Task: Research Airbnb accommodation in Chingola, Zambia from 6th December, 2023 to 12th December, 2023 for 4 adults.4 bedrooms having 4 beds and 4 bathrooms. Property type can be flat. Amenities needed are: wifi, TV, free parkinig on premises, gym, breakfast. Look for 5 properties as per requirement.
Action: Mouse moved to (498, 160)
Screenshot: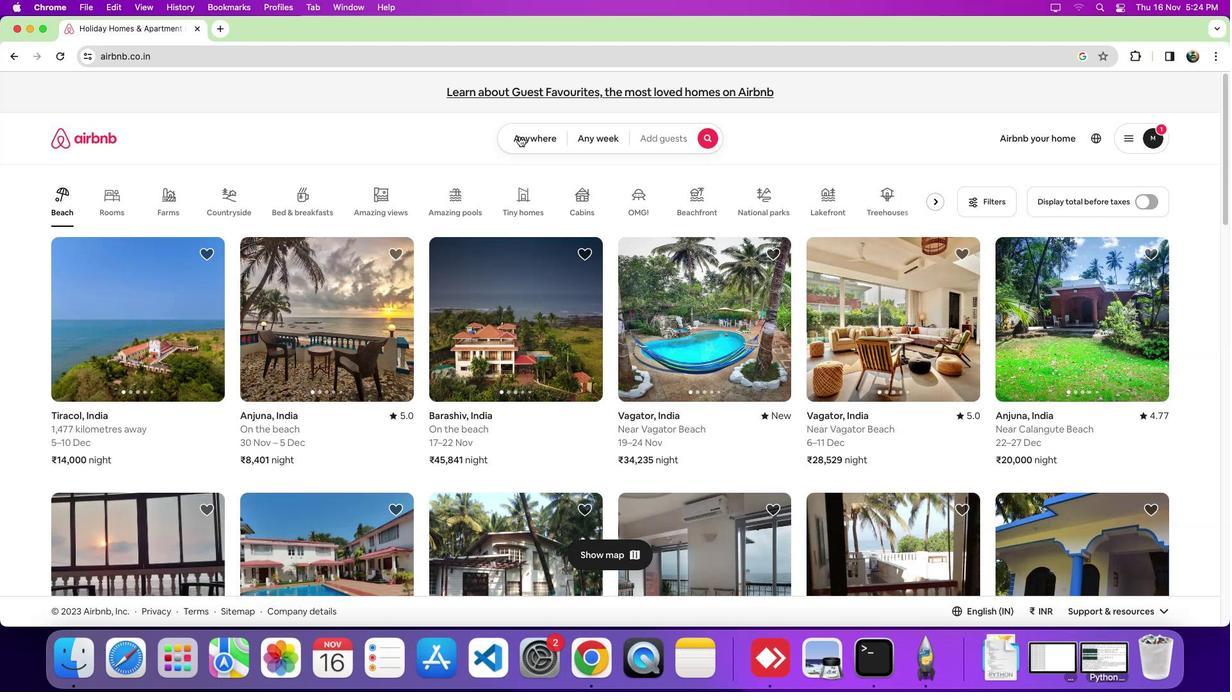 
Action: Mouse pressed left at (498, 160)
Screenshot: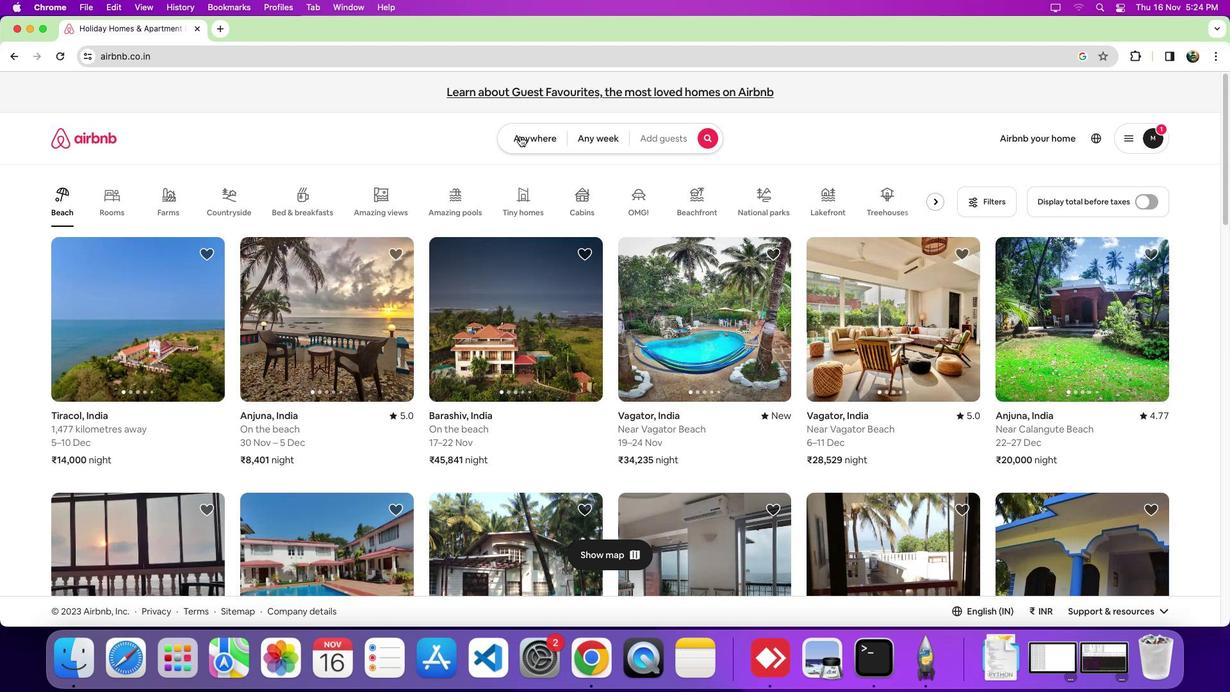 
Action: Mouse moved to (528, 161)
Screenshot: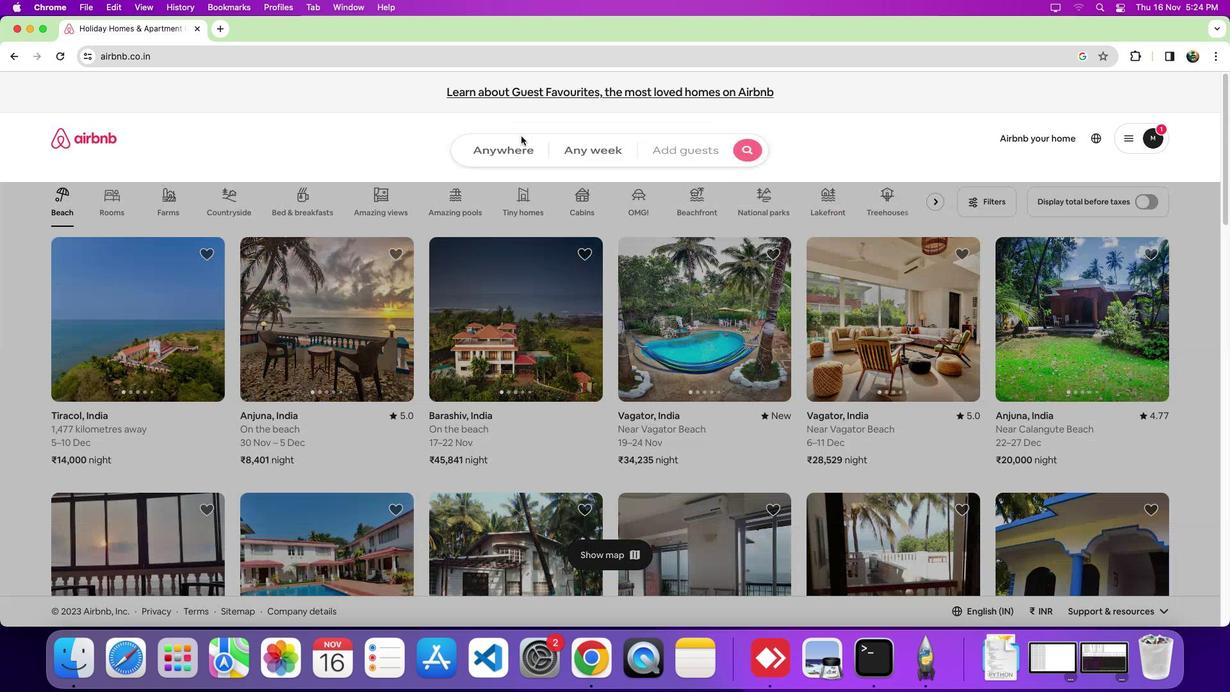 
Action: Mouse pressed left at (528, 161)
Screenshot: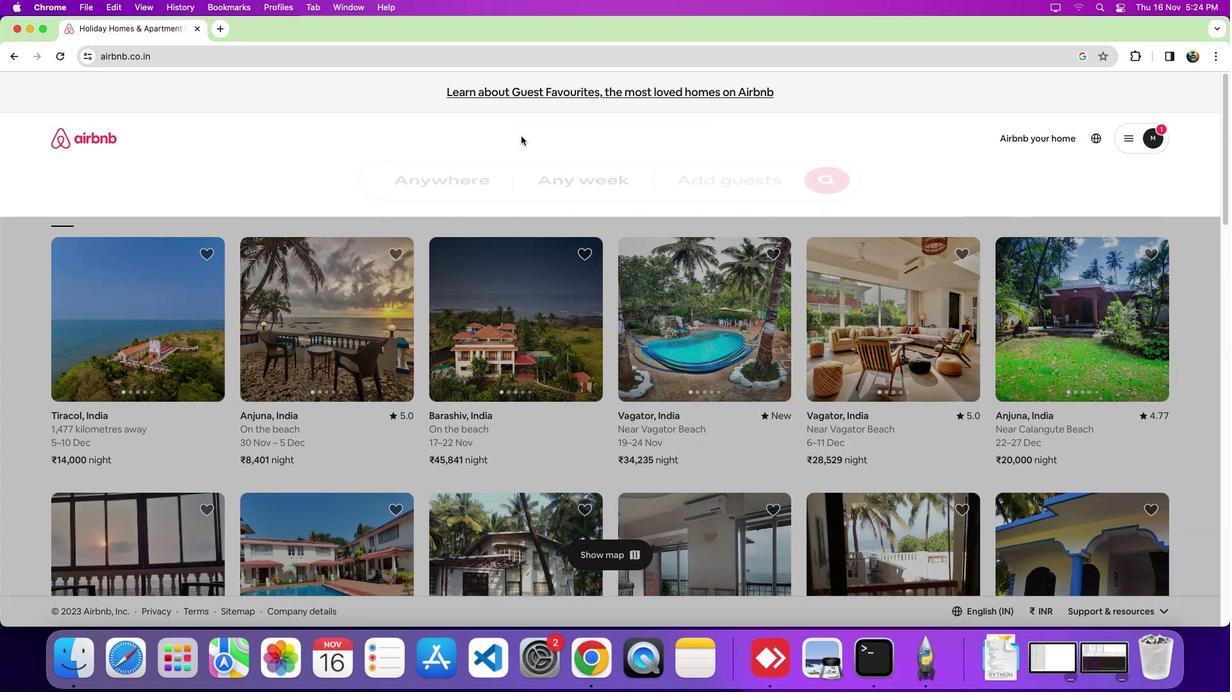 
Action: Mouse moved to (491, 208)
Screenshot: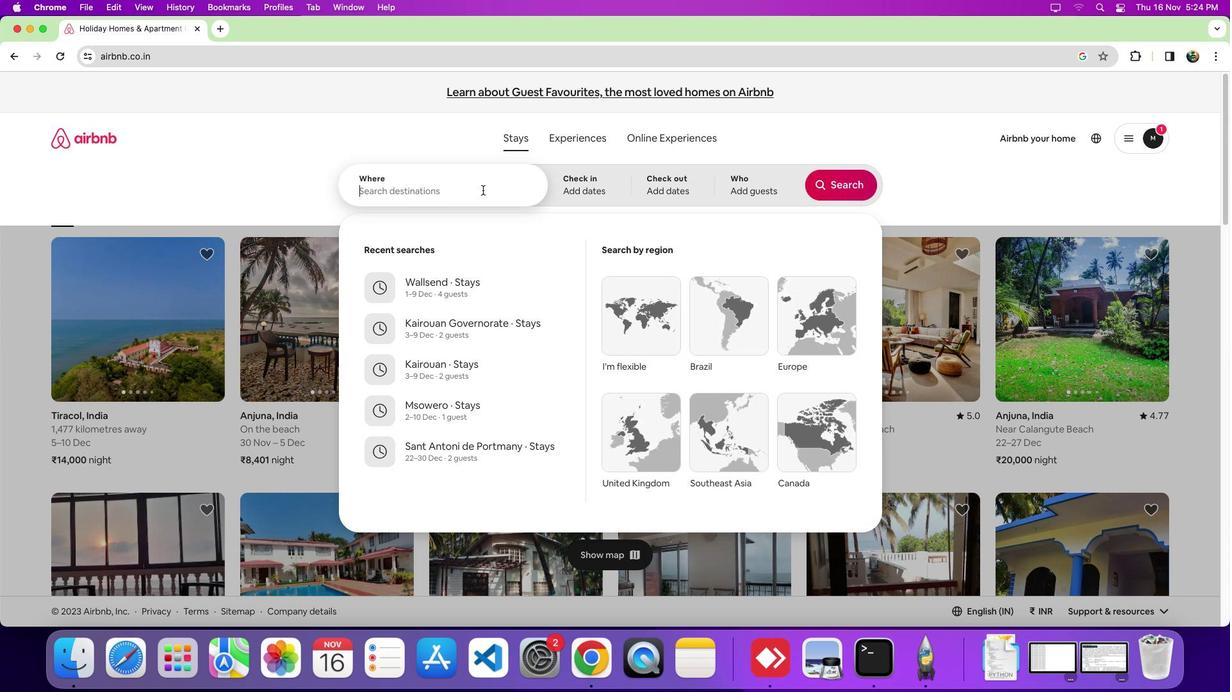 
Action: Mouse pressed left at (491, 208)
Screenshot: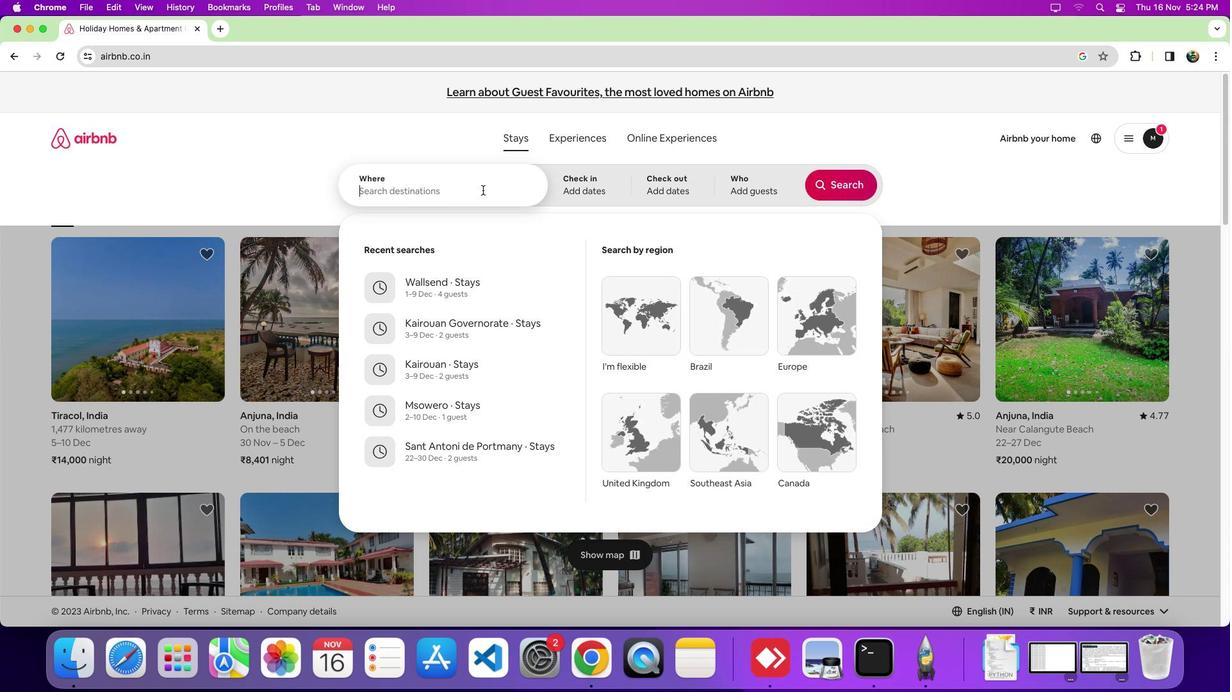 
Action: Key pressed Key.shift_r'C''h''i''n''g''o''l''a'','Key.spaceKey.shift_r'Z''a''m''b''i''a'
Screenshot: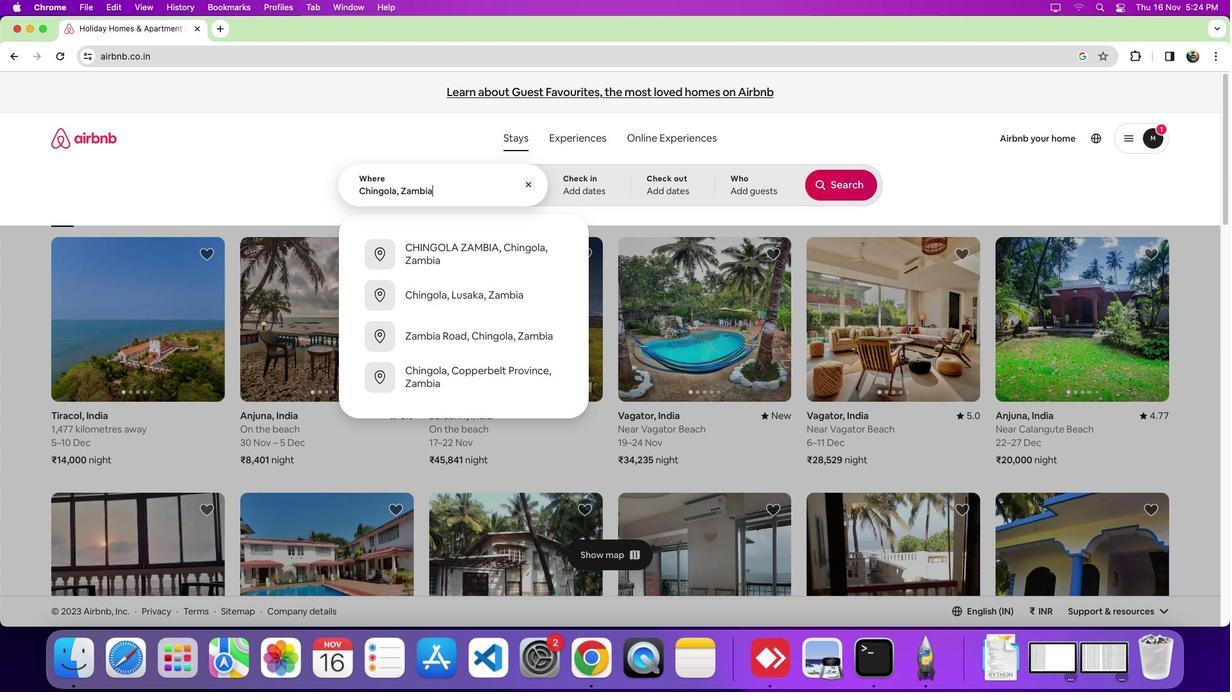 
Action: Mouse moved to (573, 214)
Screenshot: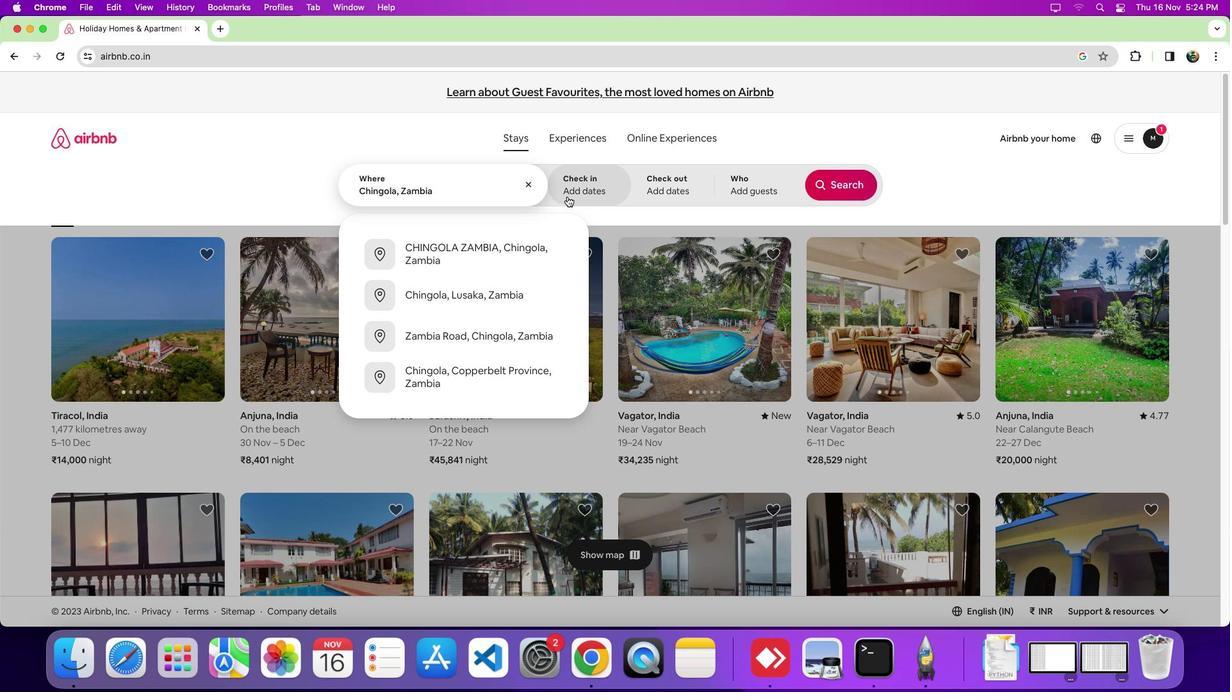 
Action: Mouse pressed left at (573, 214)
Screenshot: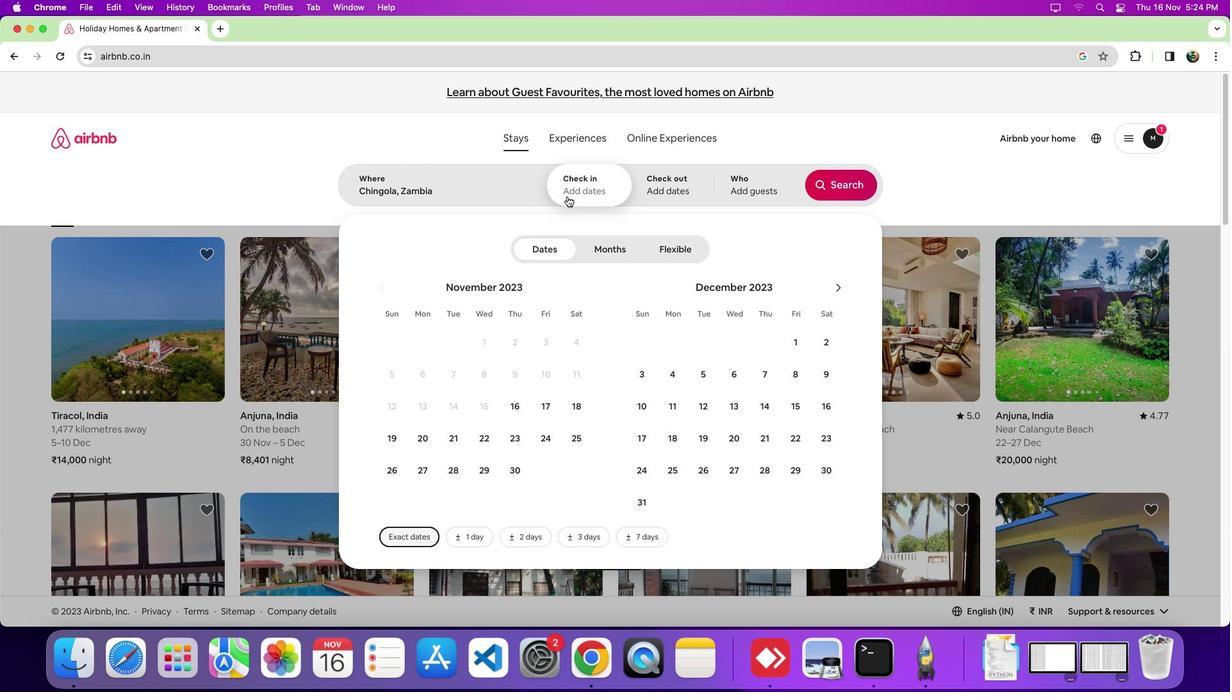 
Action: Mouse moved to (739, 377)
Screenshot: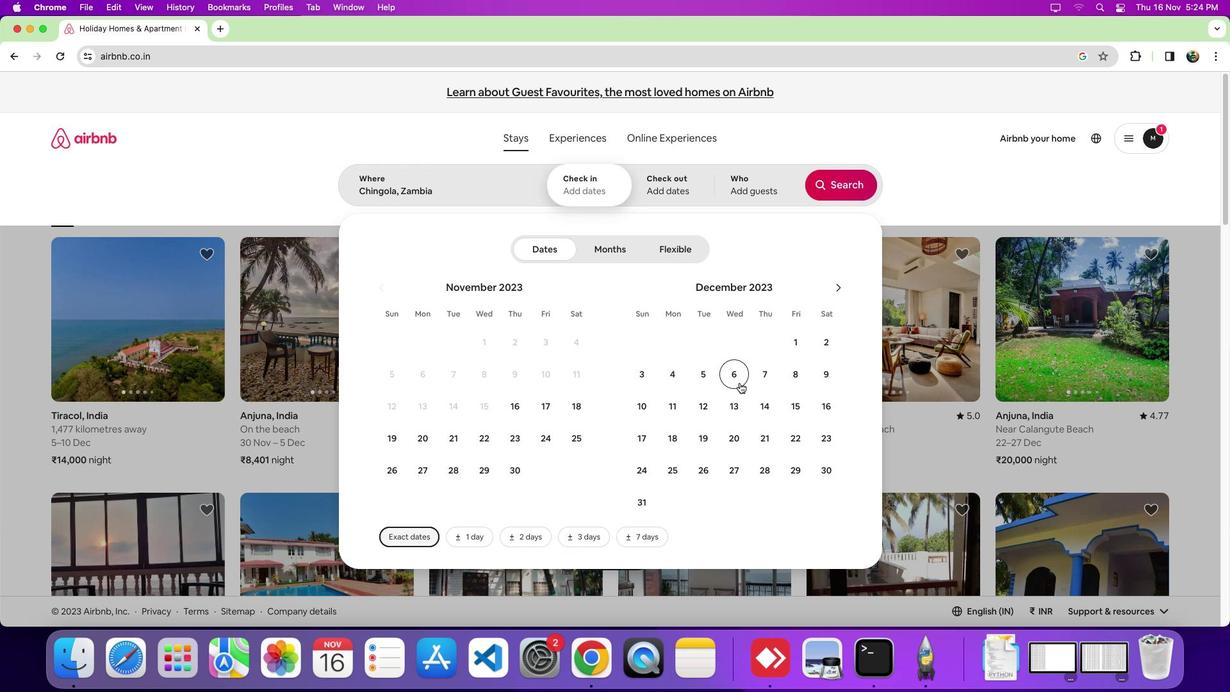 
Action: Mouse pressed left at (739, 377)
Screenshot: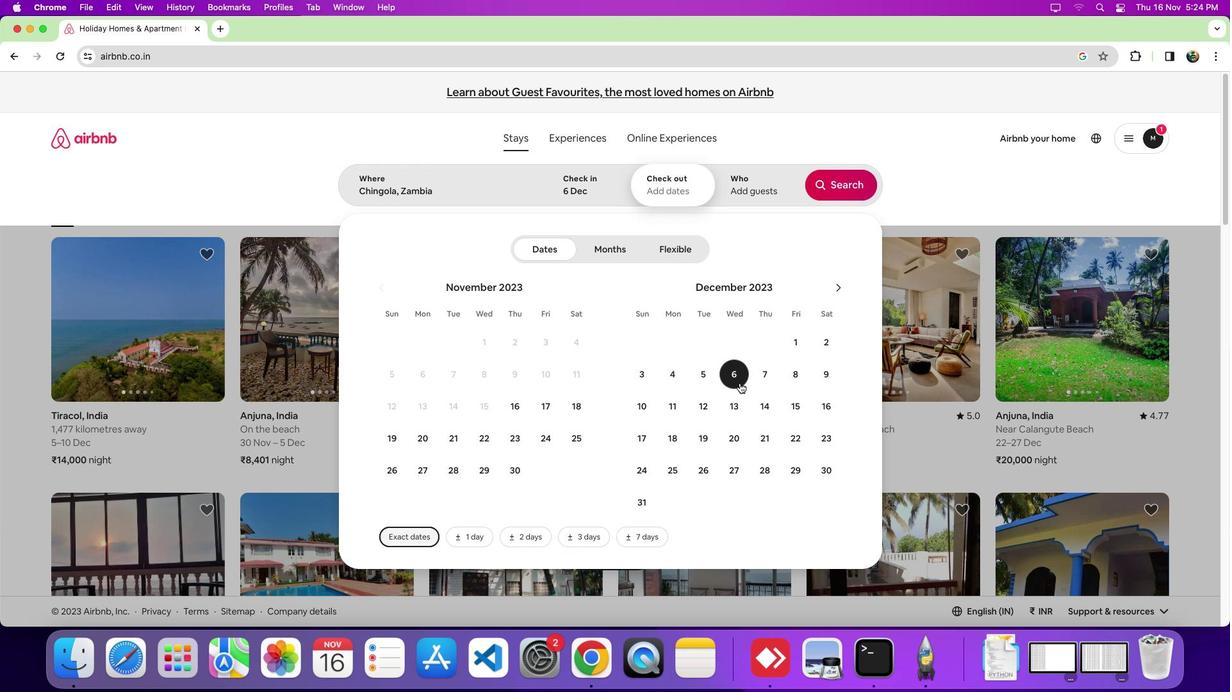 
Action: Mouse moved to (706, 399)
Screenshot: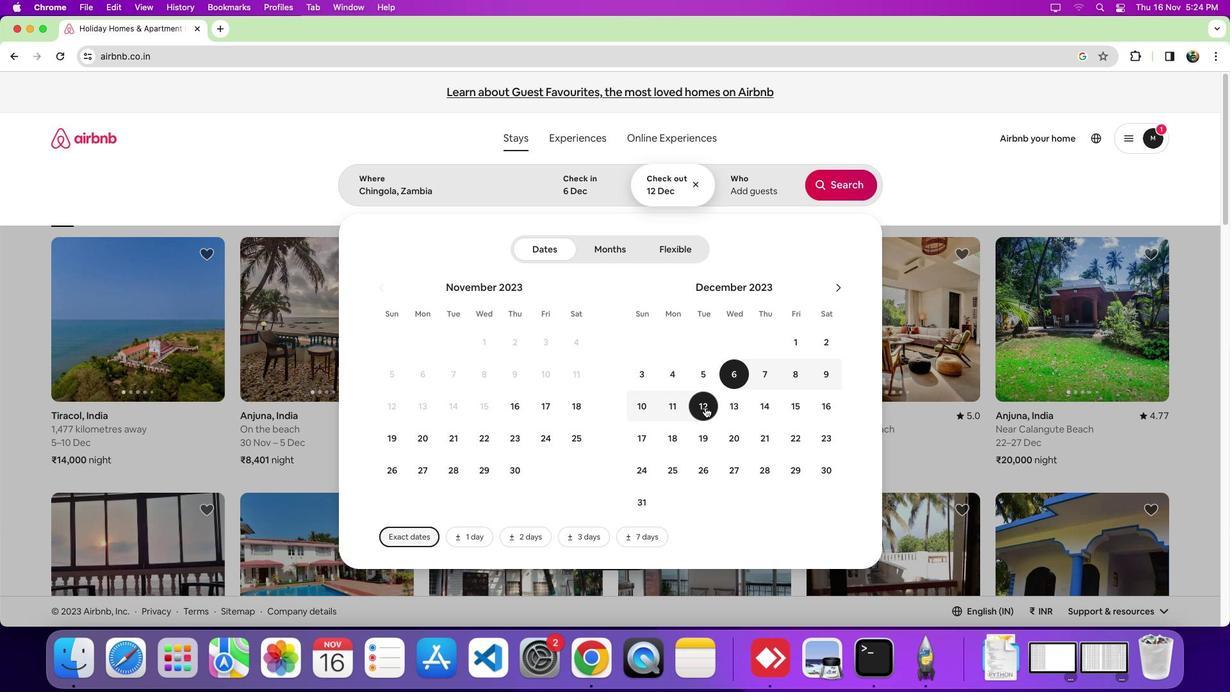 
Action: Mouse pressed left at (706, 399)
Screenshot: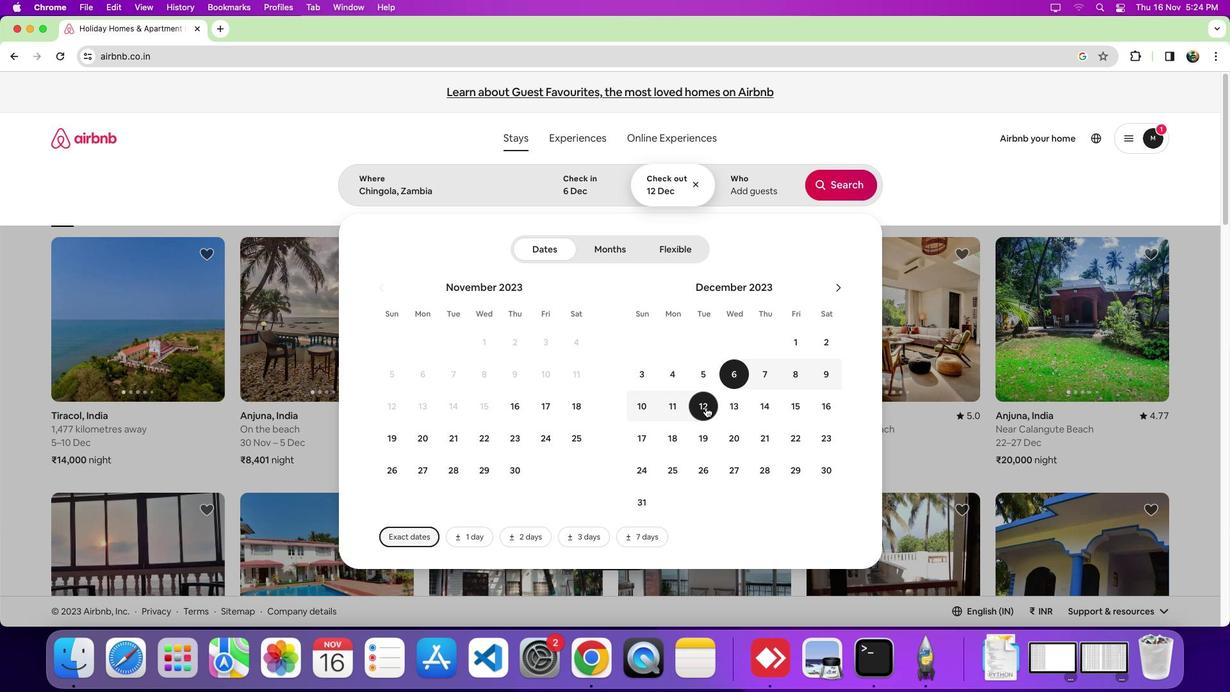 
Action: Mouse moved to (735, 193)
Screenshot: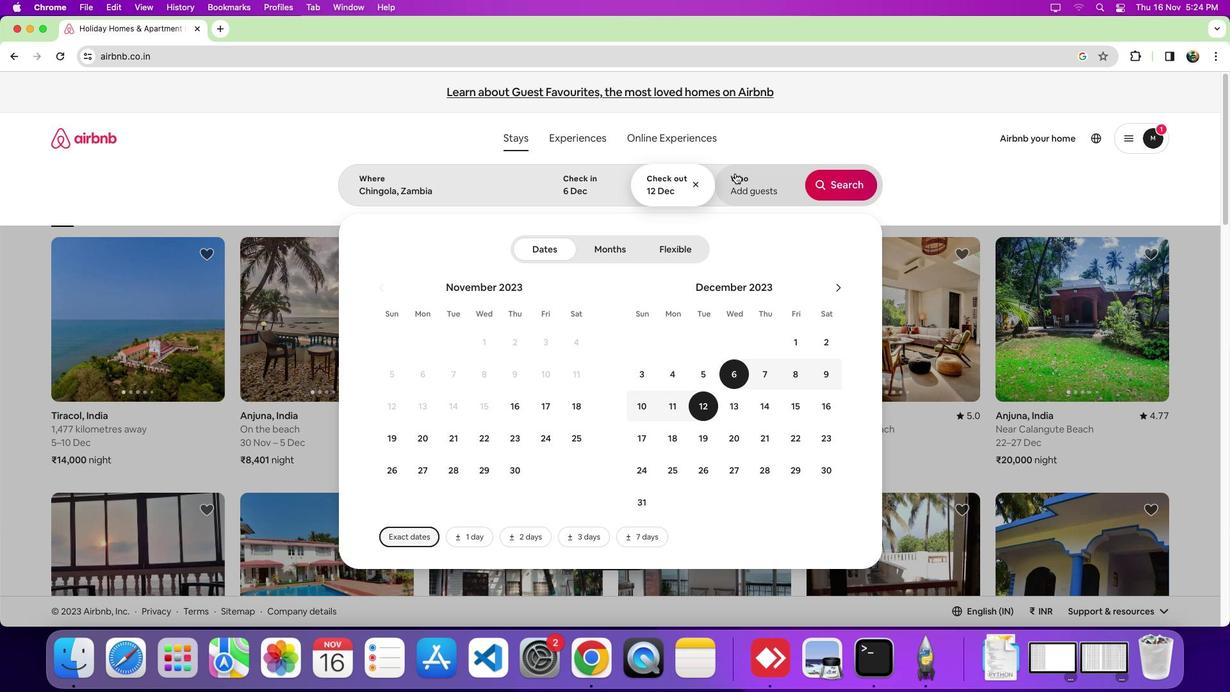 
Action: Mouse pressed left at (735, 193)
Screenshot: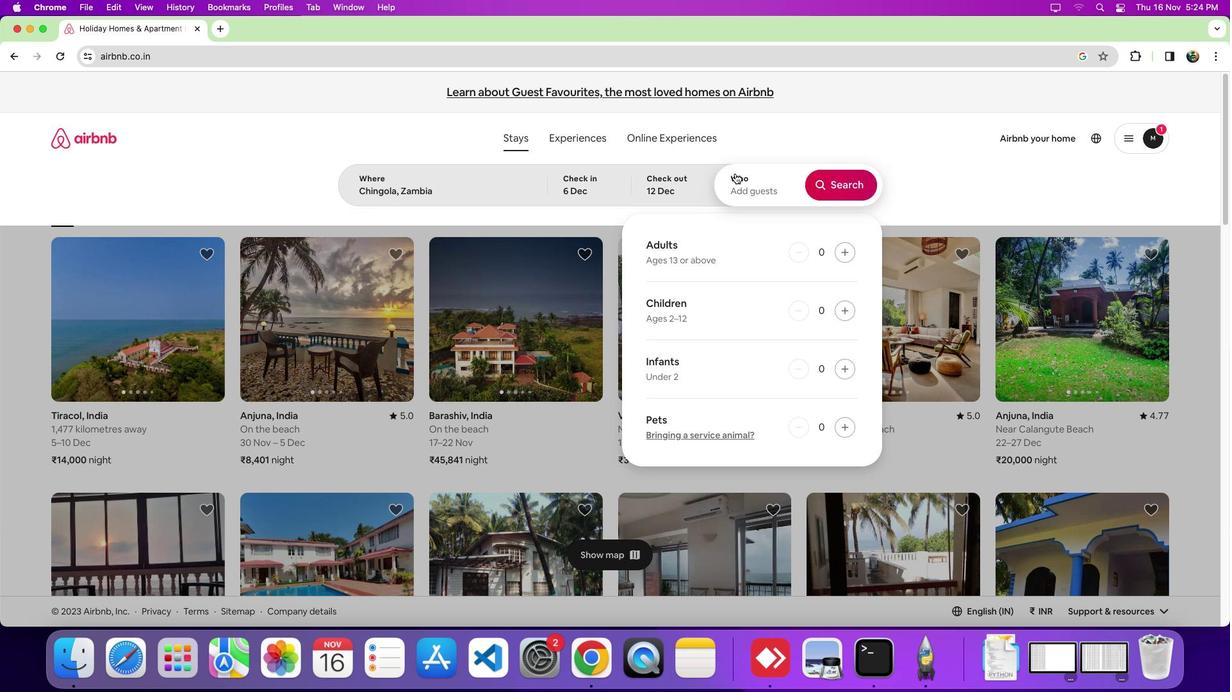 
Action: Mouse moved to (842, 259)
Screenshot: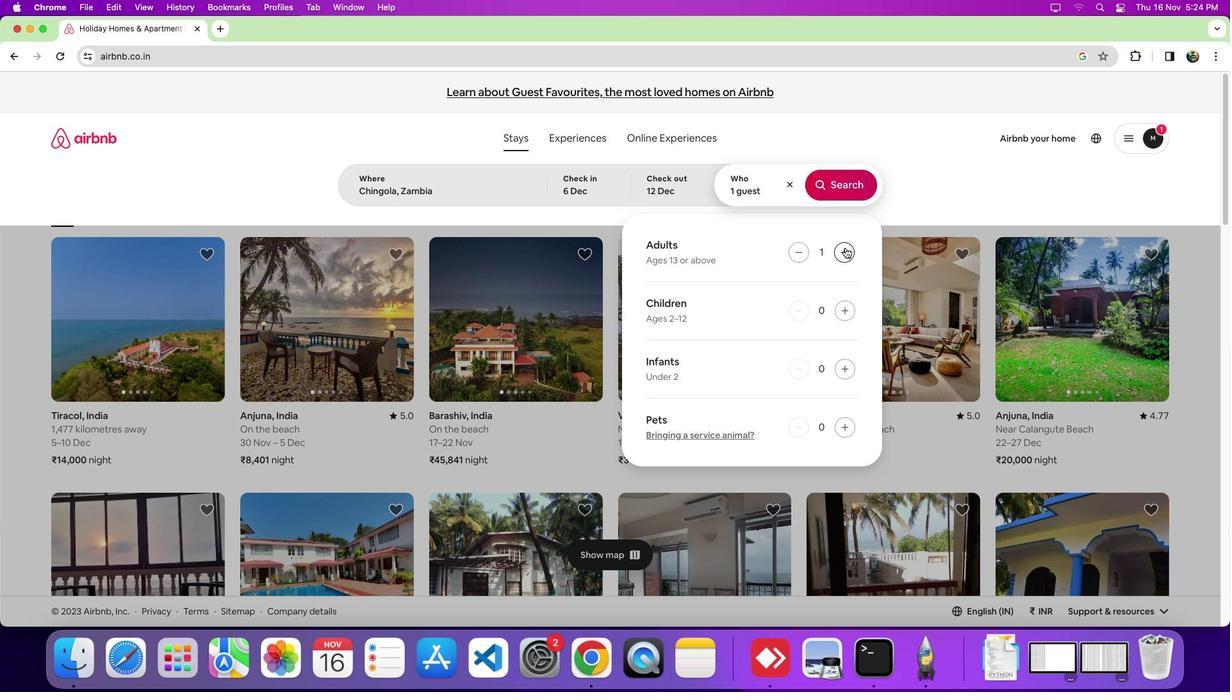 
Action: Mouse pressed left at (842, 259)
Screenshot: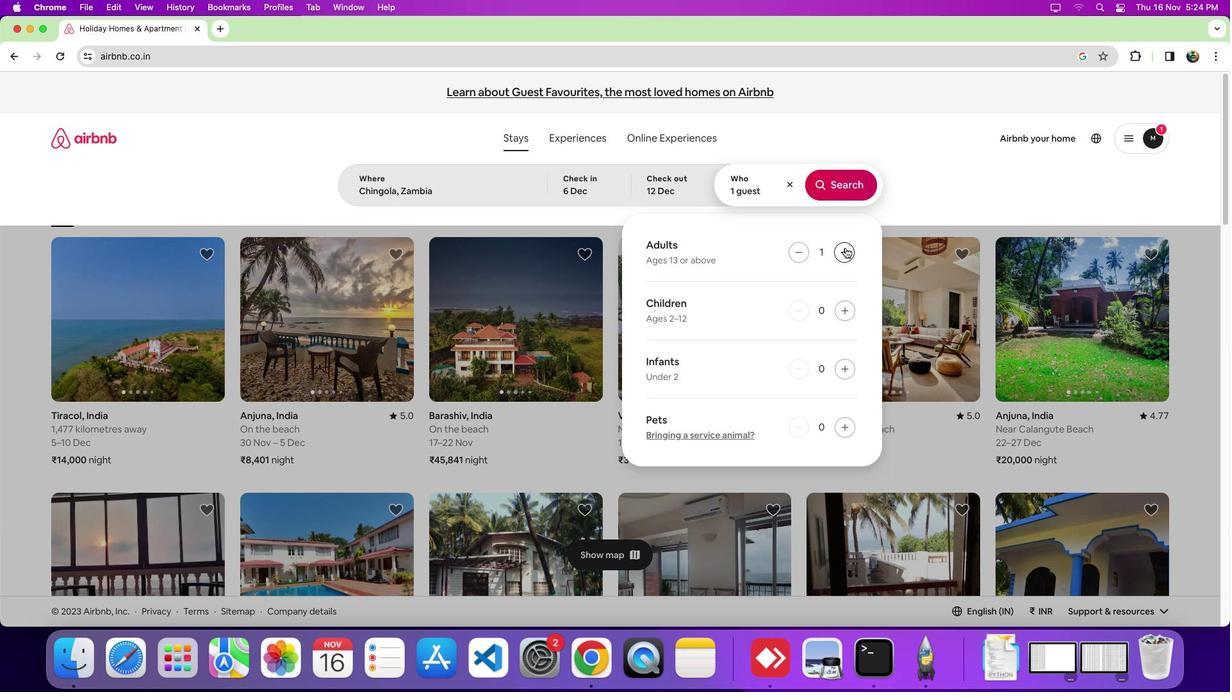 
Action: Mouse pressed left at (842, 259)
Screenshot: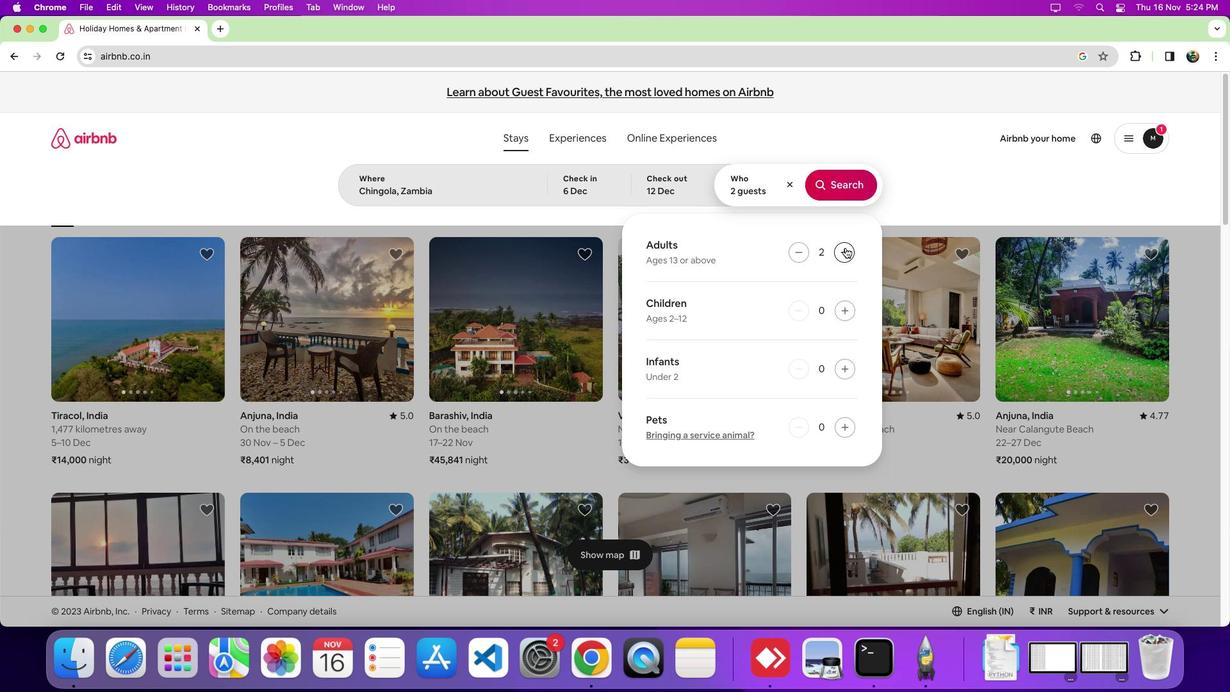 
Action: Mouse pressed left at (842, 259)
Screenshot: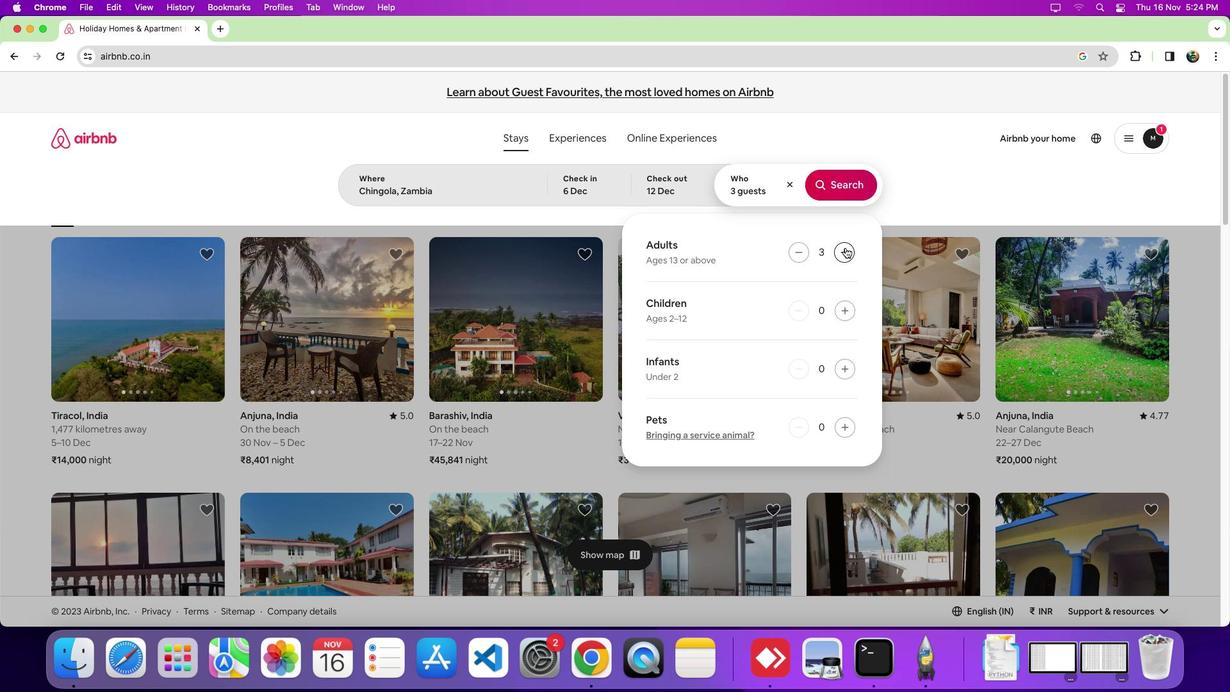 
Action: Mouse pressed left at (842, 259)
Screenshot: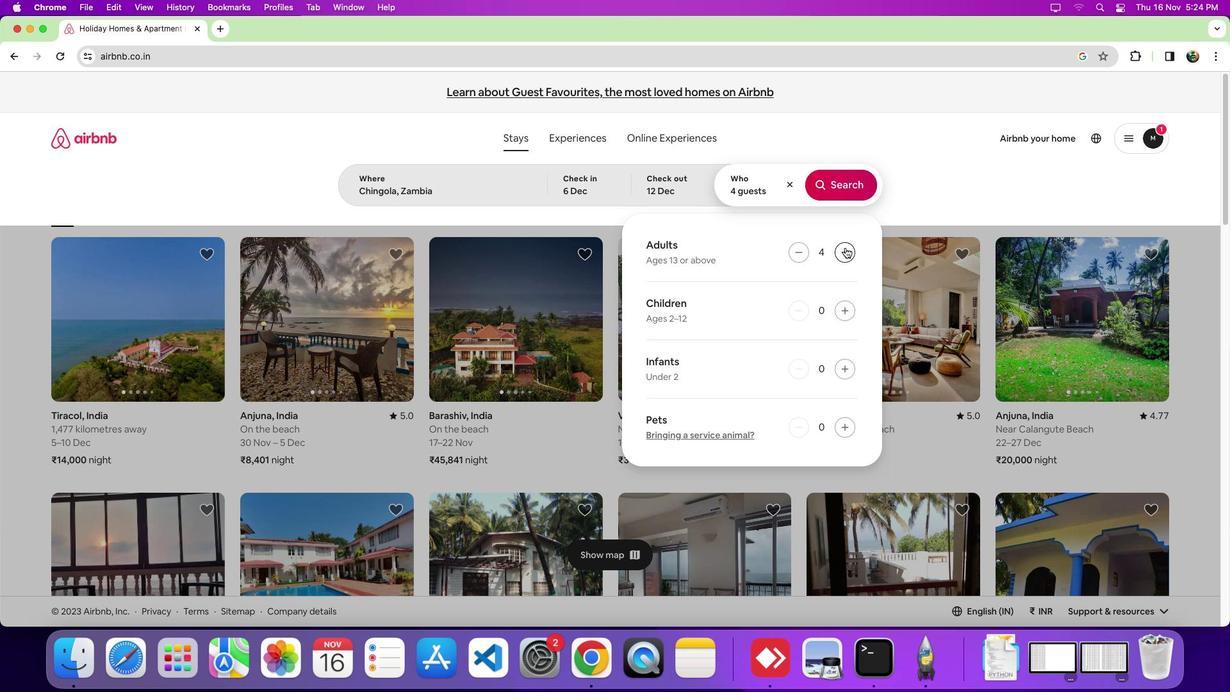 
Action: Mouse moved to (833, 205)
Screenshot: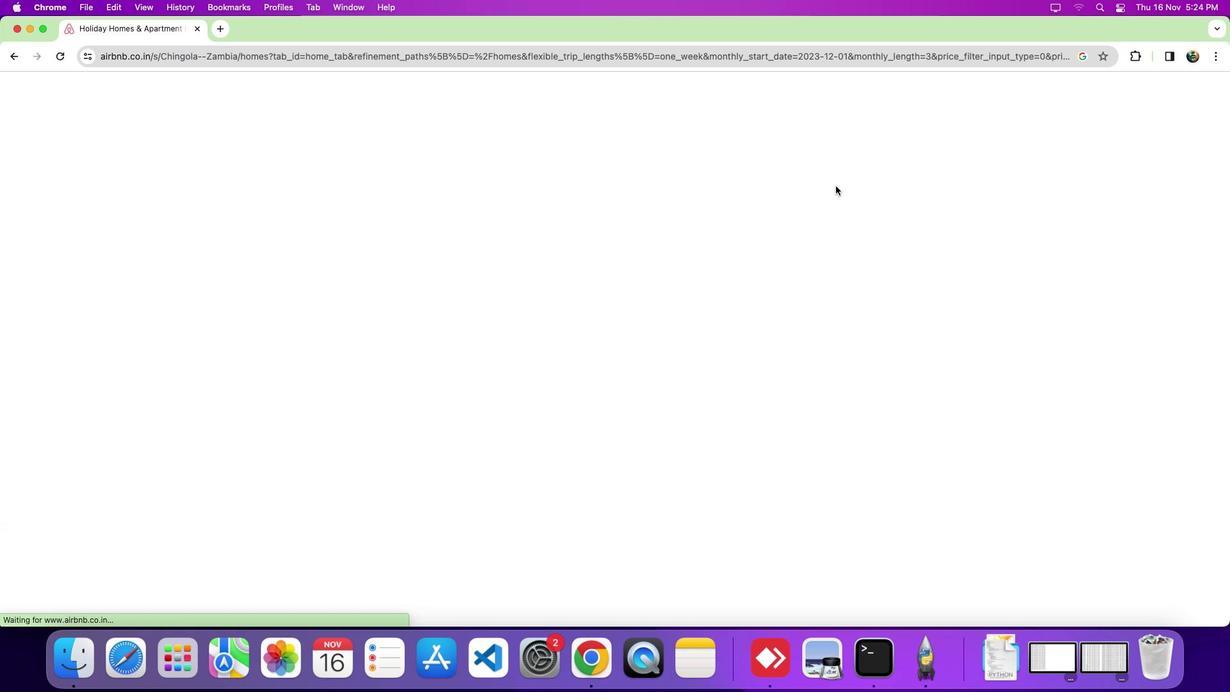 
Action: Mouse pressed left at (833, 205)
Screenshot: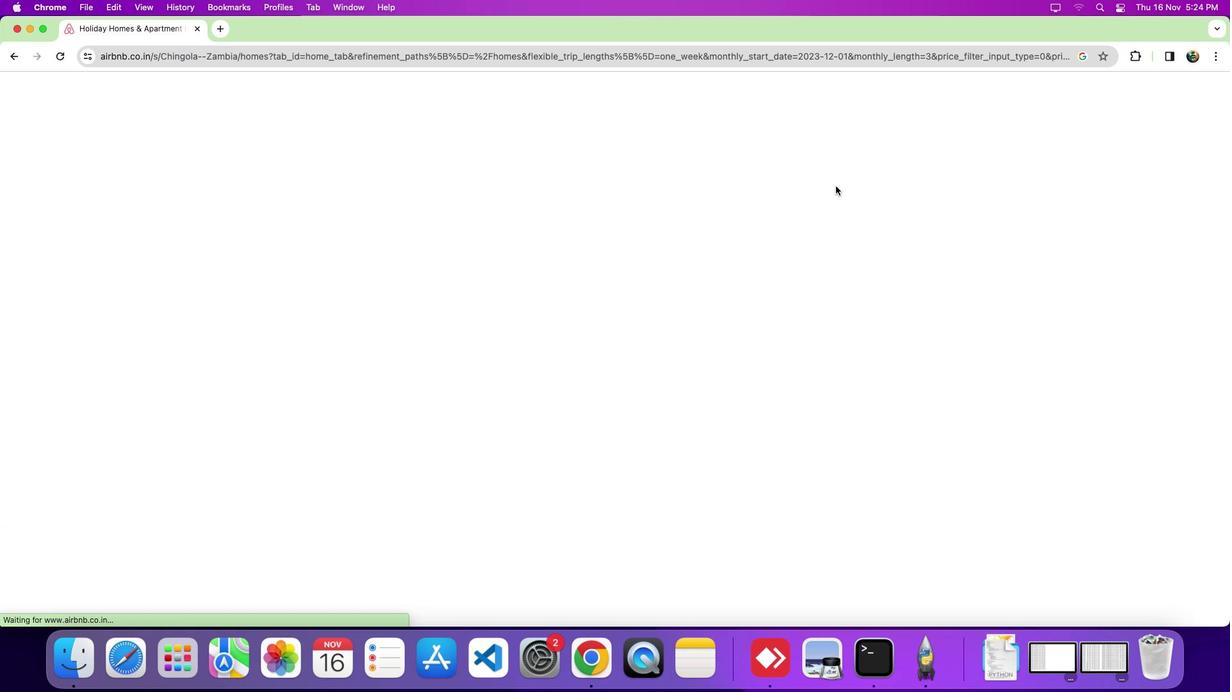 
Action: Mouse moved to (1020, 176)
Screenshot: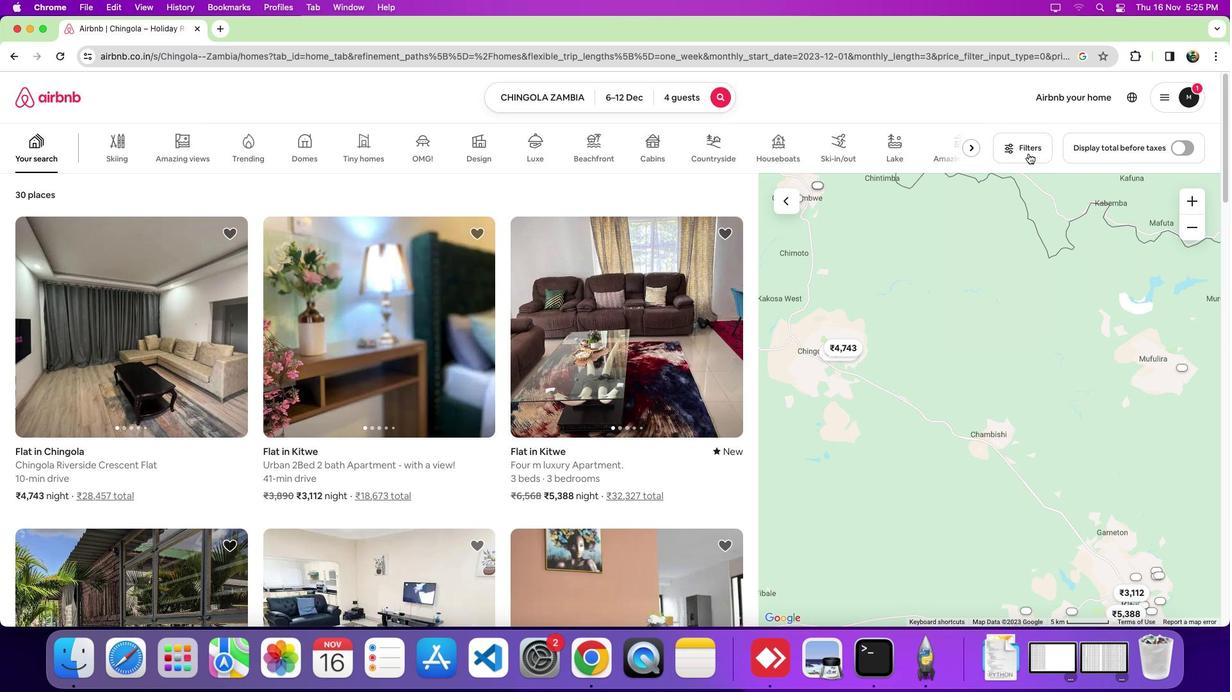 
Action: Mouse pressed left at (1020, 176)
Screenshot: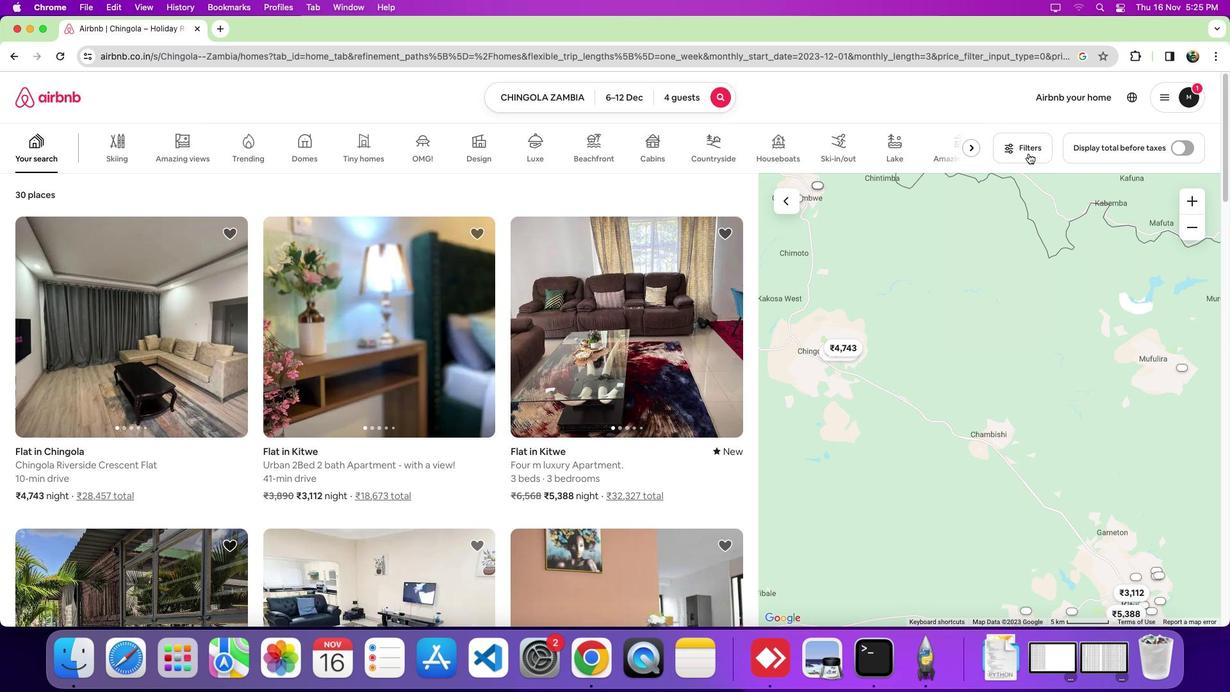 
Action: Mouse moved to (698, 323)
Screenshot: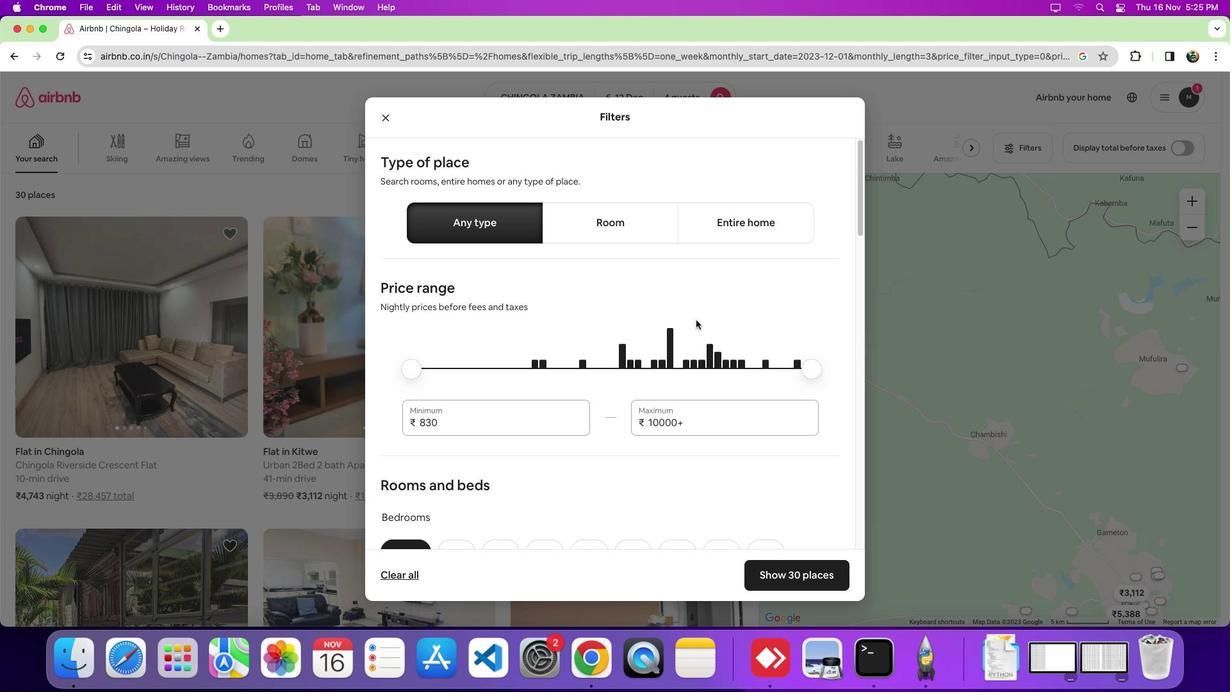 
Action: Mouse scrolled (698, 323) with delta (24, 41)
Screenshot: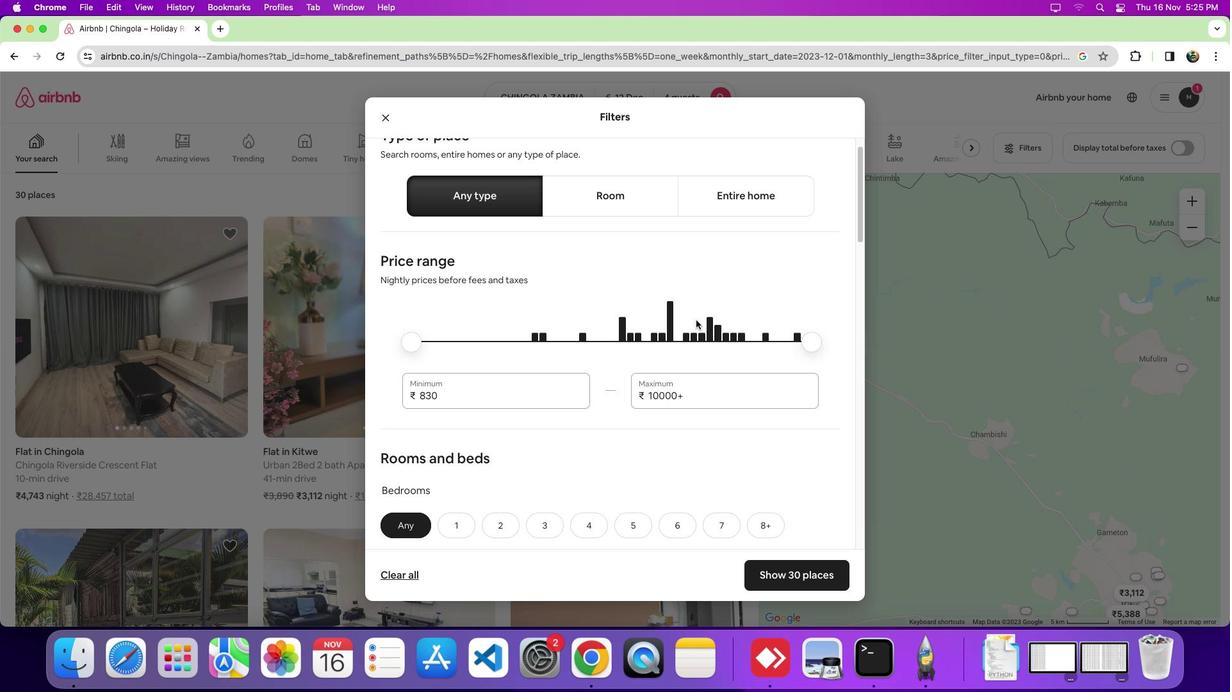 
Action: Mouse scrolled (698, 323) with delta (24, 41)
Screenshot: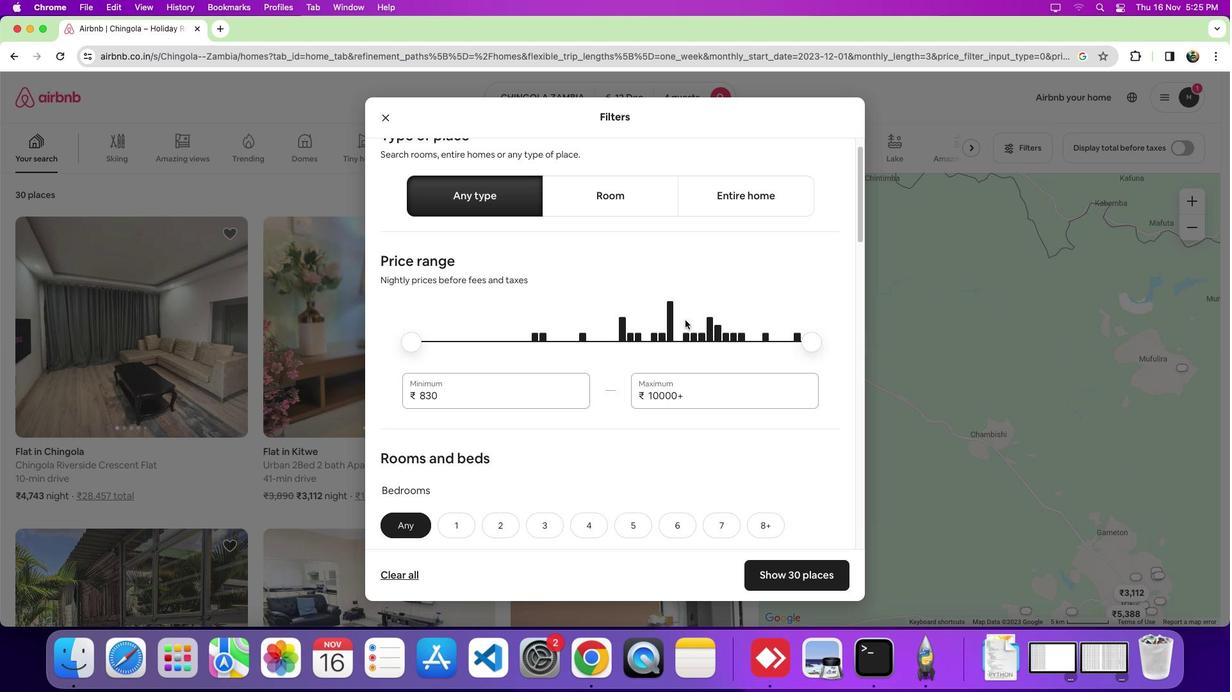 
Action: Mouse moved to (544, 386)
Screenshot: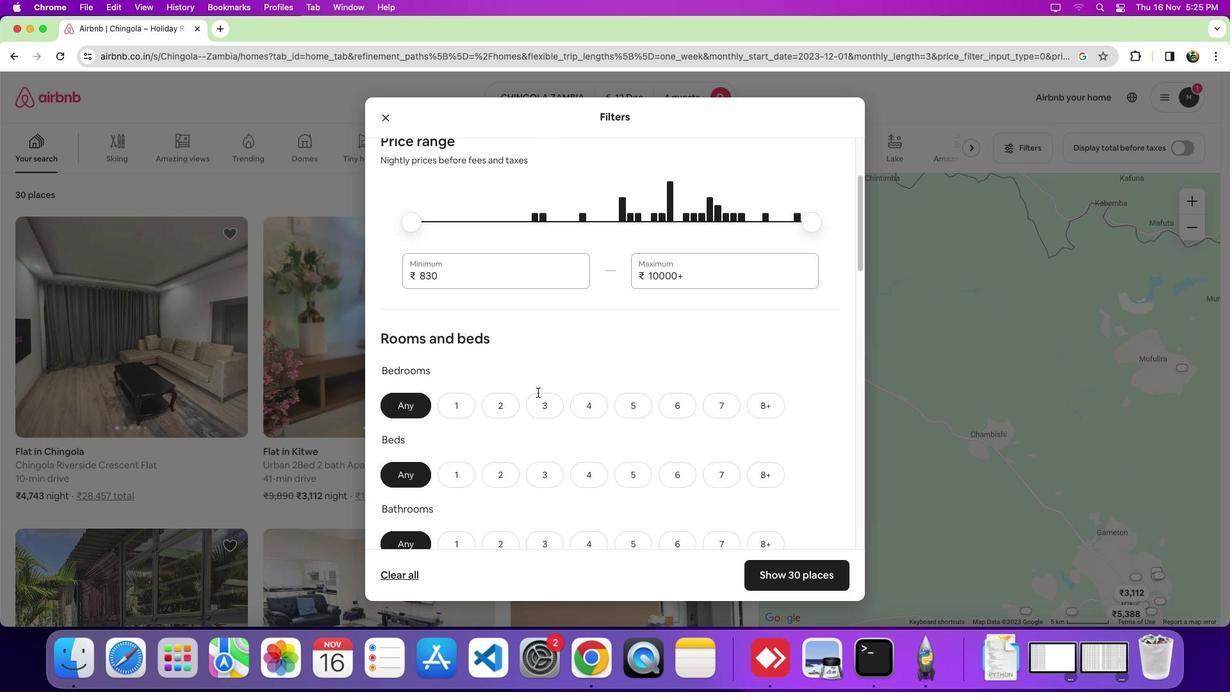 
Action: Mouse scrolled (544, 386) with delta (24, 41)
Screenshot: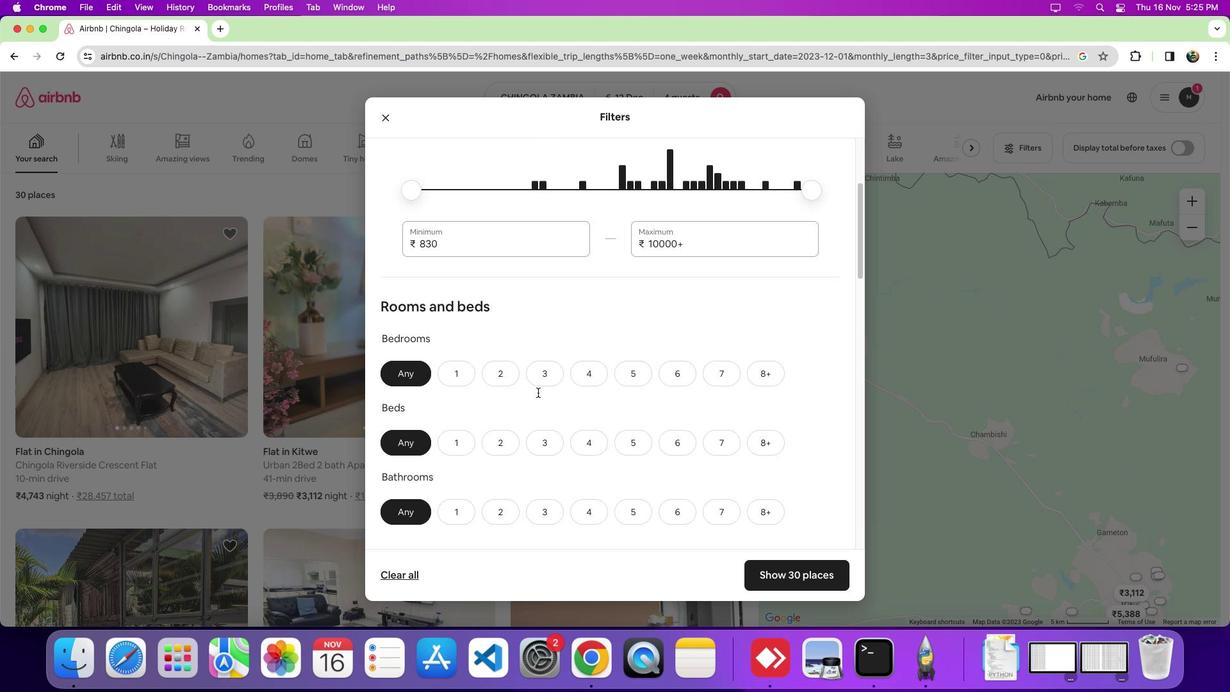 
Action: Mouse scrolled (544, 386) with delta (24, 41)
Screenshot: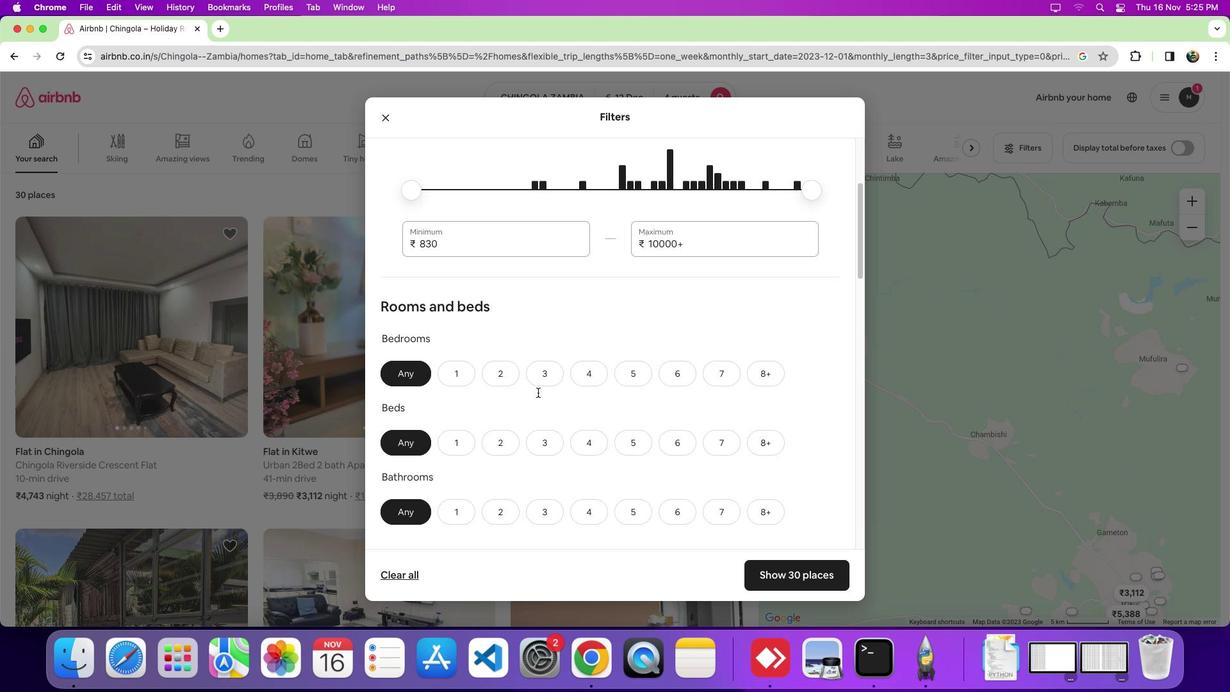 
Action: Mouse scrolled (544, 386) with delta (24, 40)
Screenshot: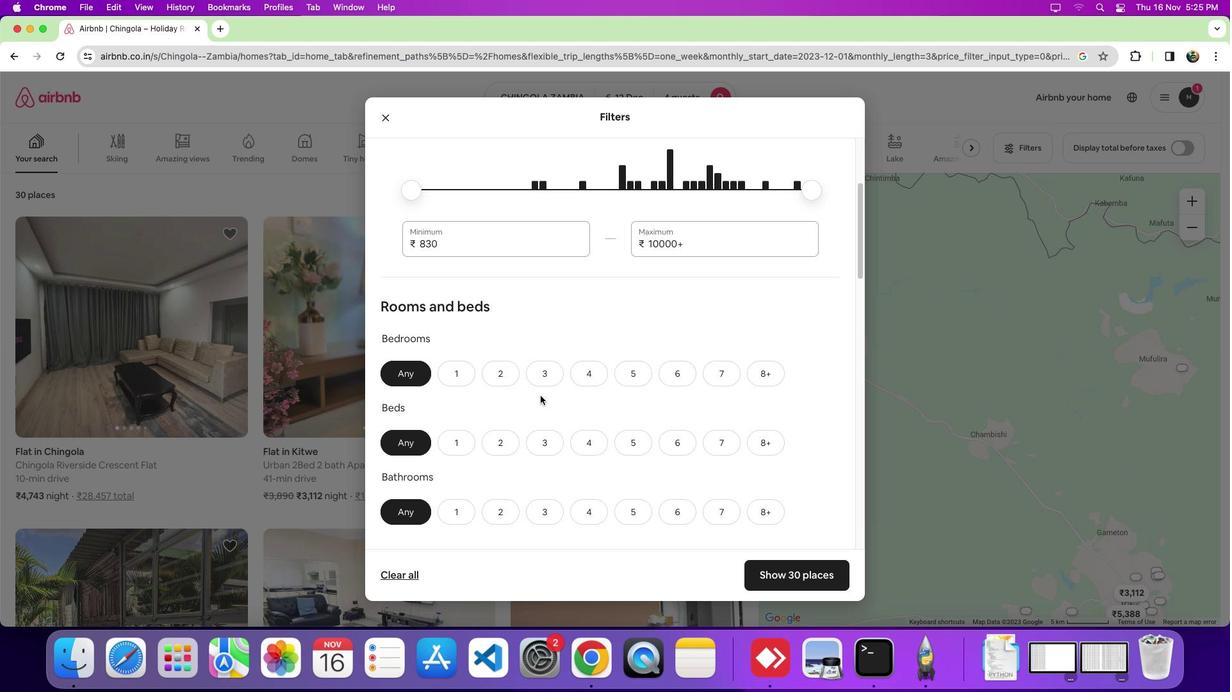 
Action: Mouse moved to (583, 370)
Screenshot: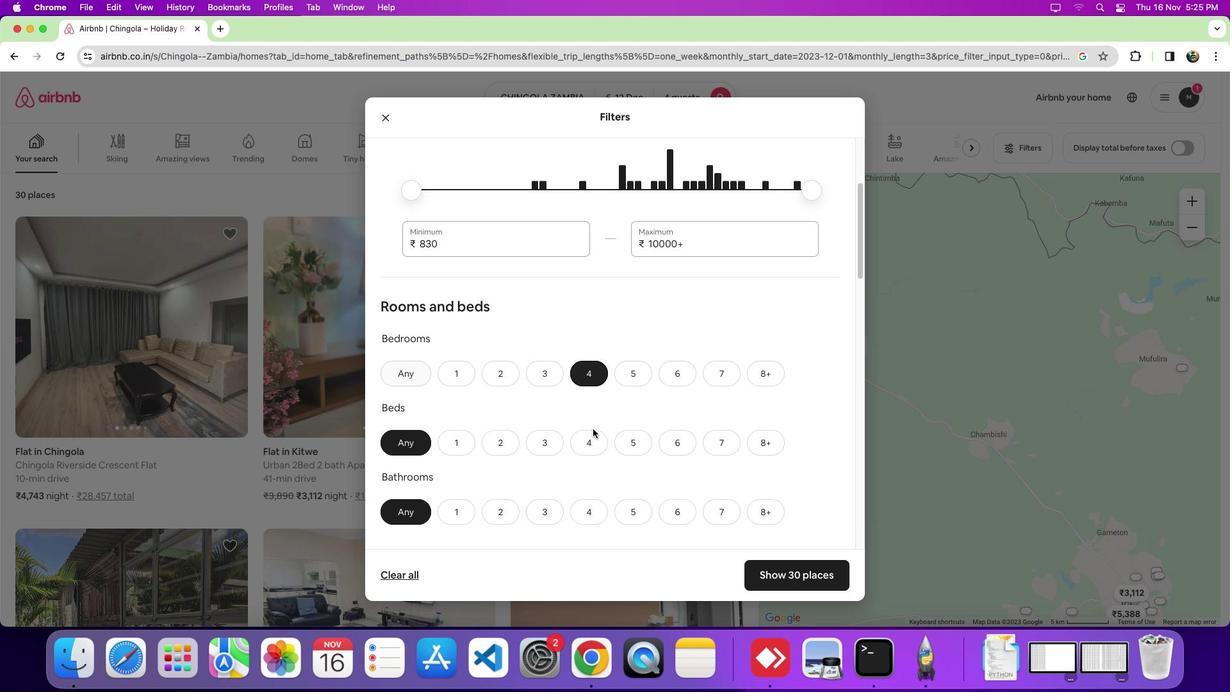 
Action: Mouse pressed left at (583, 370)
Screenshot: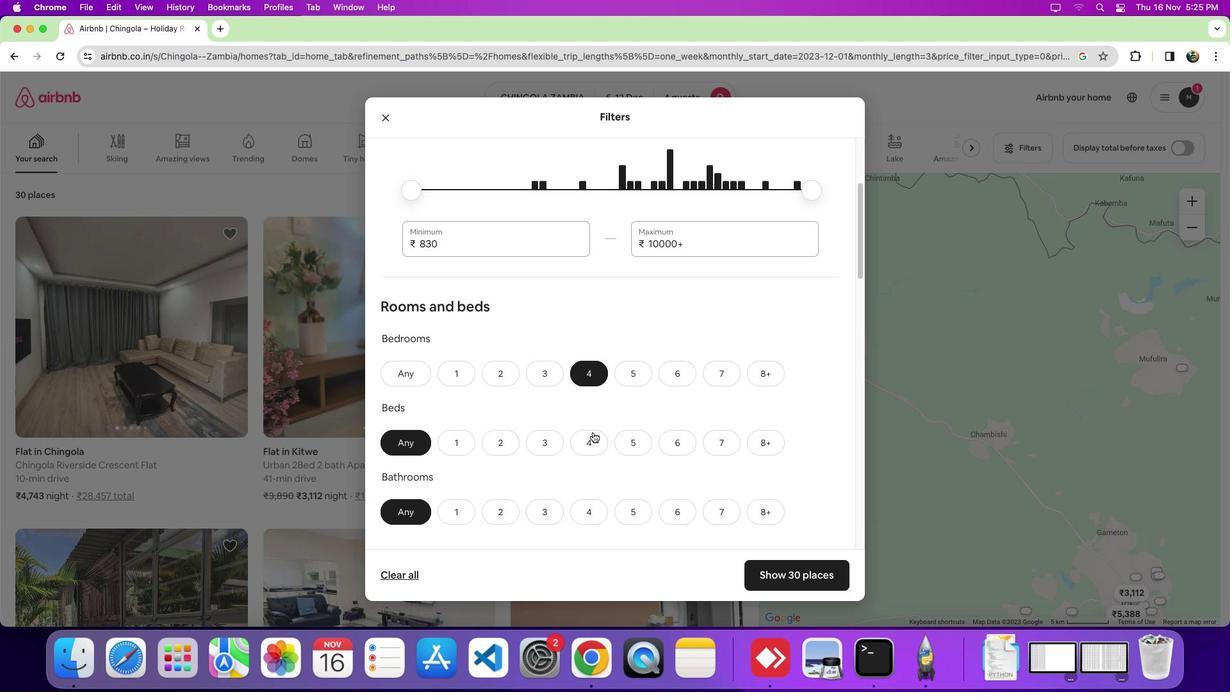 
Action: Mouse moved to (596, 432)
Screenshot: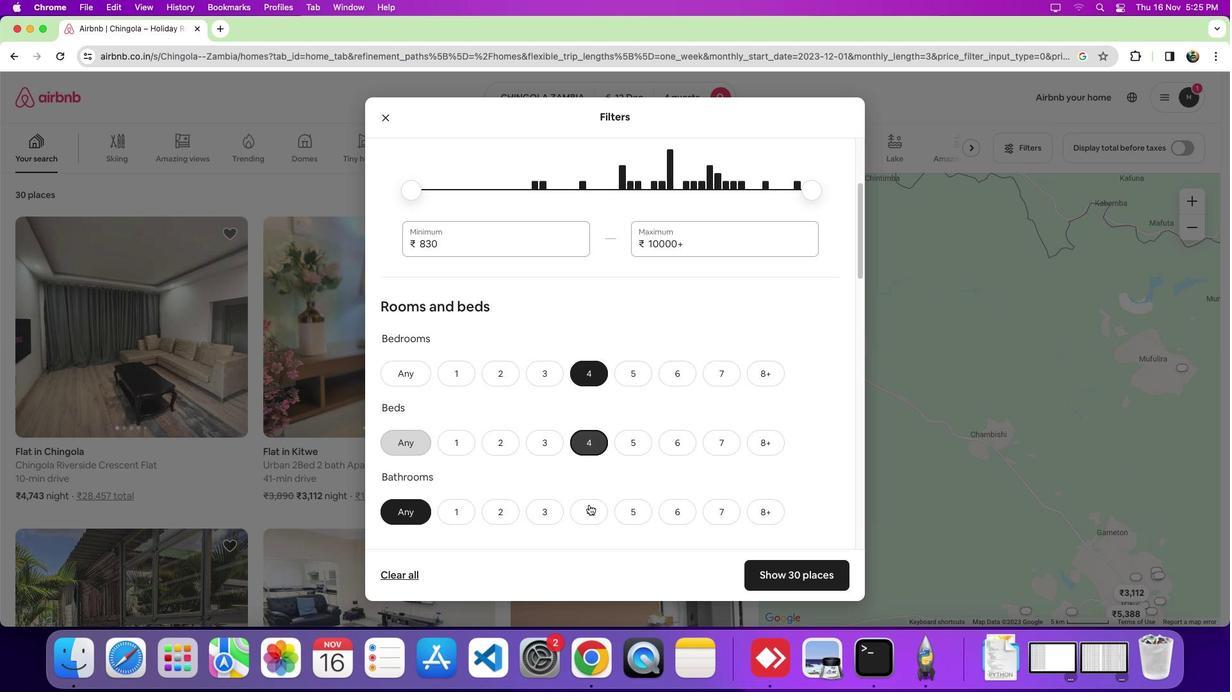
Action: Mouse pressed left at (596, 432)
Screenshot: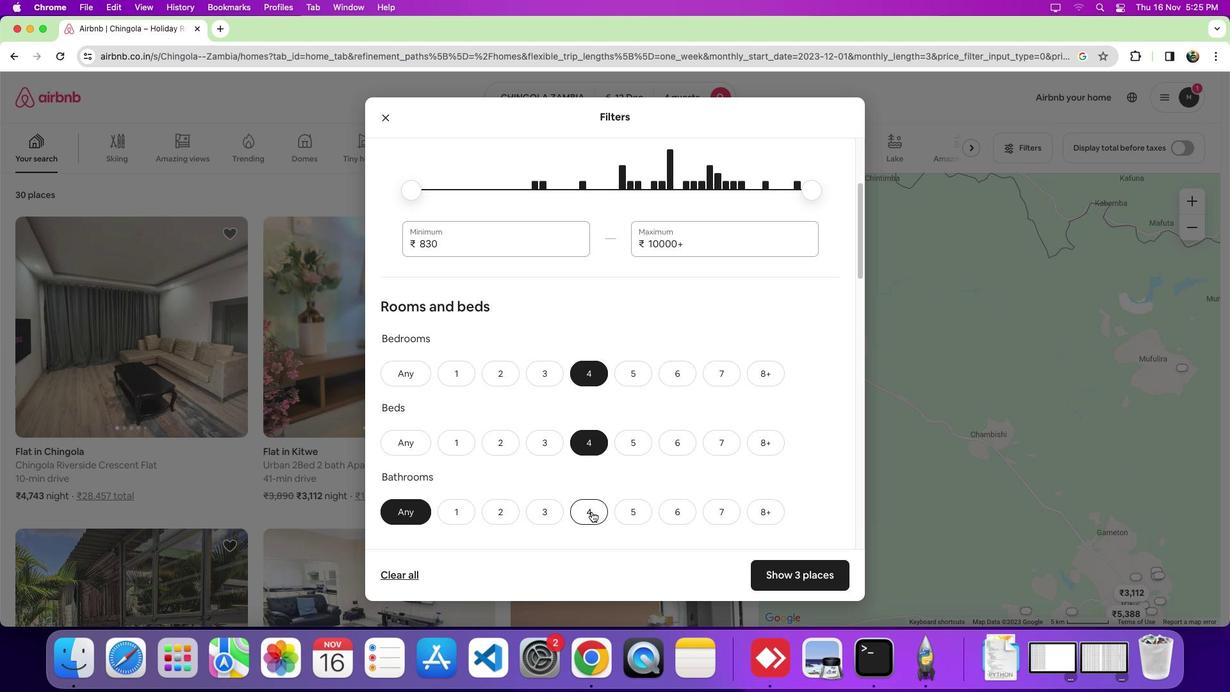
Action: Mouse moved to (598, 491)
Screenshot: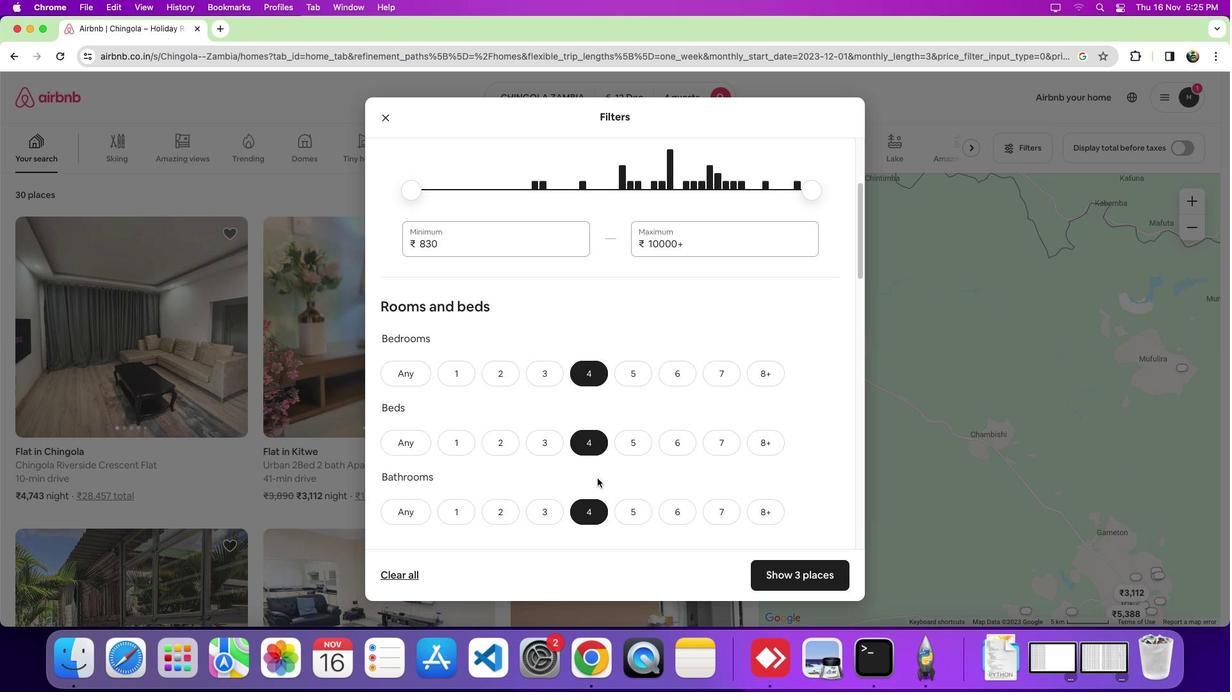 
Action: Mouse pressed left at (598, 491)
Screenshot: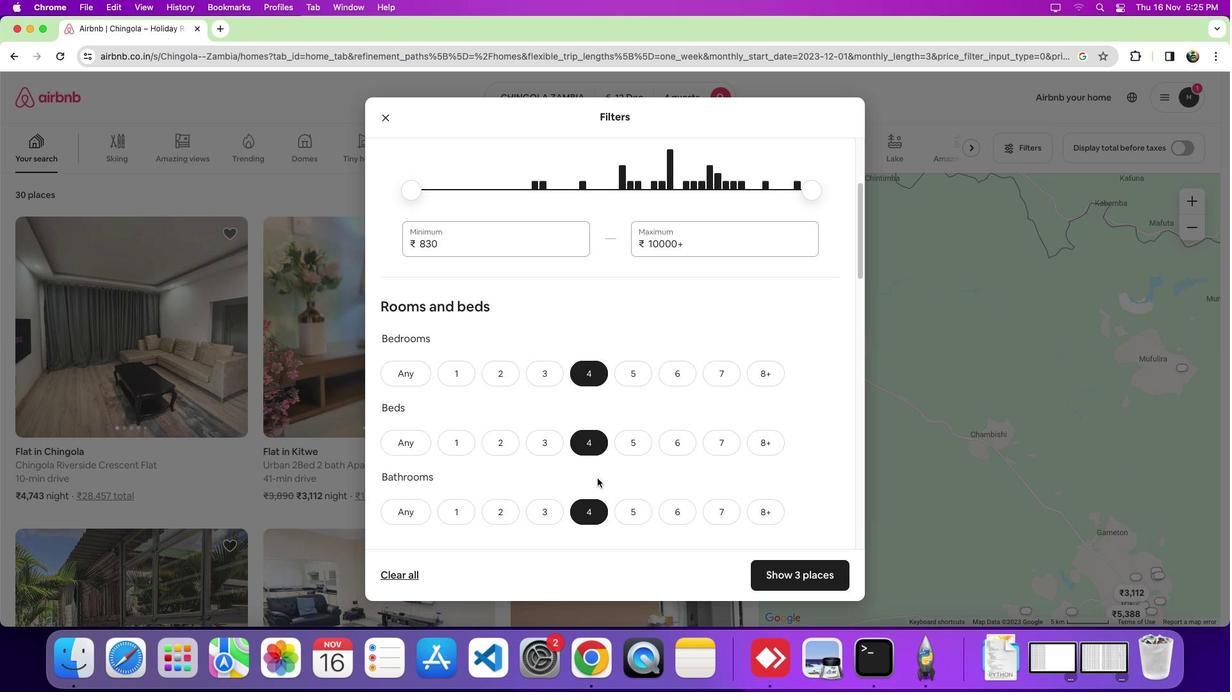
Action: Mouse moved to (621, 433)
Screenshot: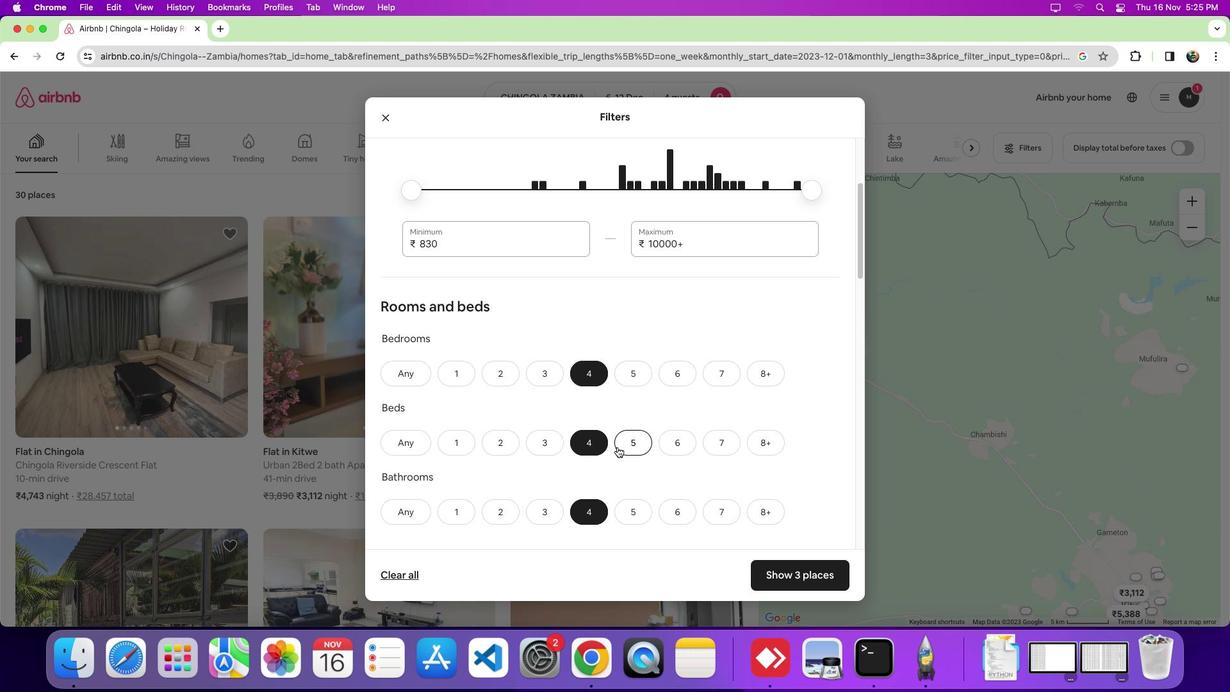 
Action: Mouse scrolled (621, 433) with delta (24, 41)
Screenshot: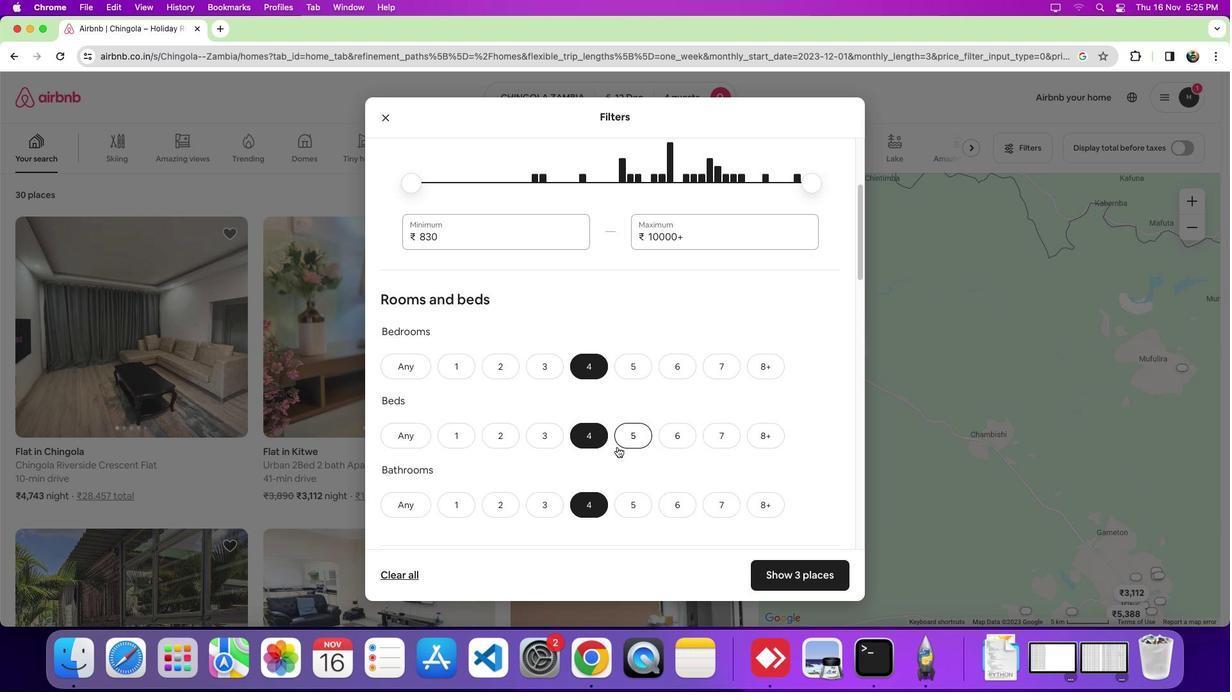 
Action: Mouse scrolled (621, 433) with delta (24, 41)
Screenshot: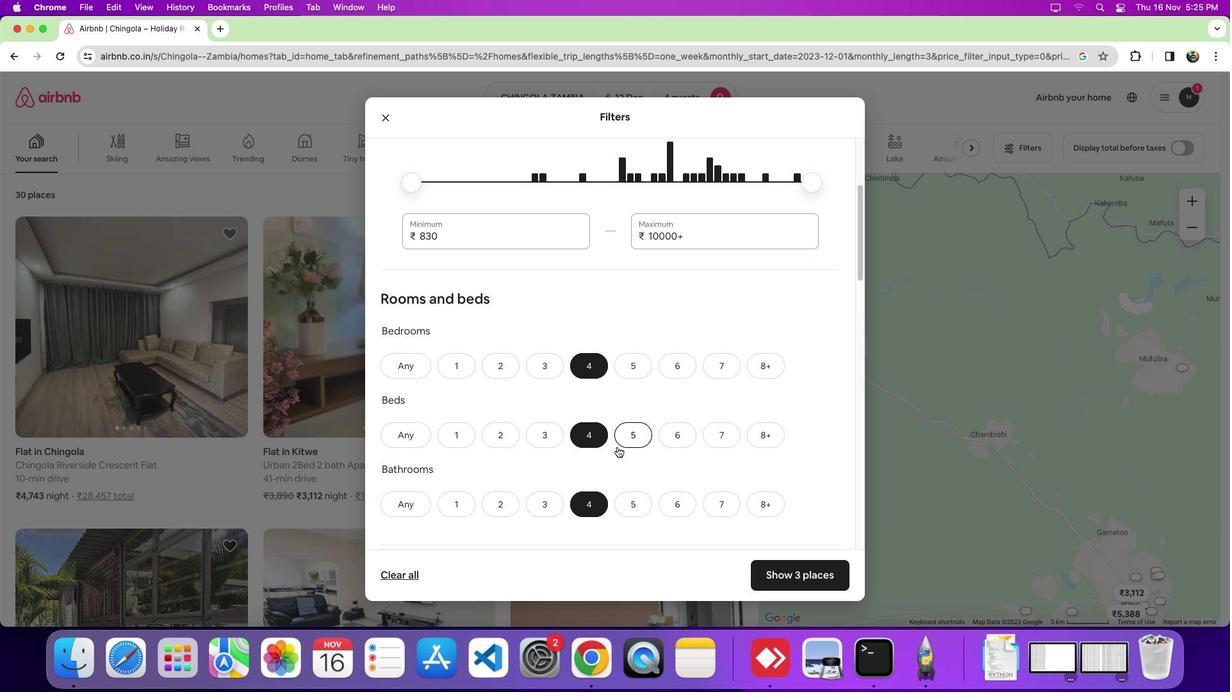 
Action: Mouse moved to (641, 401)
Screenshot: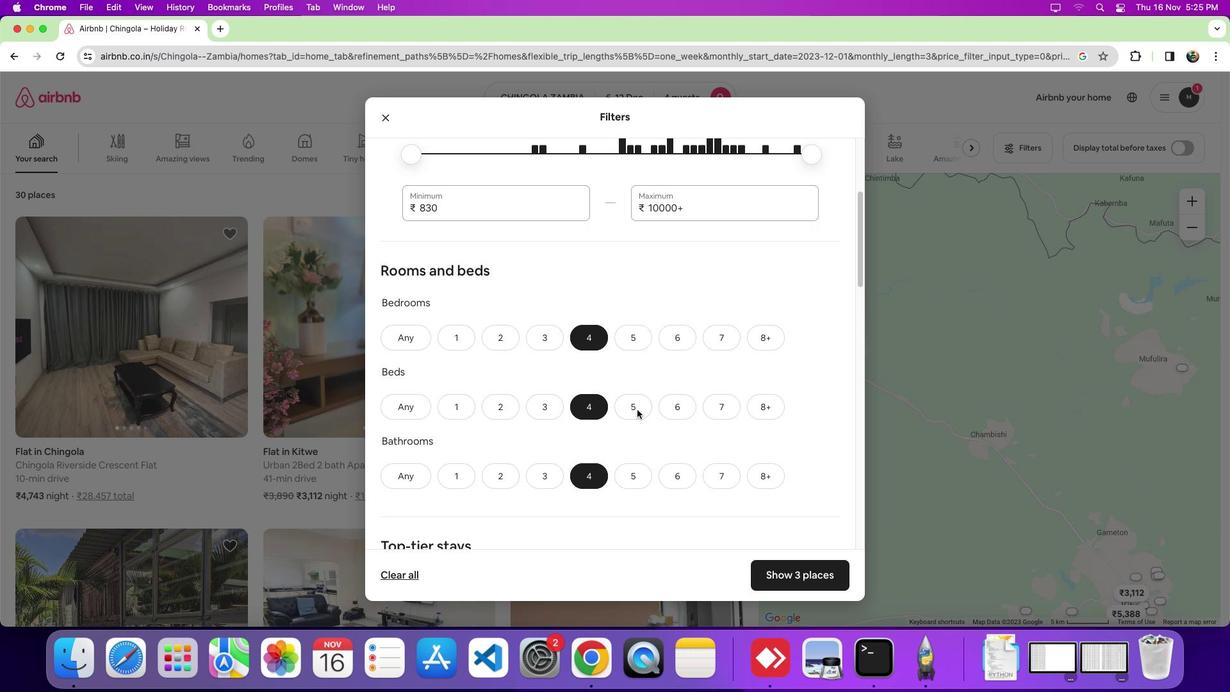
Action: Mouse scrolled (641, 401) with delta (24, 41)
Screenshot: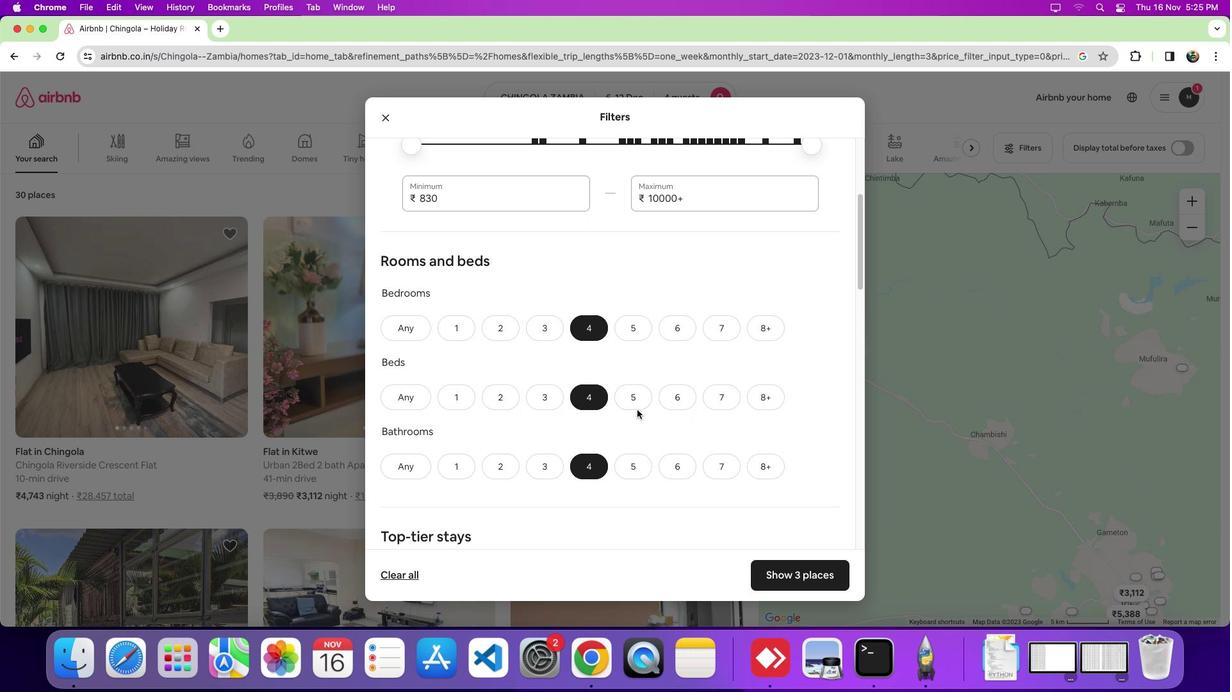
Action: Mouse scrolled (641, 401) with delta (24, 41)
Screenshot: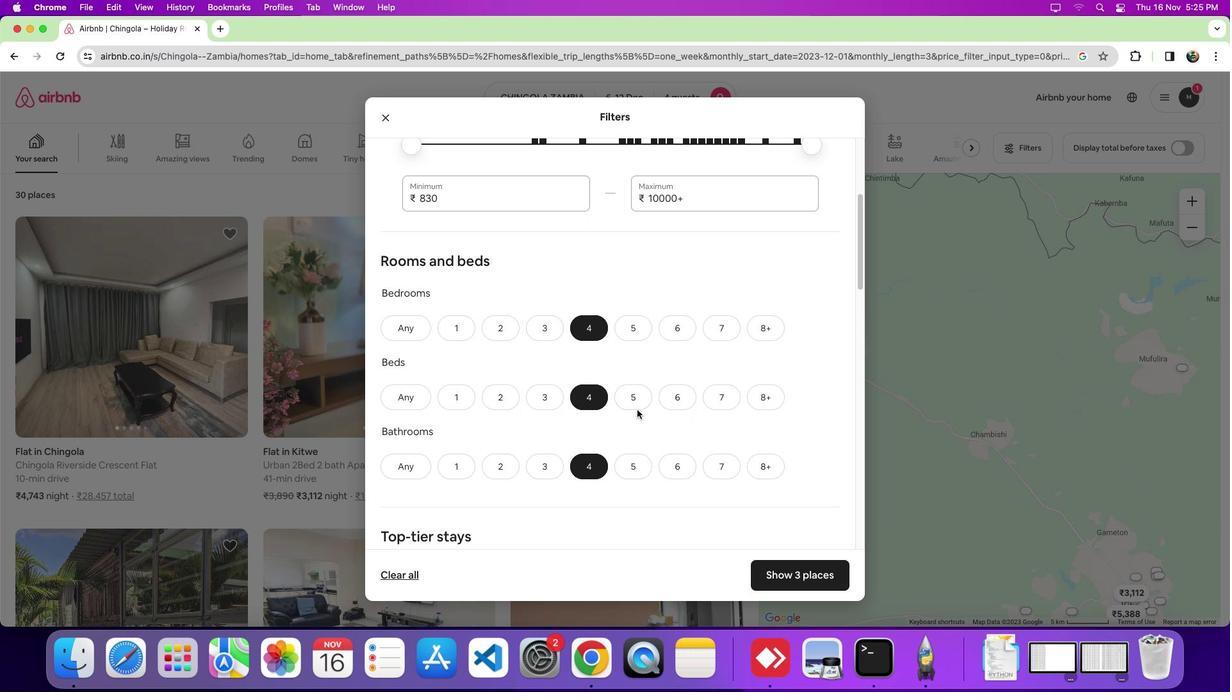 
Action: Mouse moved to (641, 401)
Screenshot: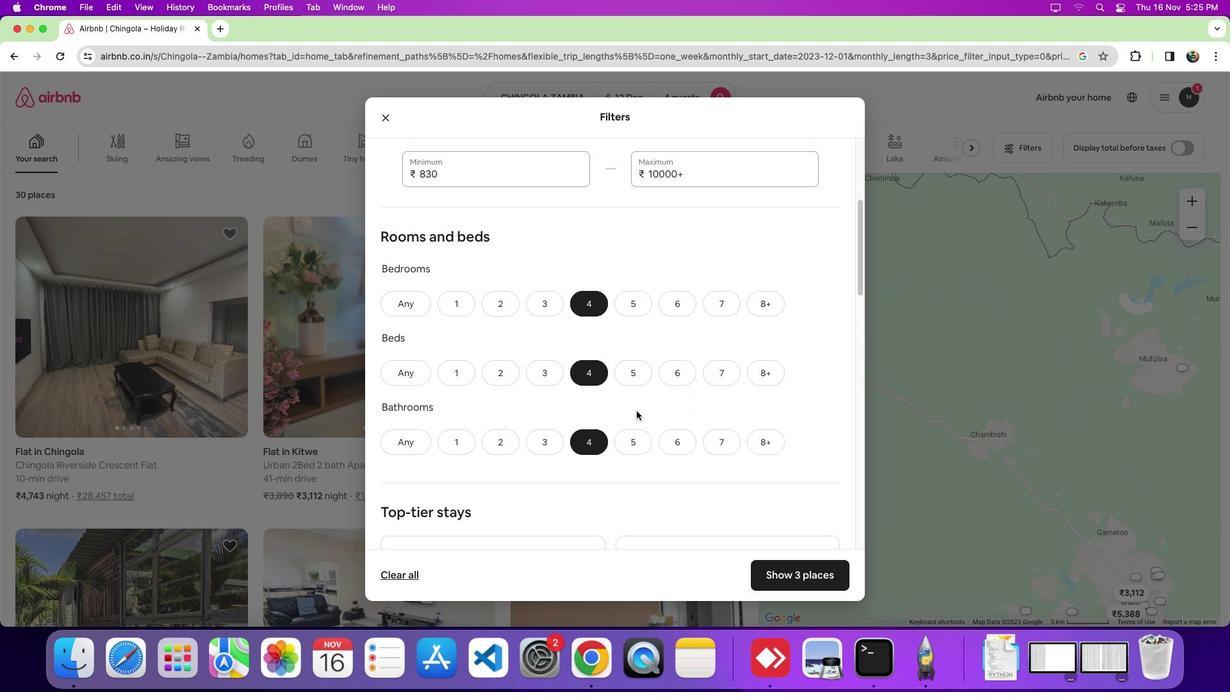 
Action: Mouse scrolled (641, 401) with delta (24, 41)
Screenshot: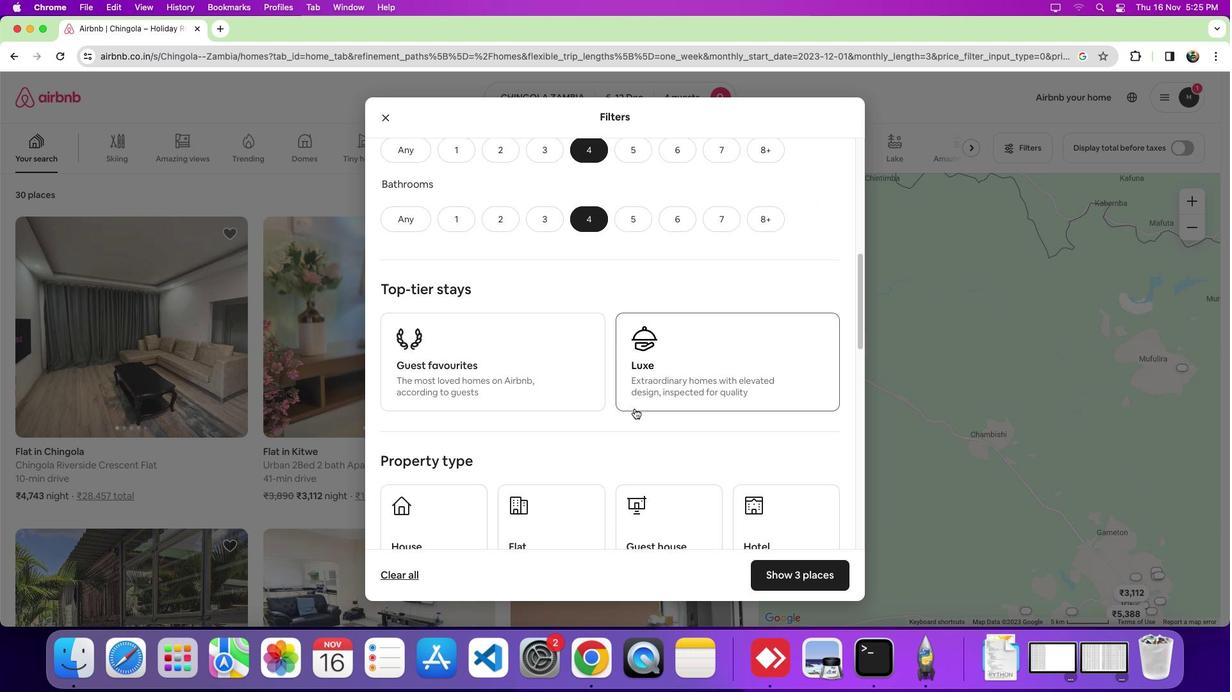 
Action: Mouse scrolled (641, 401) with delta (24, 41)
Screenshot: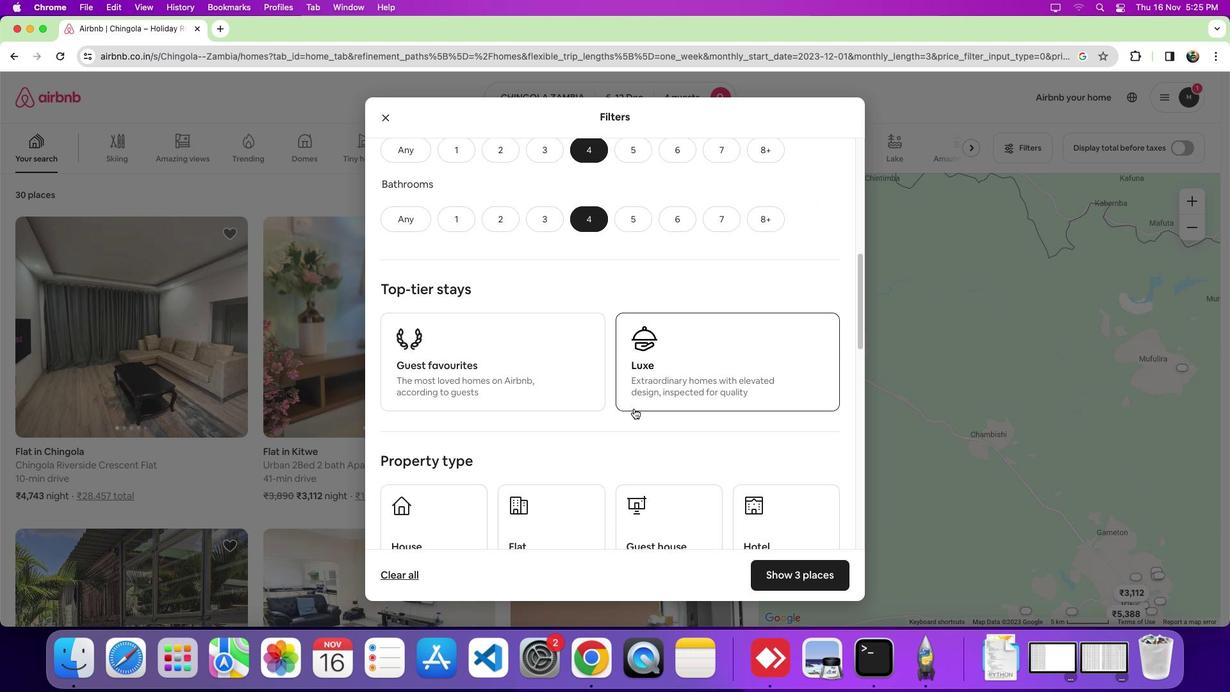 
Action: Mouse scrolled (641, 401) with delta (24, 38)
Screenshot: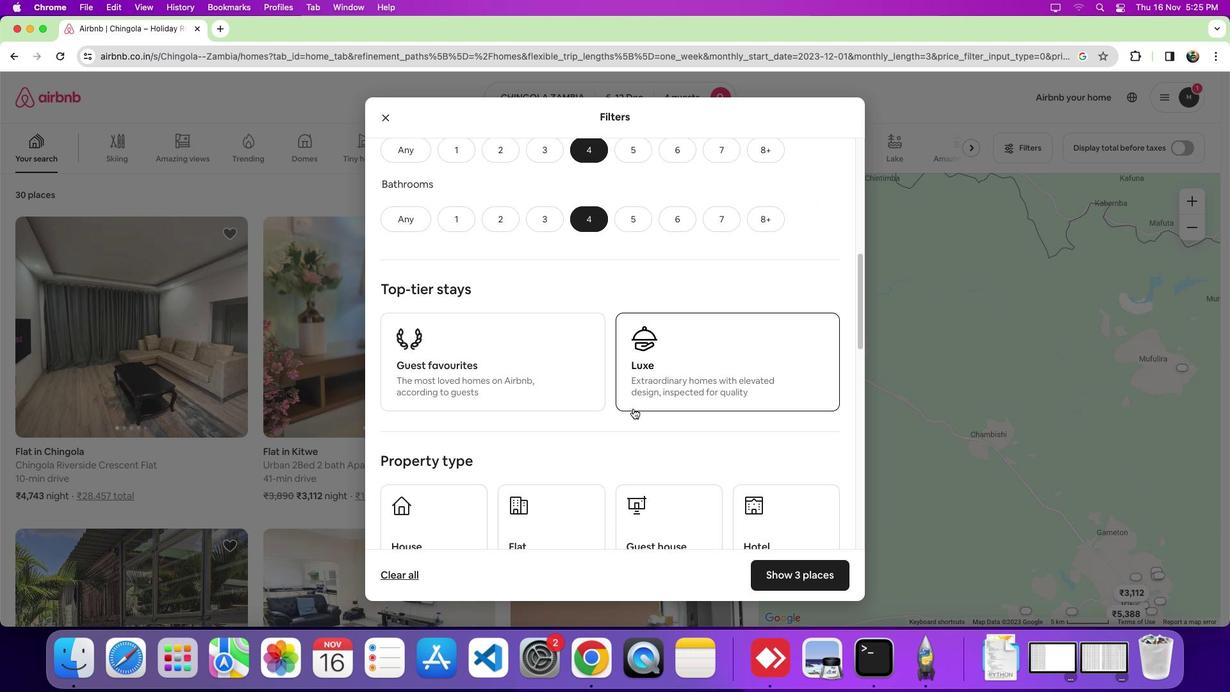 
Action: Mouse moved to (589, 423)
Screenshot: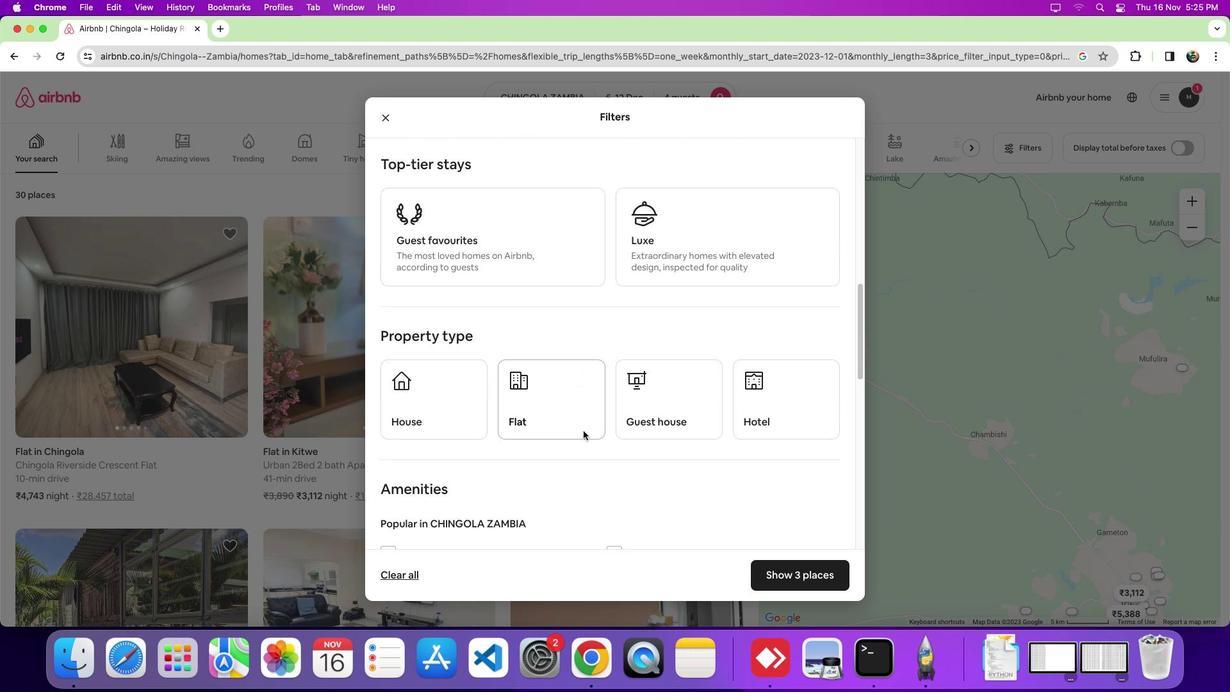 
Action: Mouse scrolled (589, 423) with delta (24, 41)
Screenshot: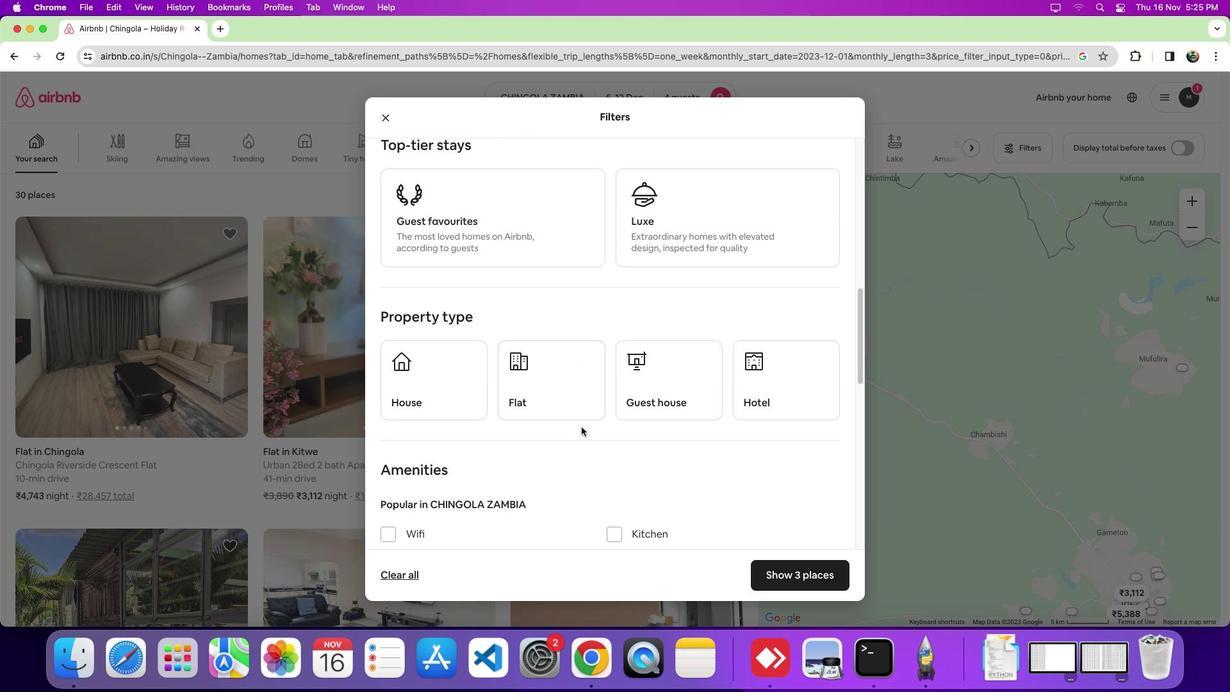 
Action: Mouse scrolled (589, 423) with delta (24, 41)
Screenshot: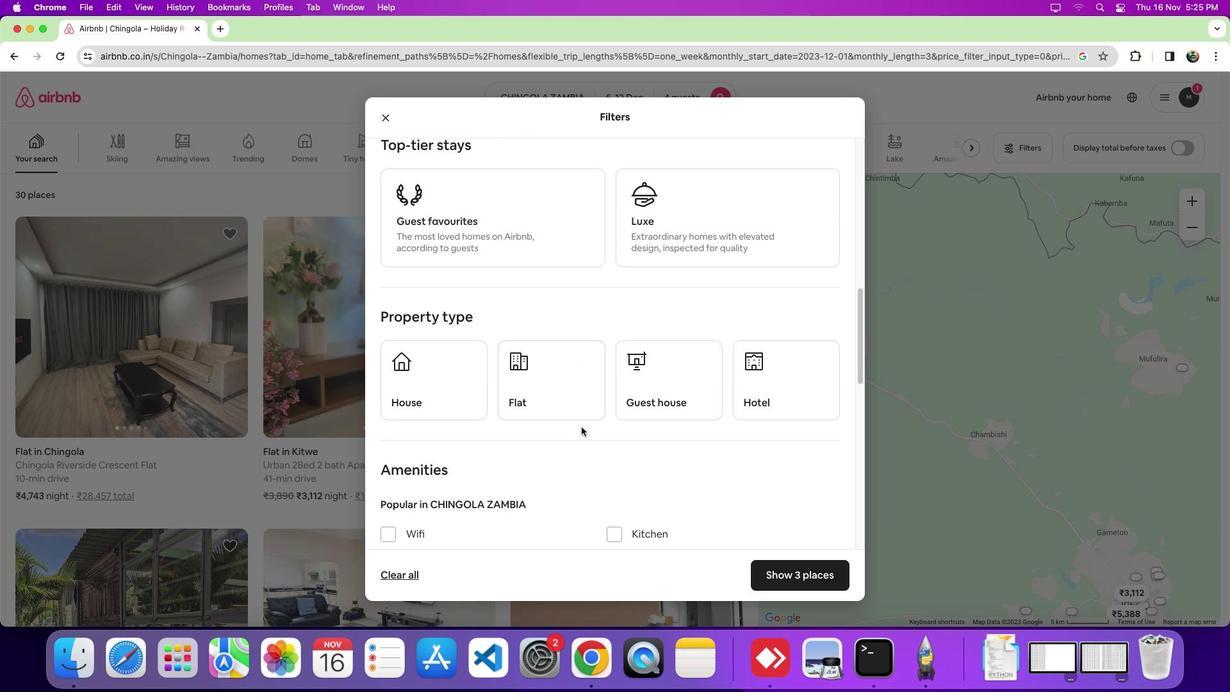 
Action: Mouse scrolled (589, 423) with delta (24, 40)
Screenshot: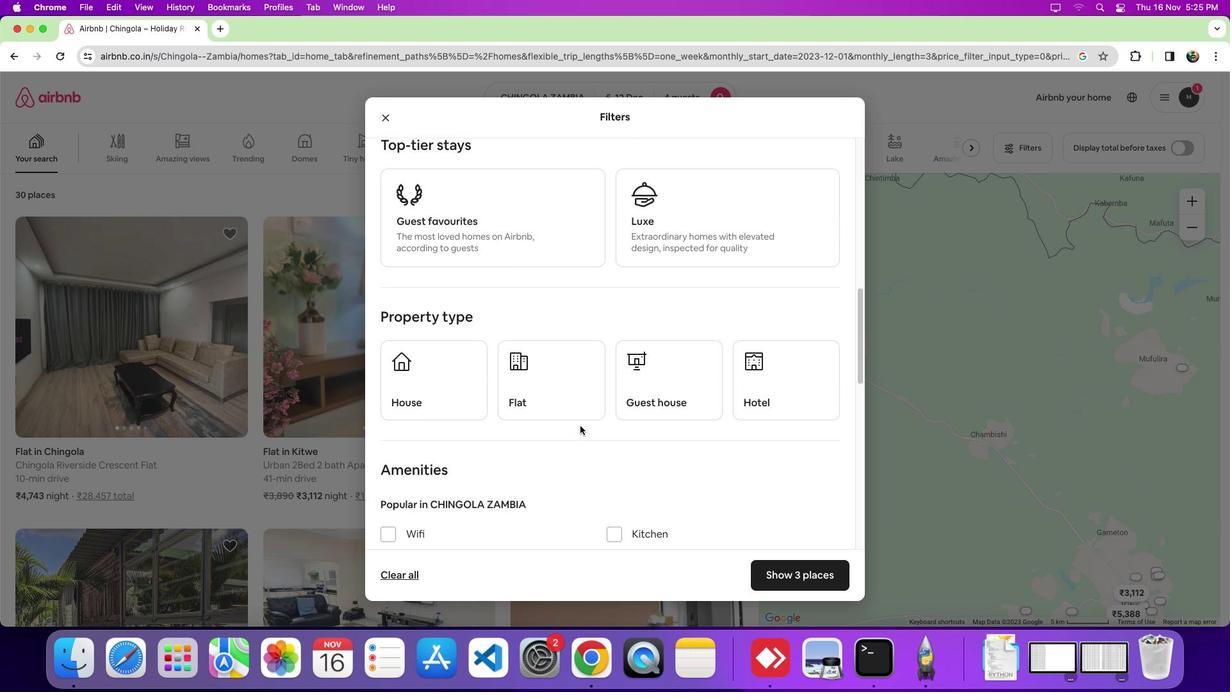 
Action: Mouse moved to (544, 387)
Screenshot: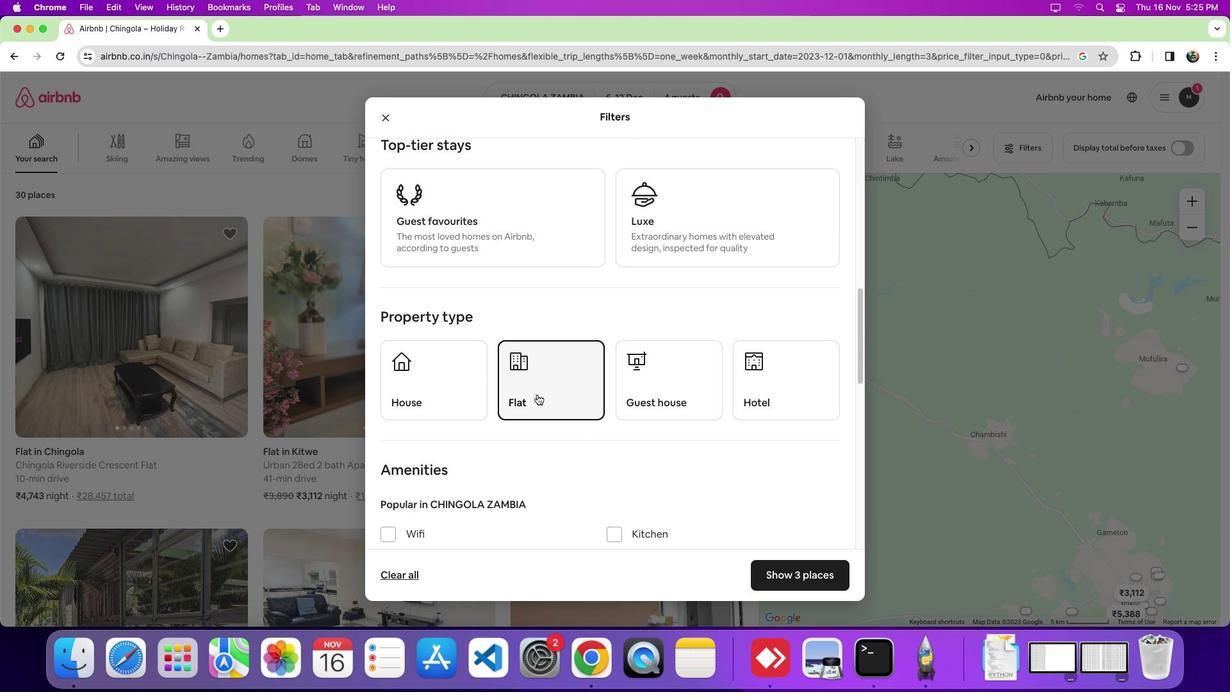 
Action: Mouse pressed left at (544, 387)
Screenshot: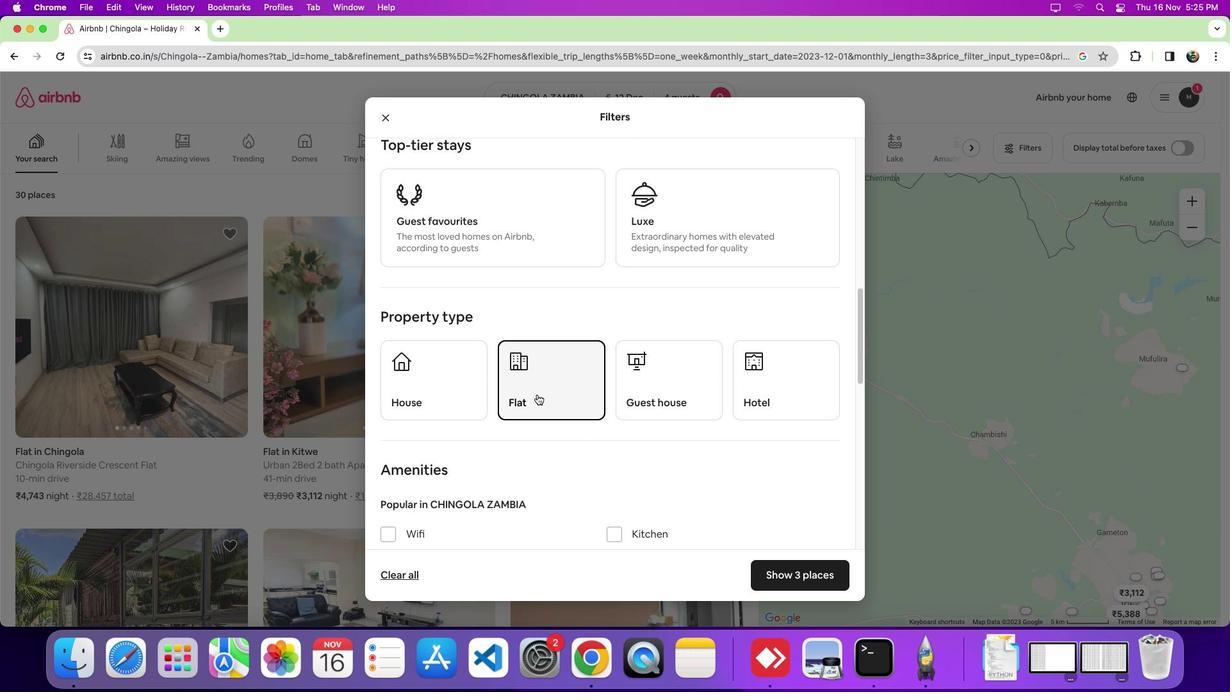 
Action: Mouse moved to (607, 448)
Screenshot: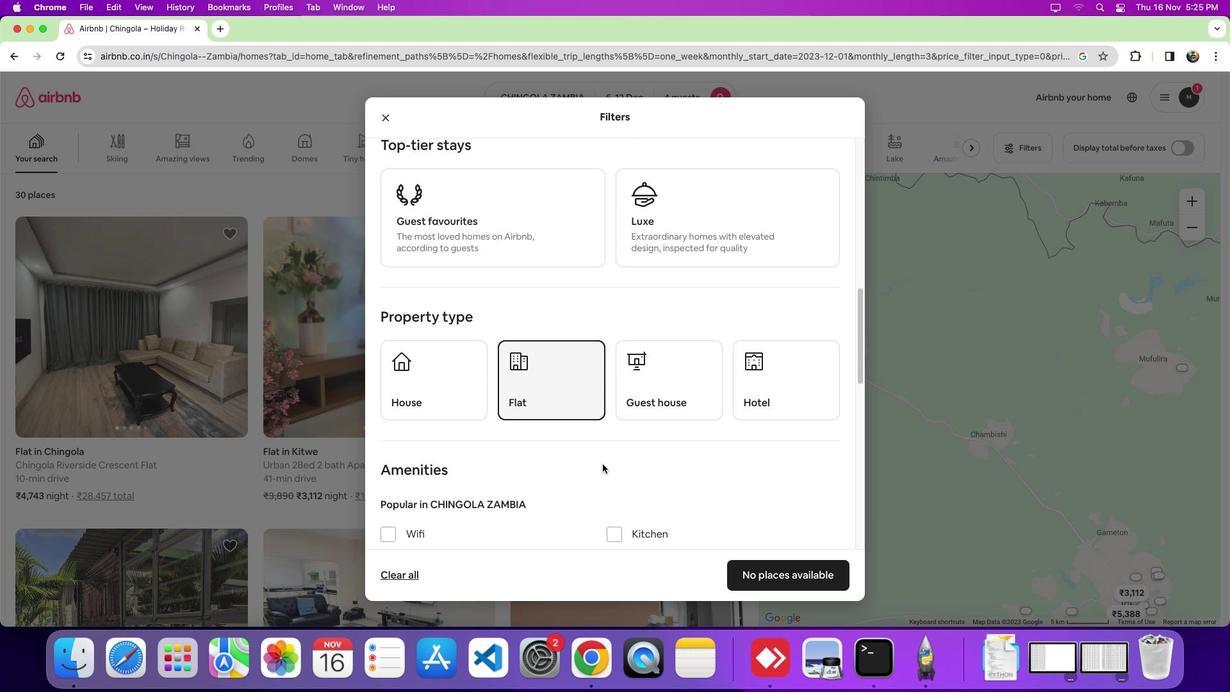 
Action: Mouse scrolled (607, 448) with delta (24, 41)
Screenshot: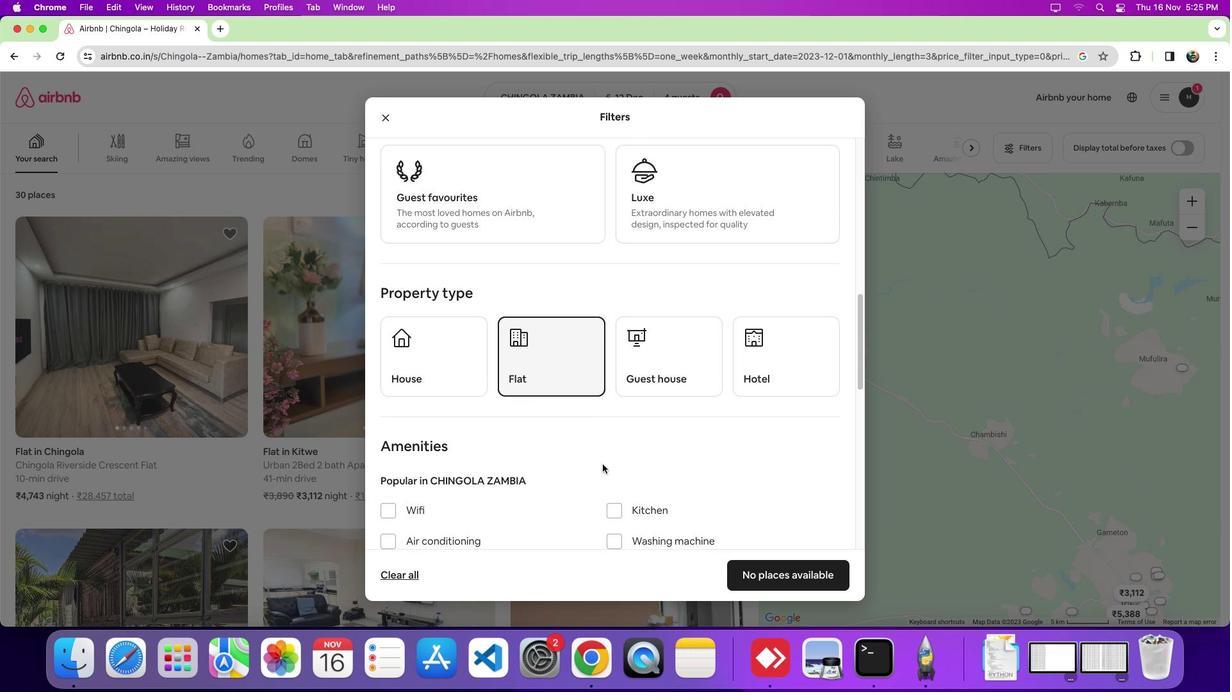 
Action: Mouse scrolled (607, 448) with delta (24, 41)
Screenshot: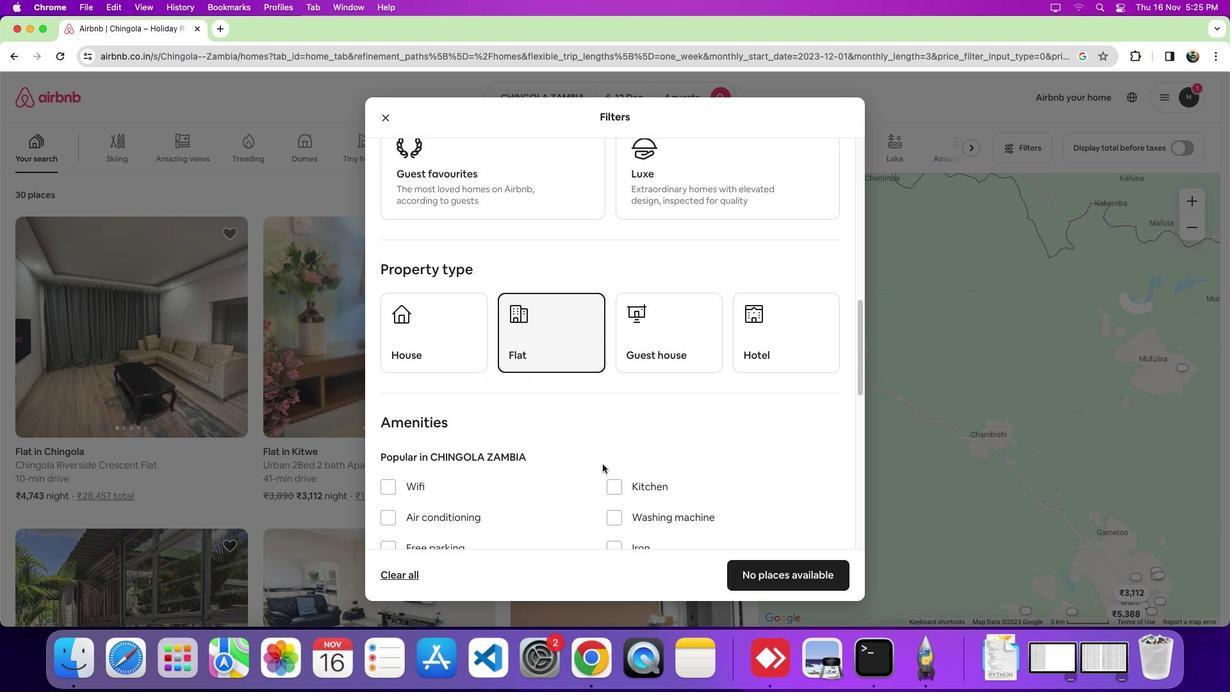 
Action: Mouse scrolled (607, 448) with delta (24, 41)
Screenshot: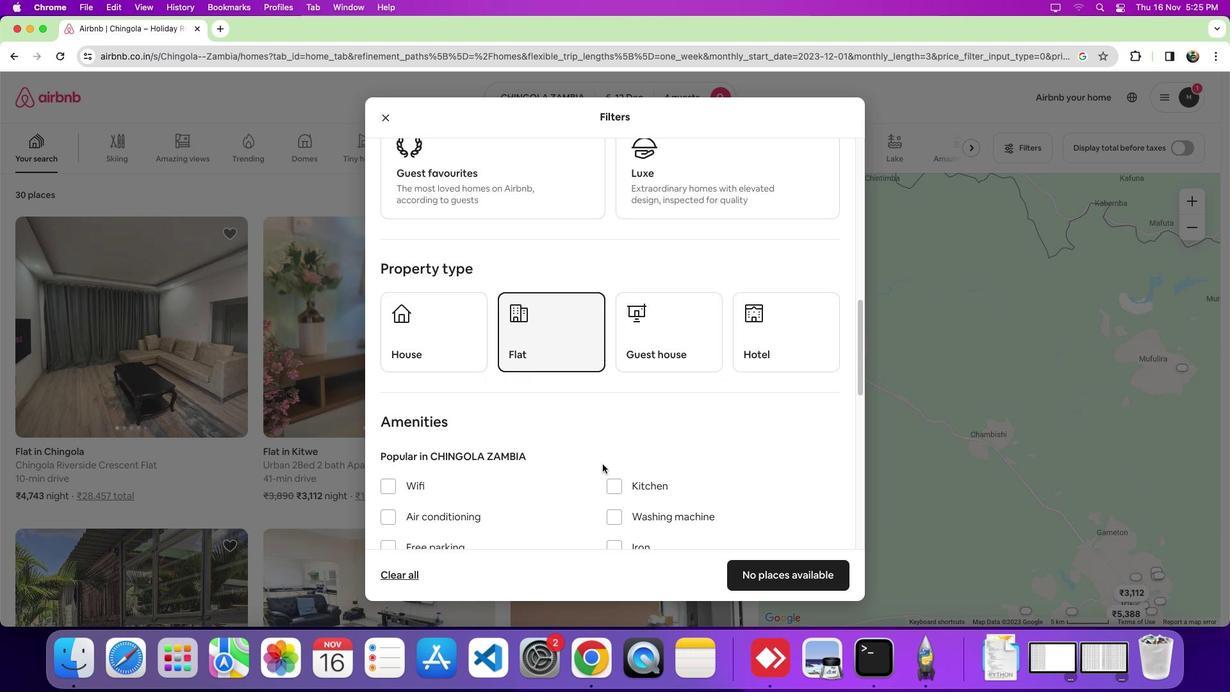 
Action: Mouse scrolled (607, 448) with delta (24, 41)
Screenshot: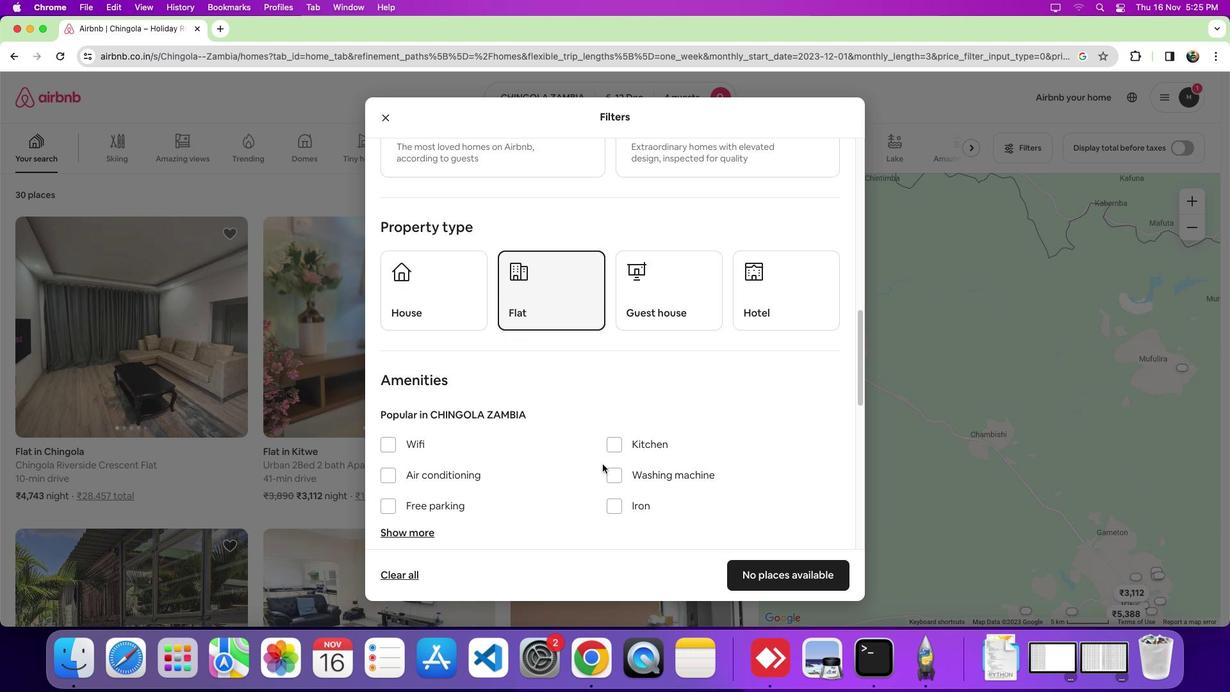 
Action: Mouse scrolled (607, 448) with delta (24, 41)
Screenshot: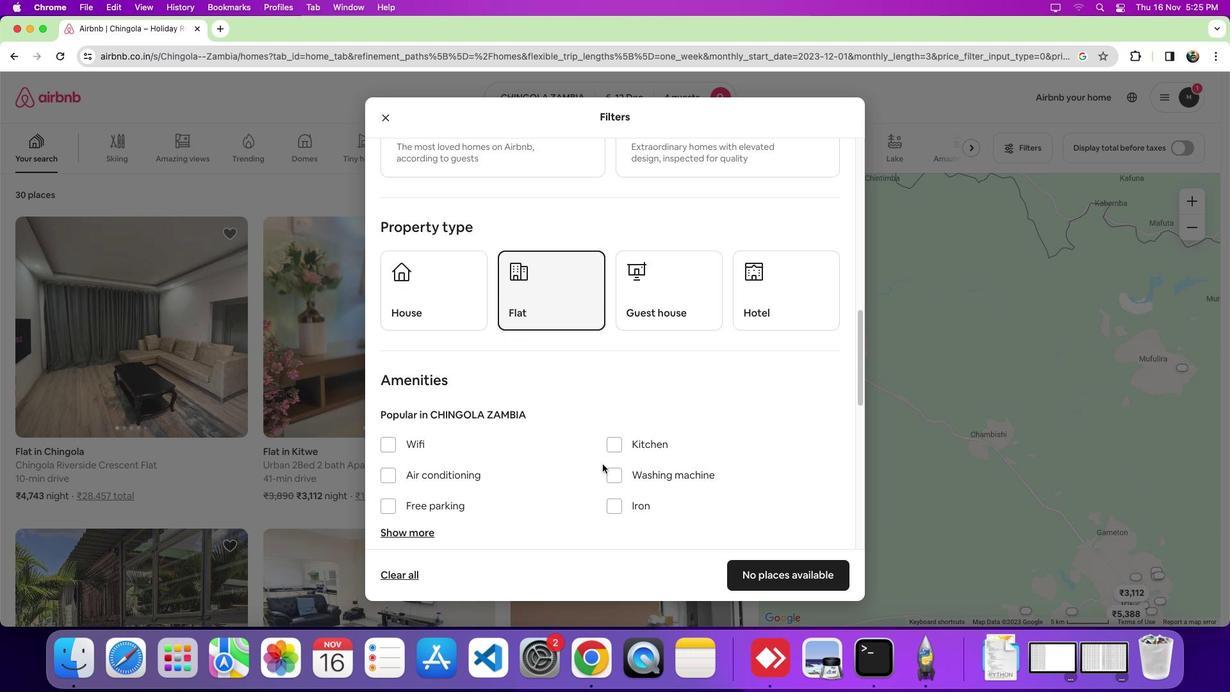 
Action: Mouse moved to (613, 445)
Screenshot: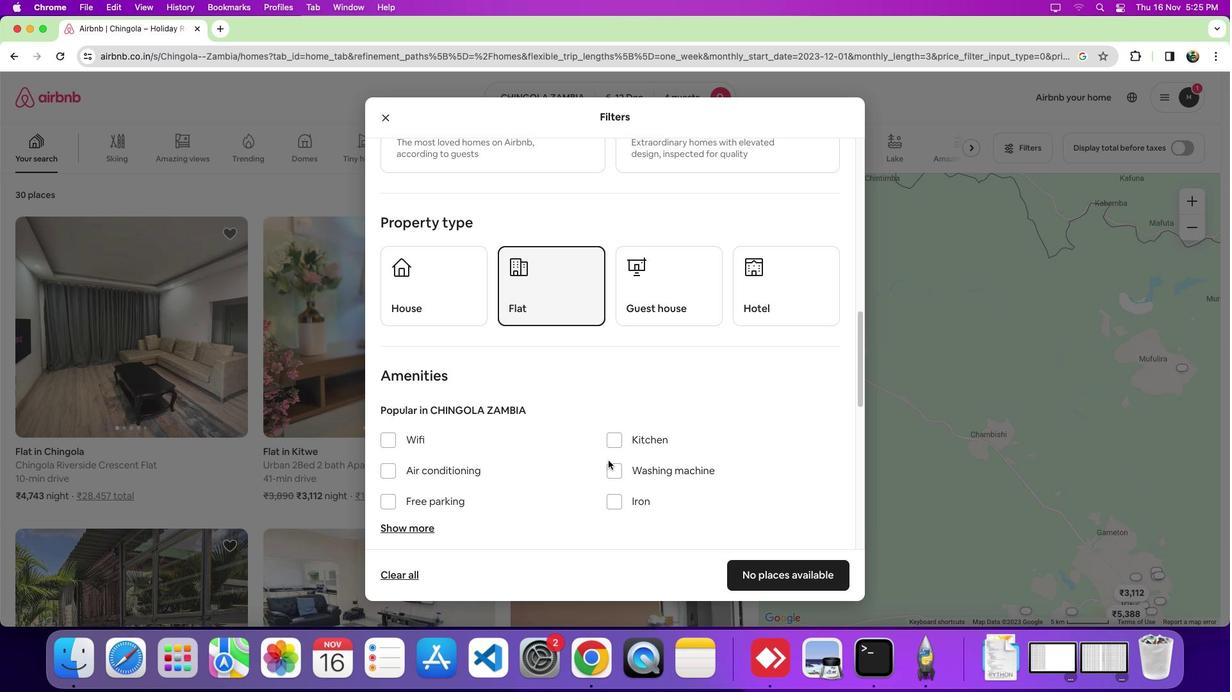
Action: Mouse scrolled (613, 445) with delta (24, 41)
Screenshot: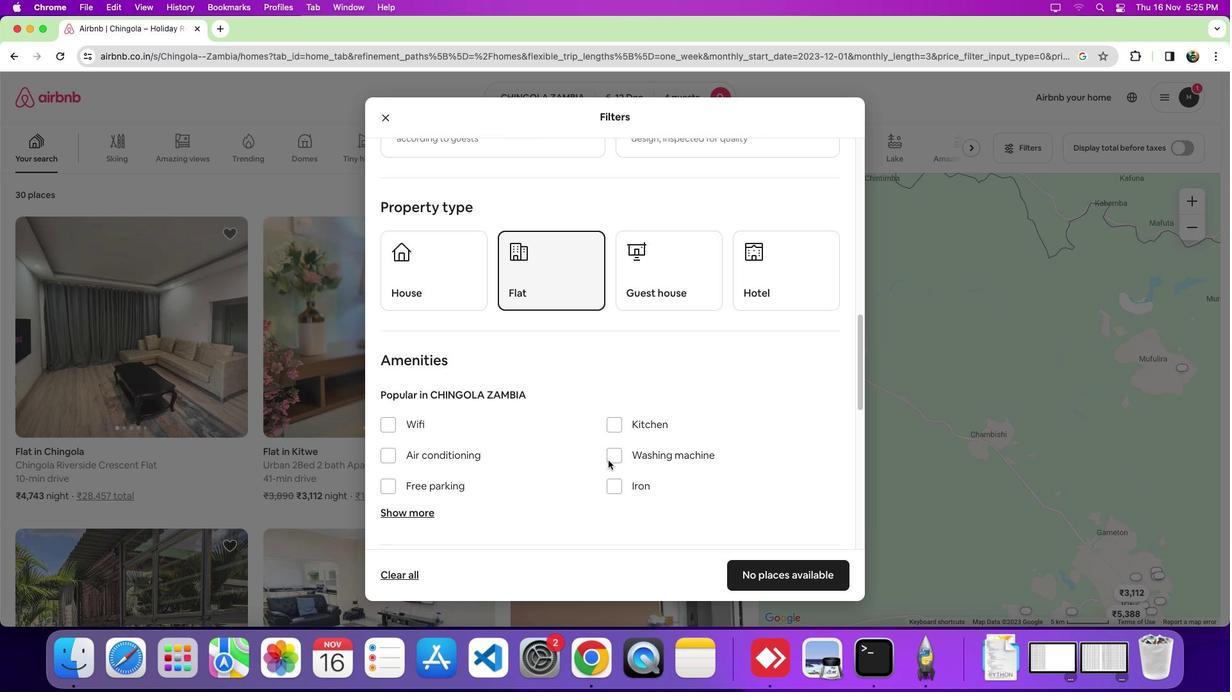 
Action: Mouse scrolled (613, 445) with delta (24, 41)
Screenshot: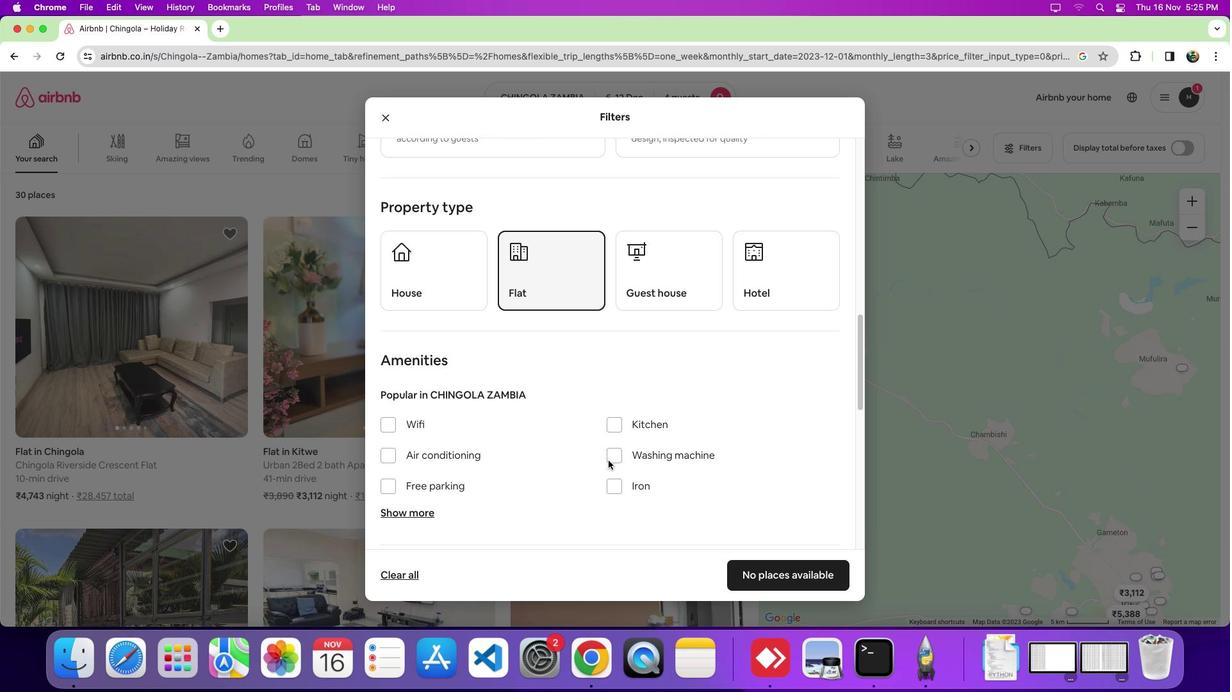 
Action: Mouse scrolled (613, 445) with delta (24, 41)
Screenshot: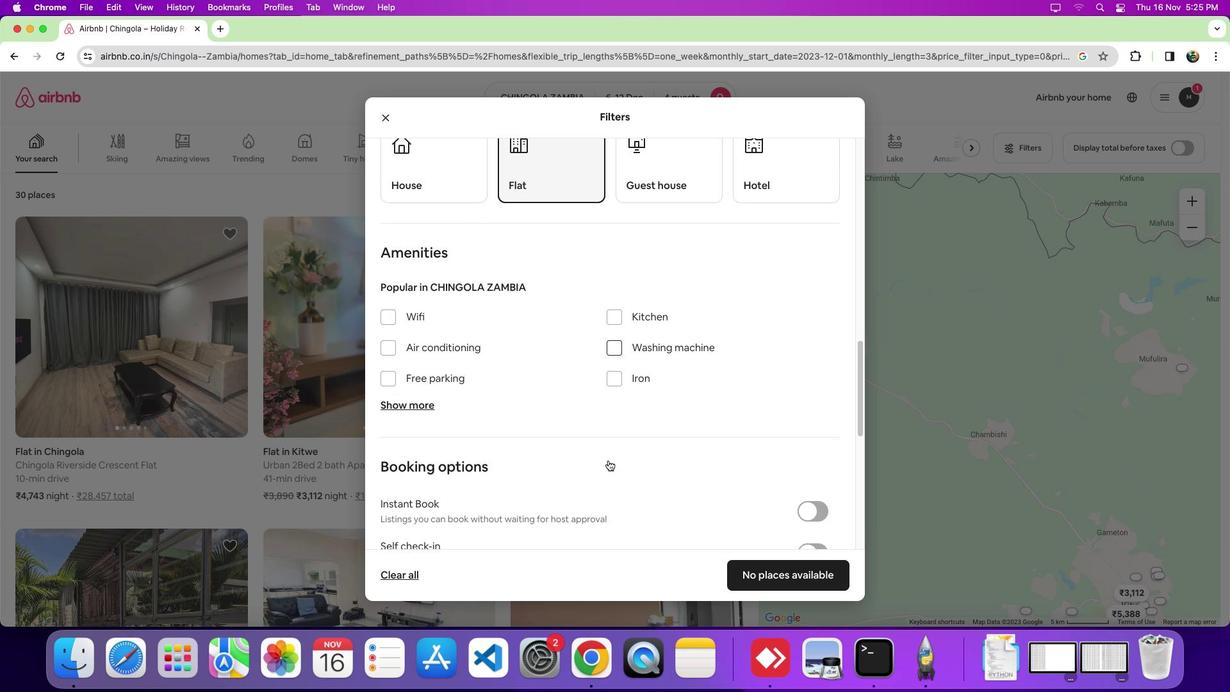 
Action: Mouse scrolled (613, 445) with delta (24, 41)
Screenshot: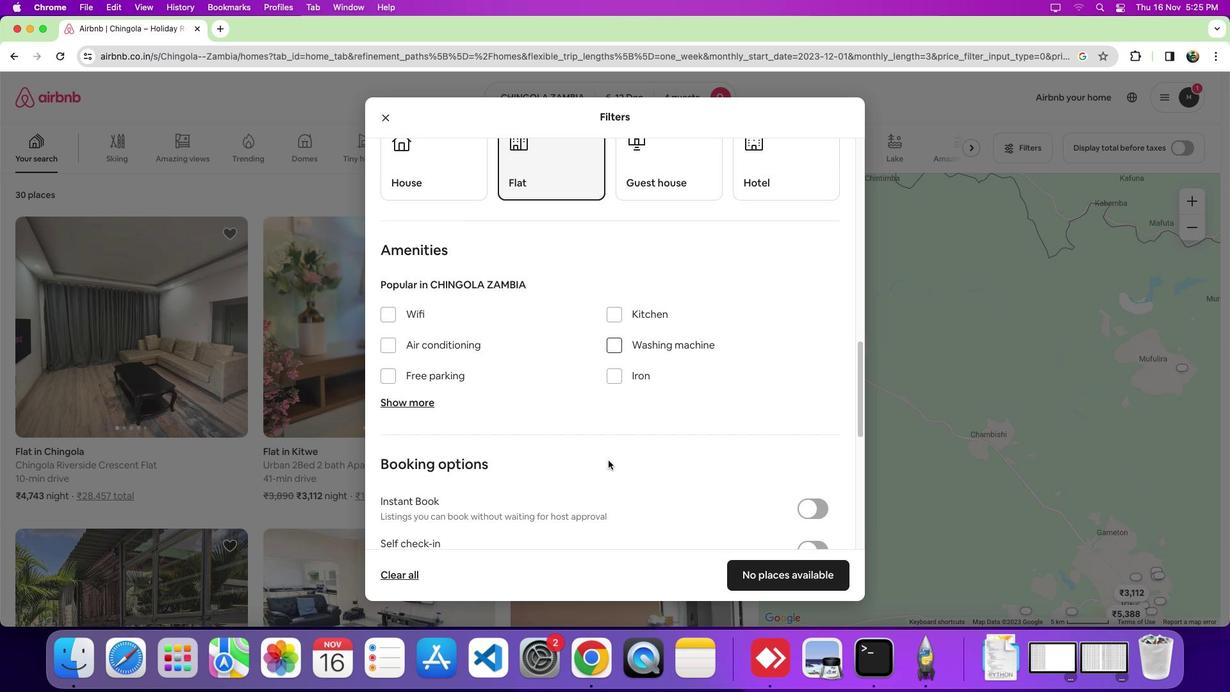 
Action: Mouse scrolled (613, 445) with delta (24, 41)
Screenshot: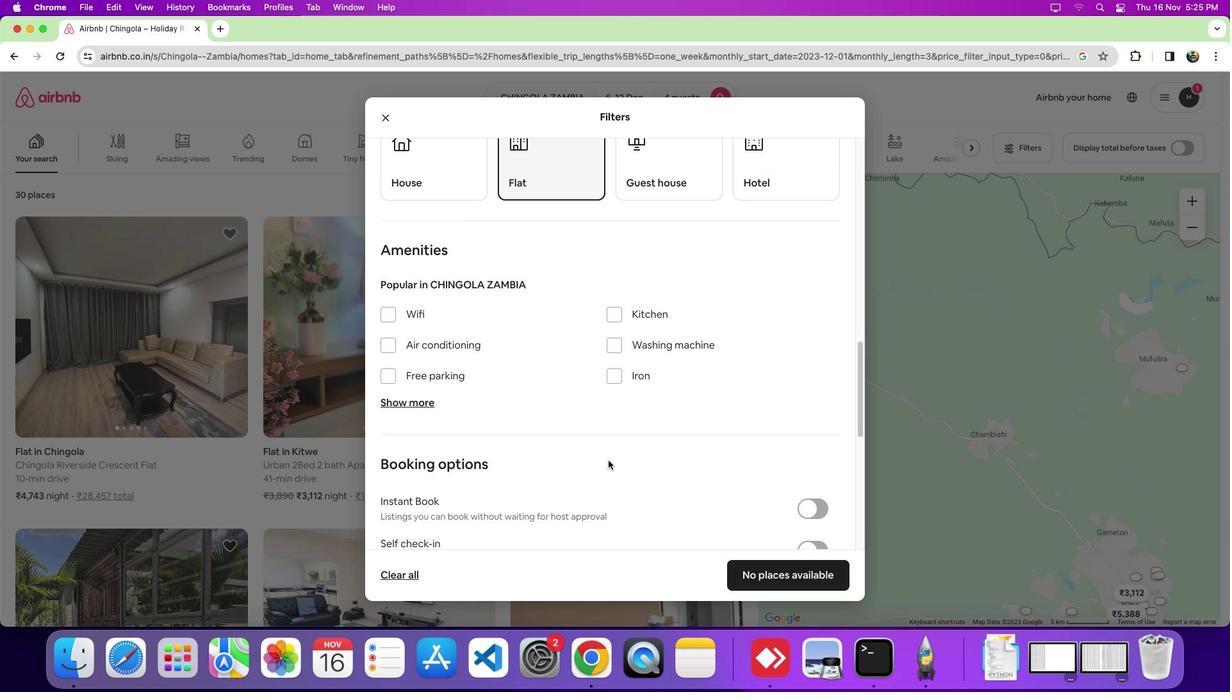 
Action: Mouse moved to (401, 319)
Screenshot: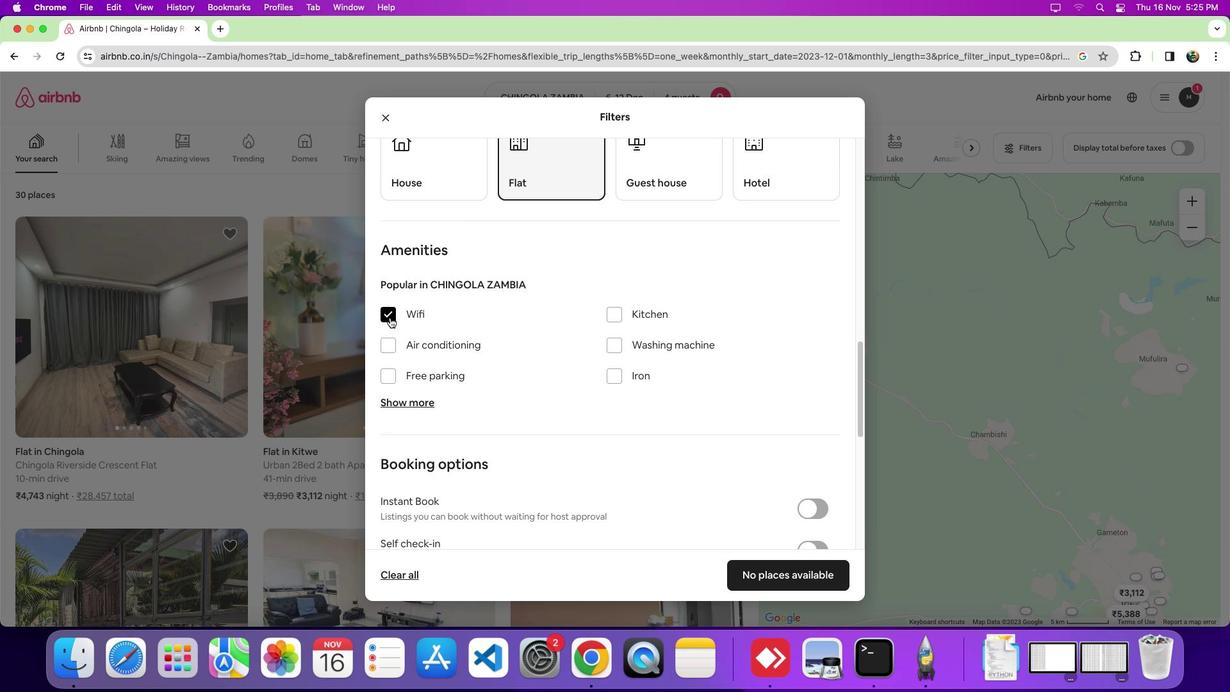 
Action: Mouse pressed left at (401, 319)
Screenshot: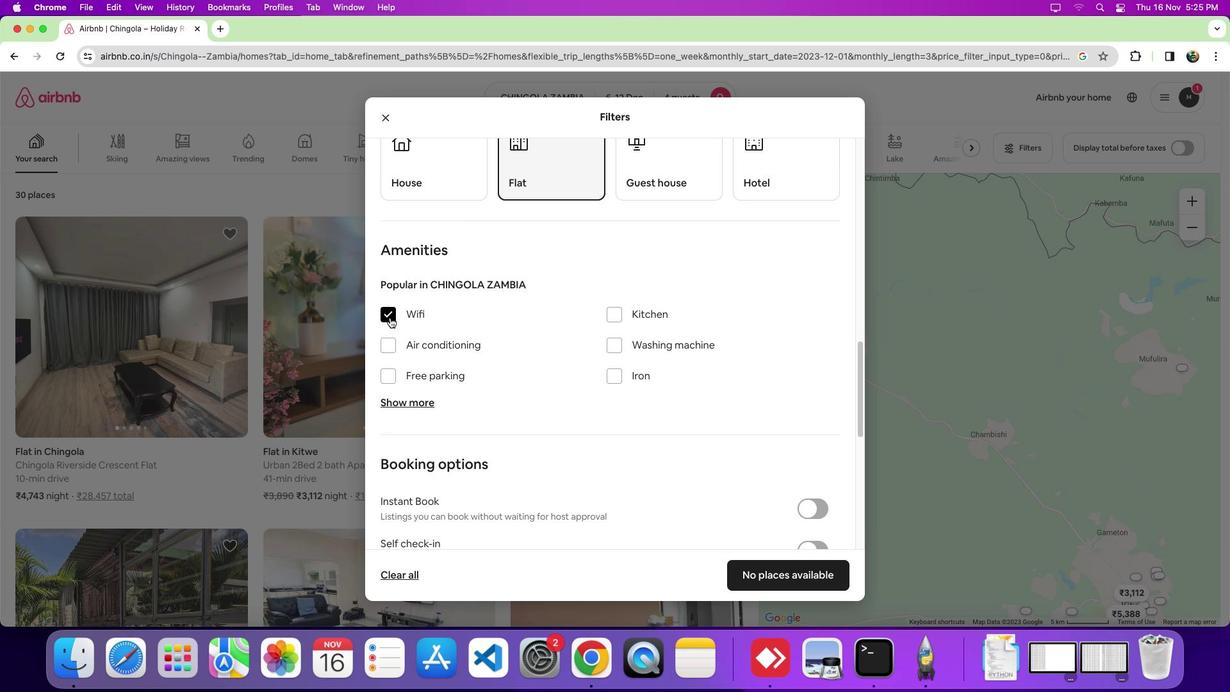 
Action: Mouse moved to (413, 394)
Screenshot: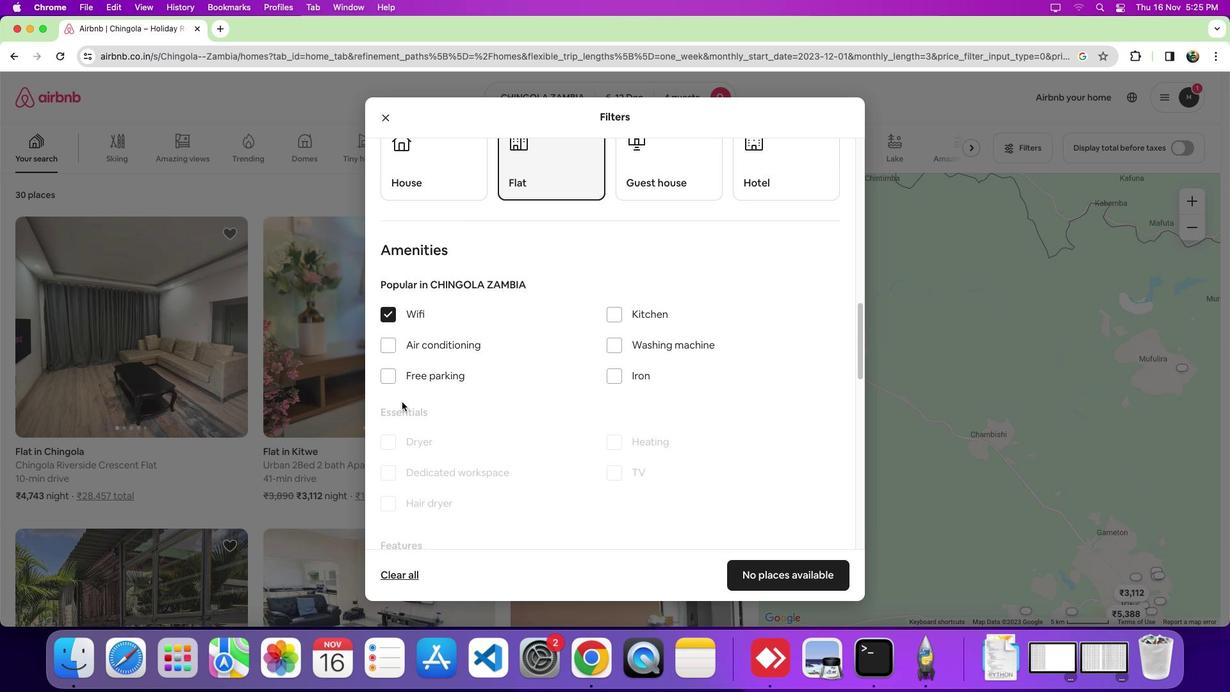 
Action: Mouse pressed left at (413, 394)
Screenshot: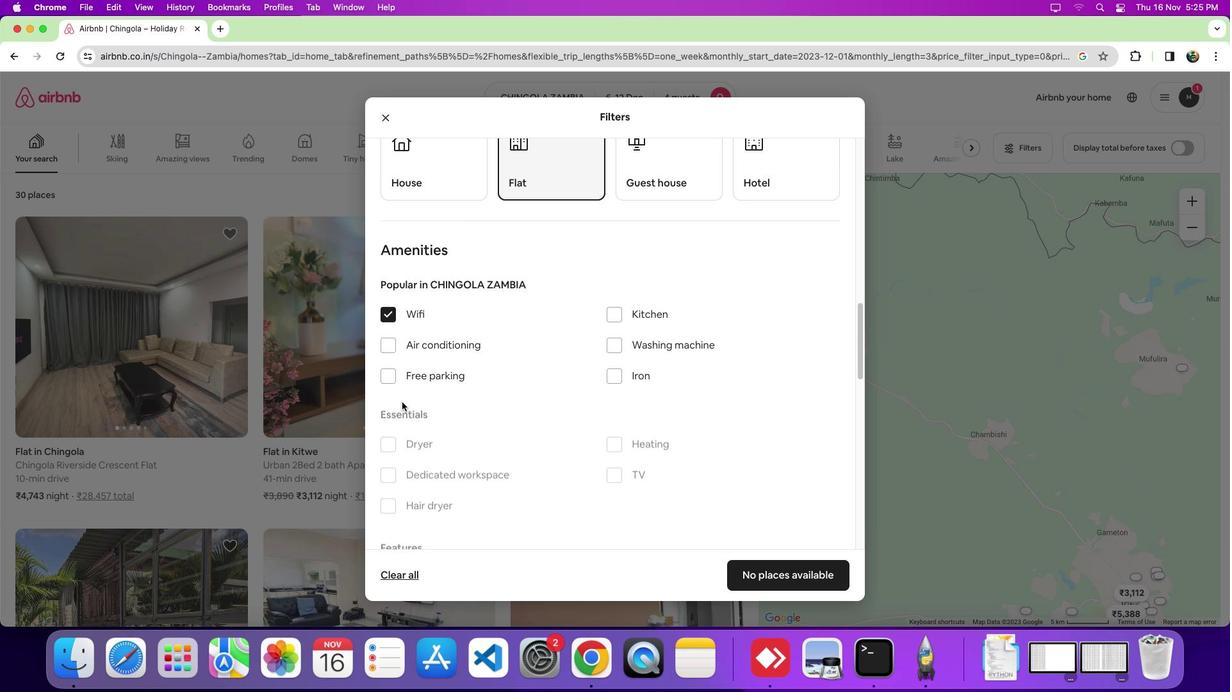 
Action: Mouse moved to (622, 462)
Screenshot: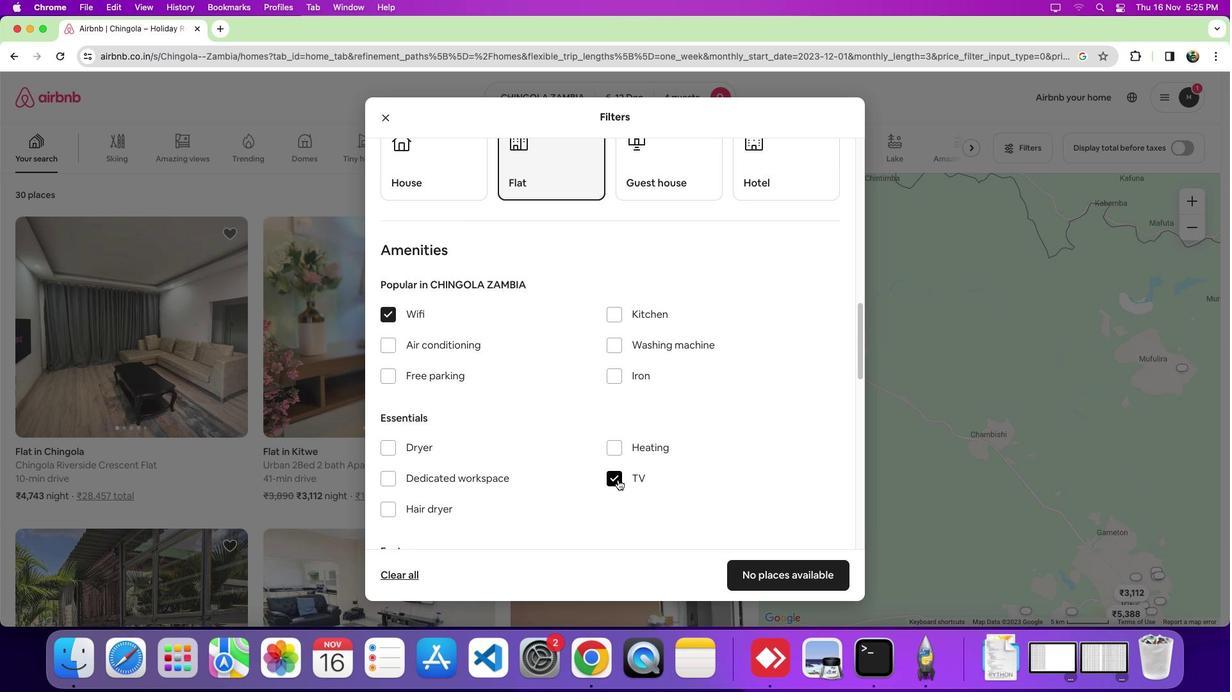 
Action: Mouse pressed left at (622, 462)
Screenshot: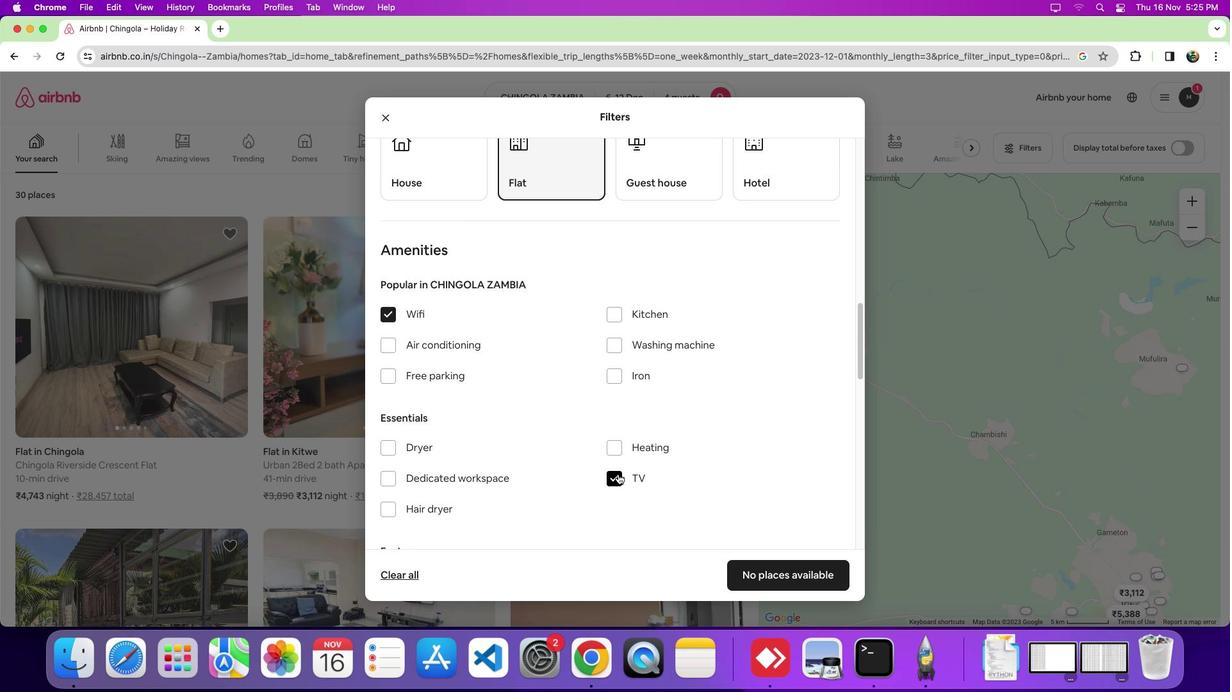
Action: Mouse moved to (401, 371)
Screenshot: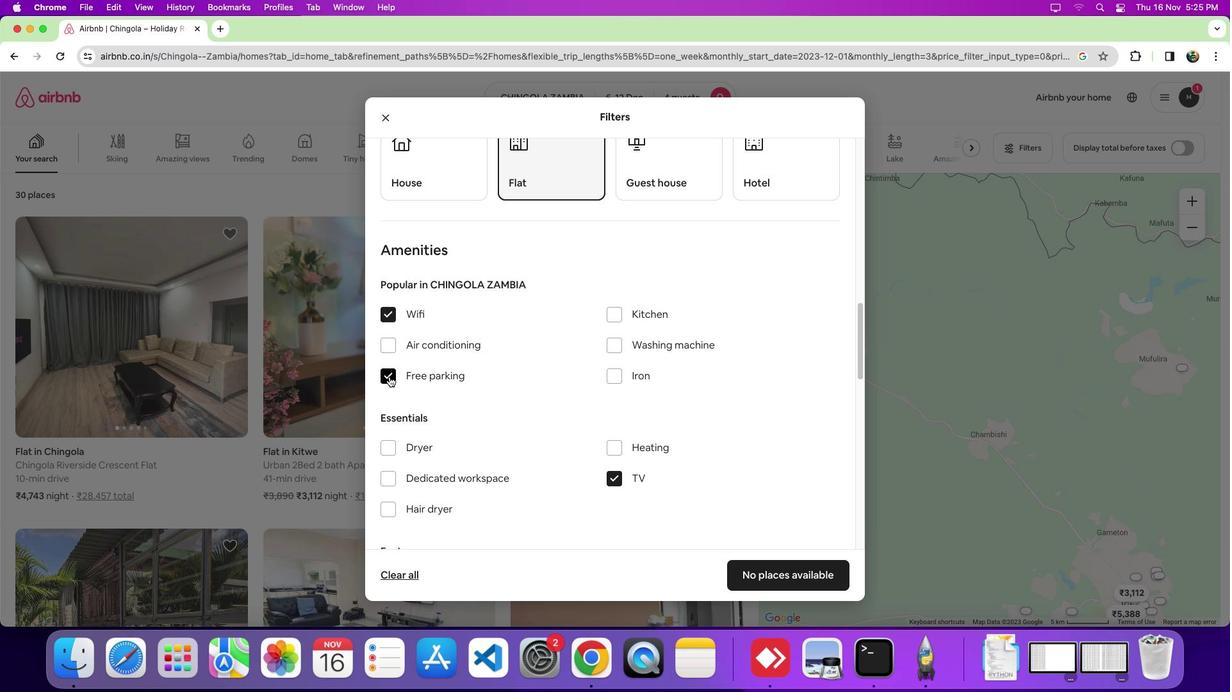 
Action: Mouse pressed left at (401, 371)
Screenshot: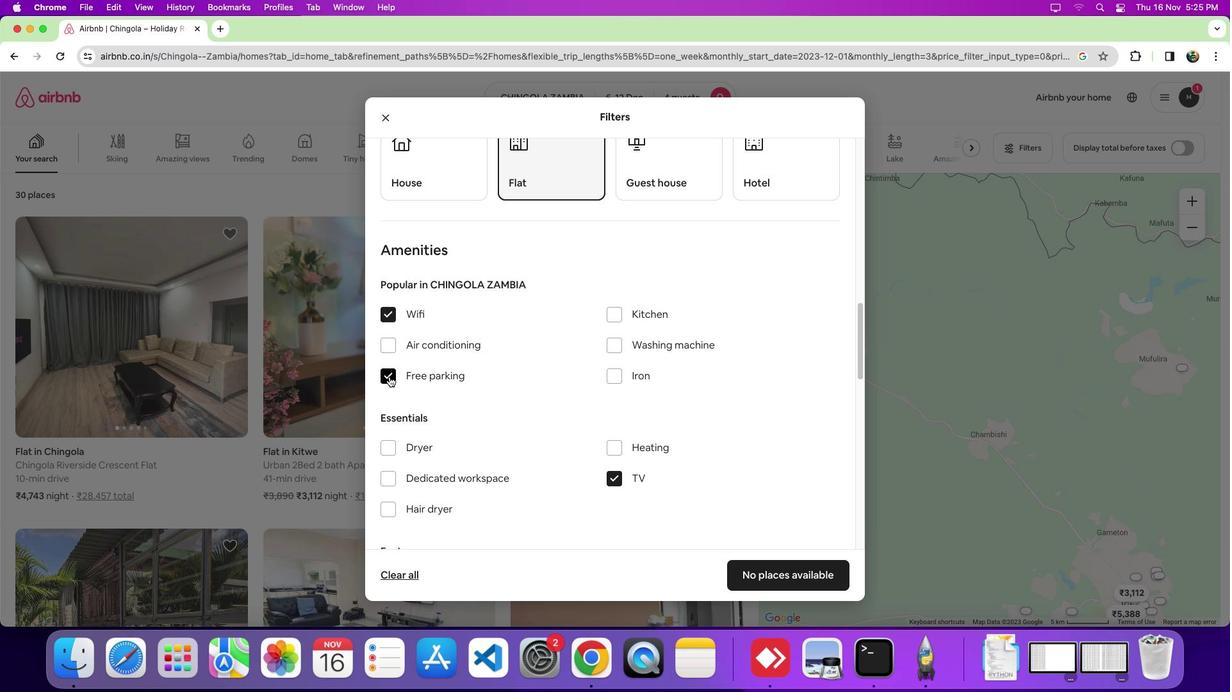 
Action: Mouse moved to (552, 385)
Screenshot: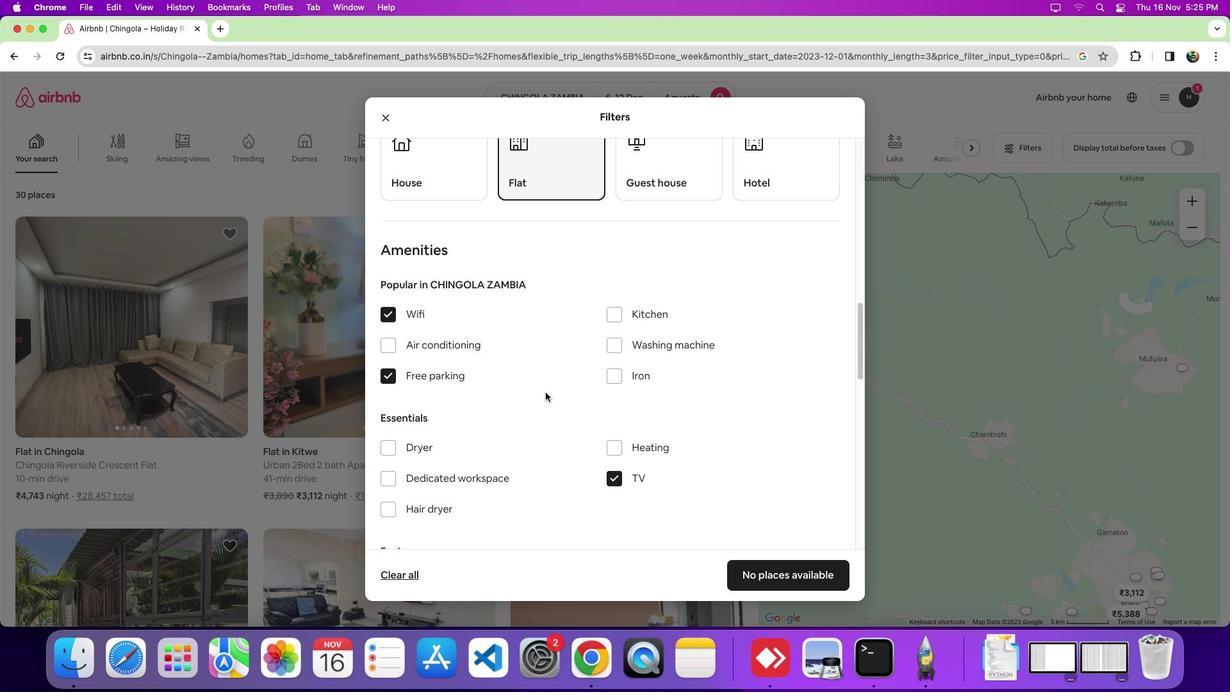 
Action: Mouse scrolled (552, 385) with delta (24, 41)
Screenshot: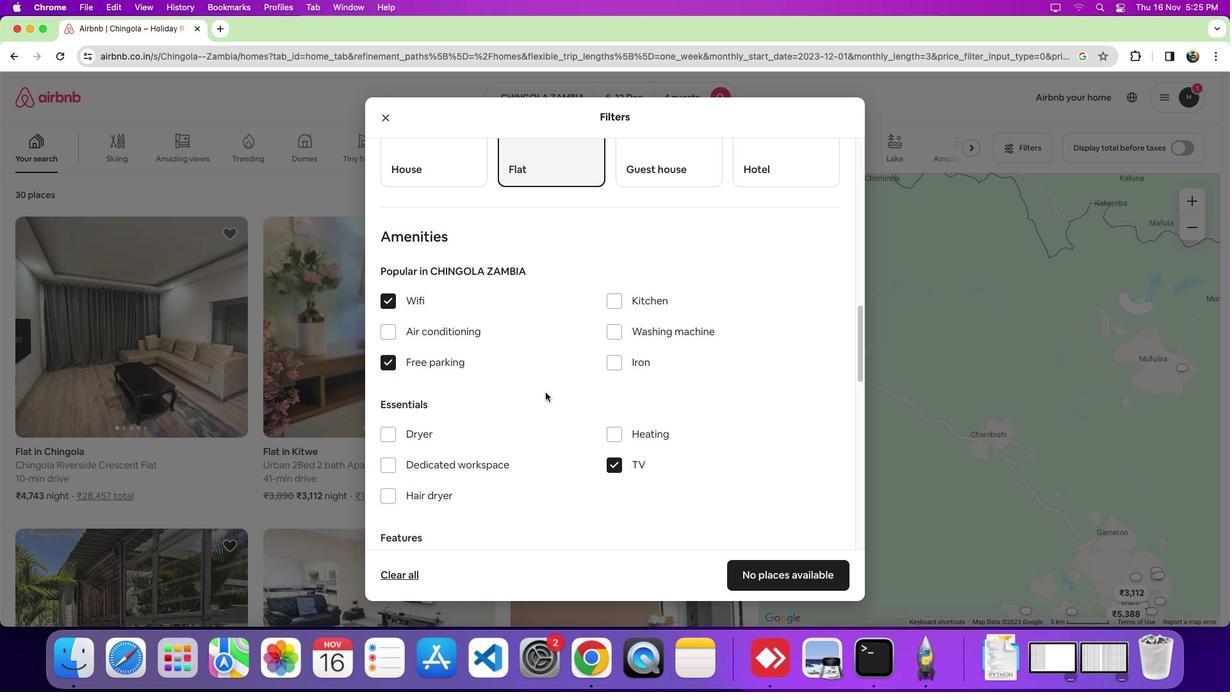 
Action: Mouse scrolled (552, 385) with delta (24, 41)
Screenshot: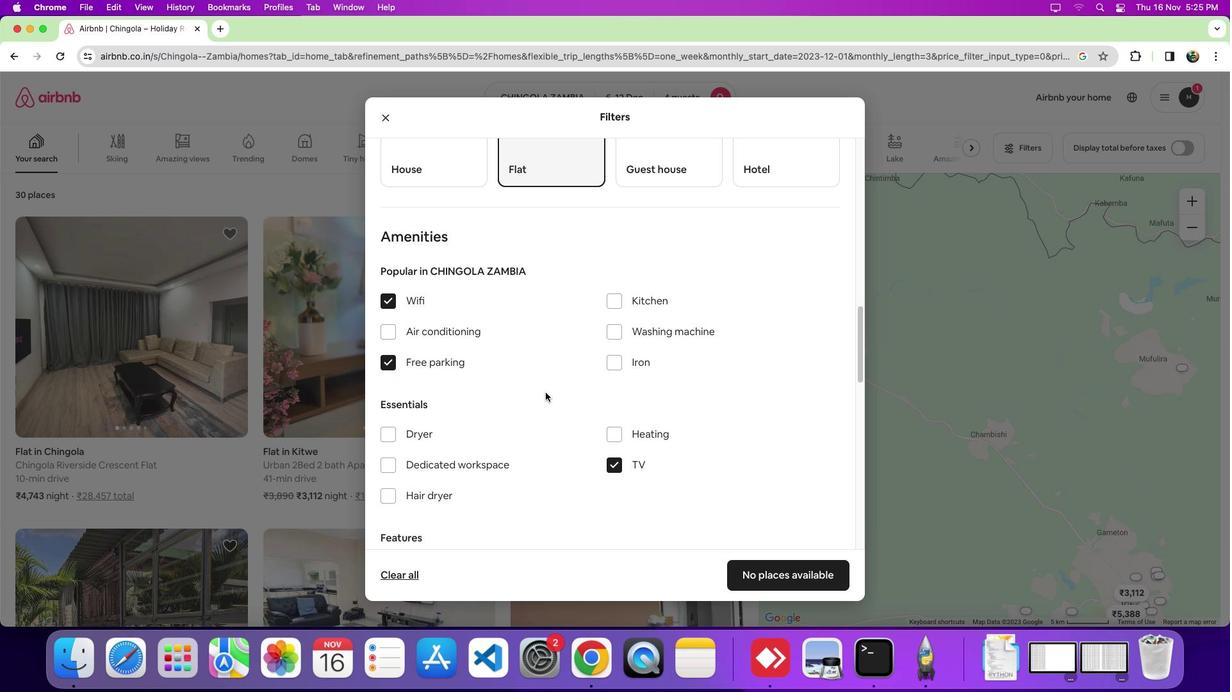 
Action: Mouse scrolled (552, 385) with delta (24, 41)
Screenshot: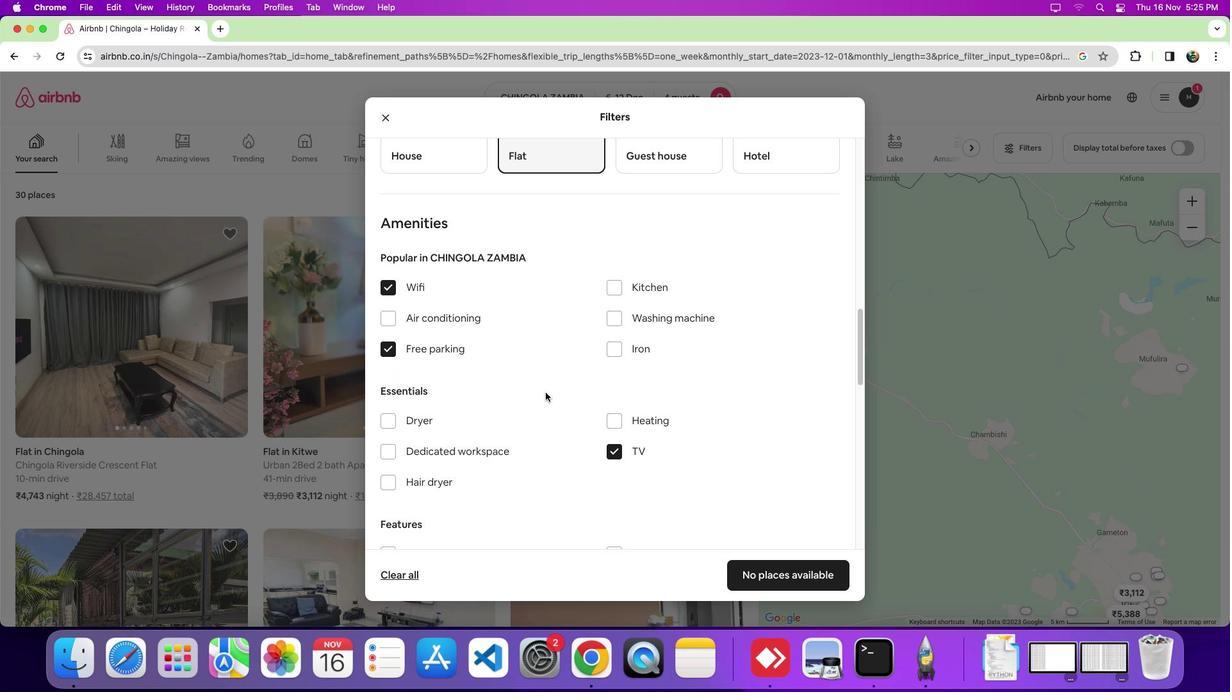 
Action: Mouse scrolled (552, 385) with delta (24, 41)
Screenshot: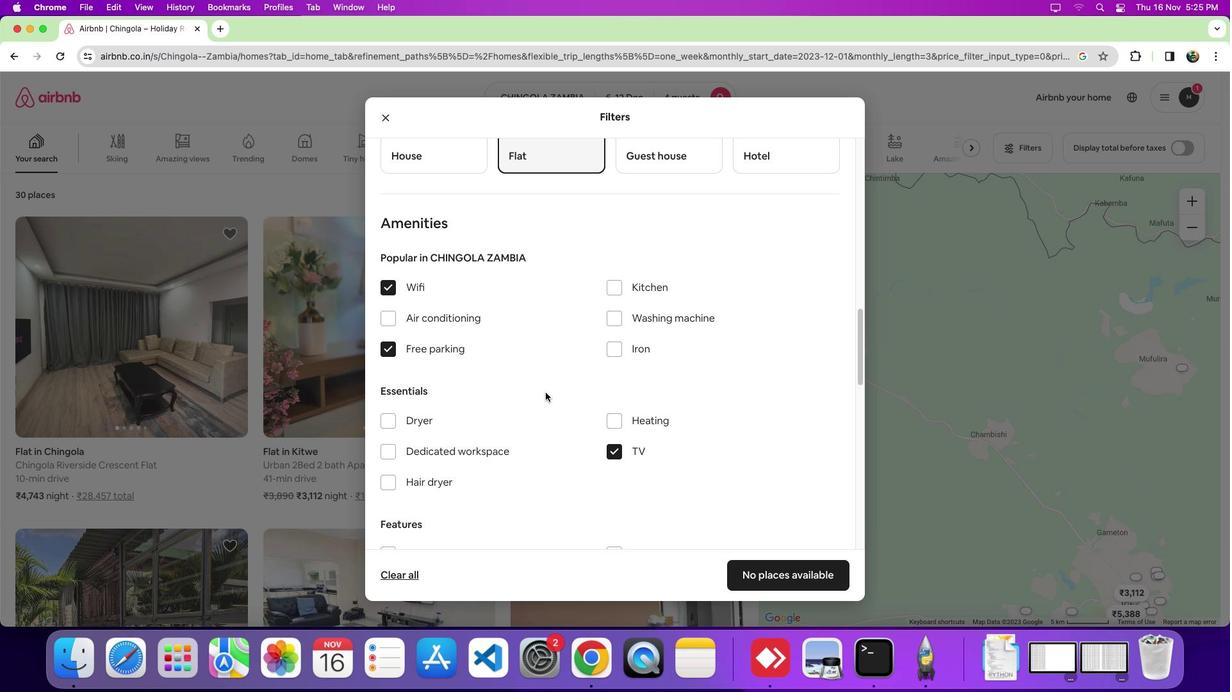 
Action: Mouse moved to (600, 400)
Screenshot: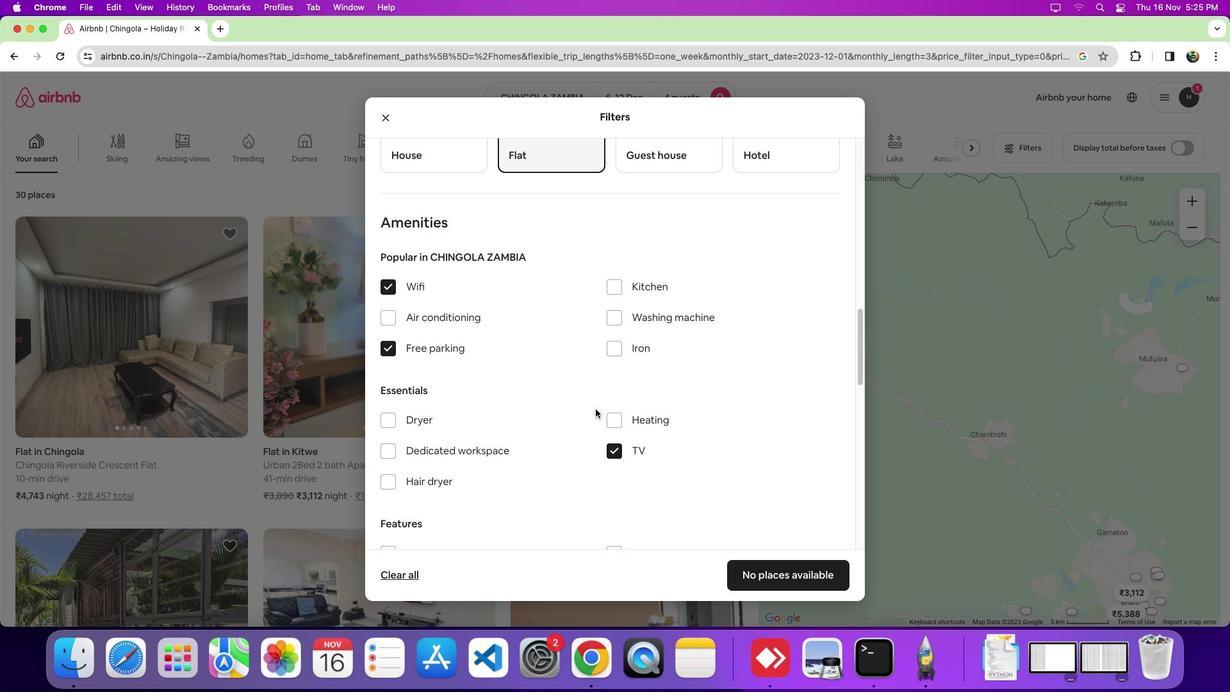 
Action: Mouse scrolled (600, 400) with delta (24, 41)
Screenshot: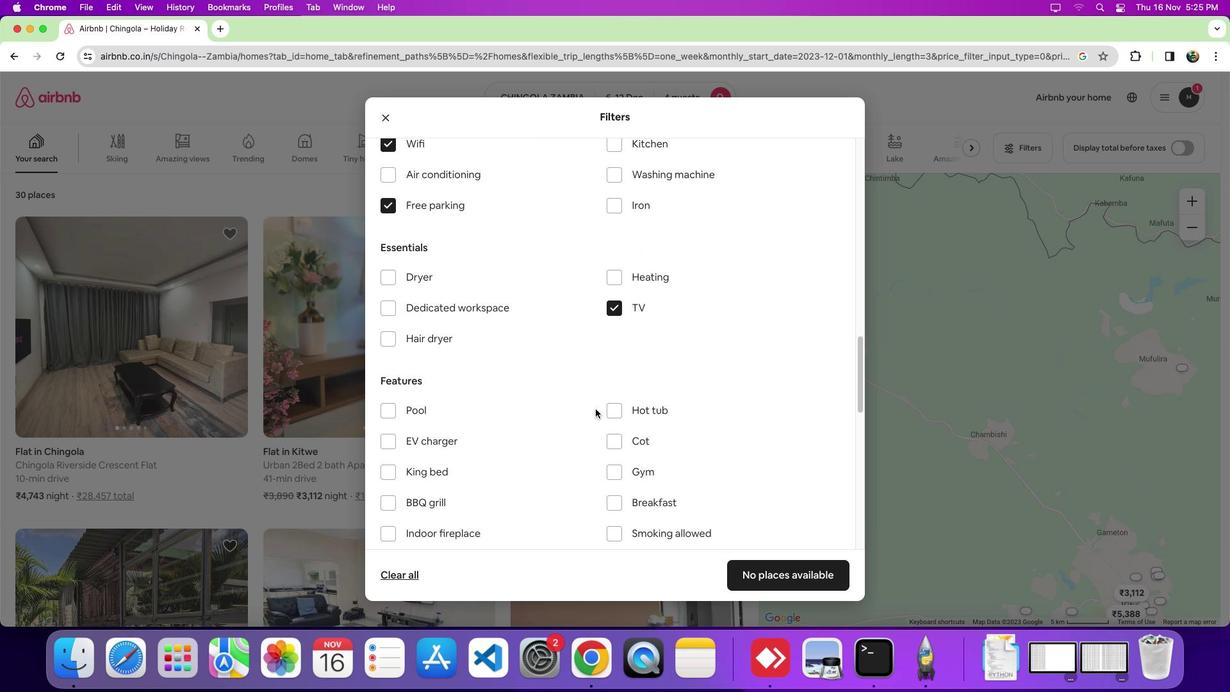 
Action: Mouse scrolled (600, 400) with delta (24, 41)
Screenshot: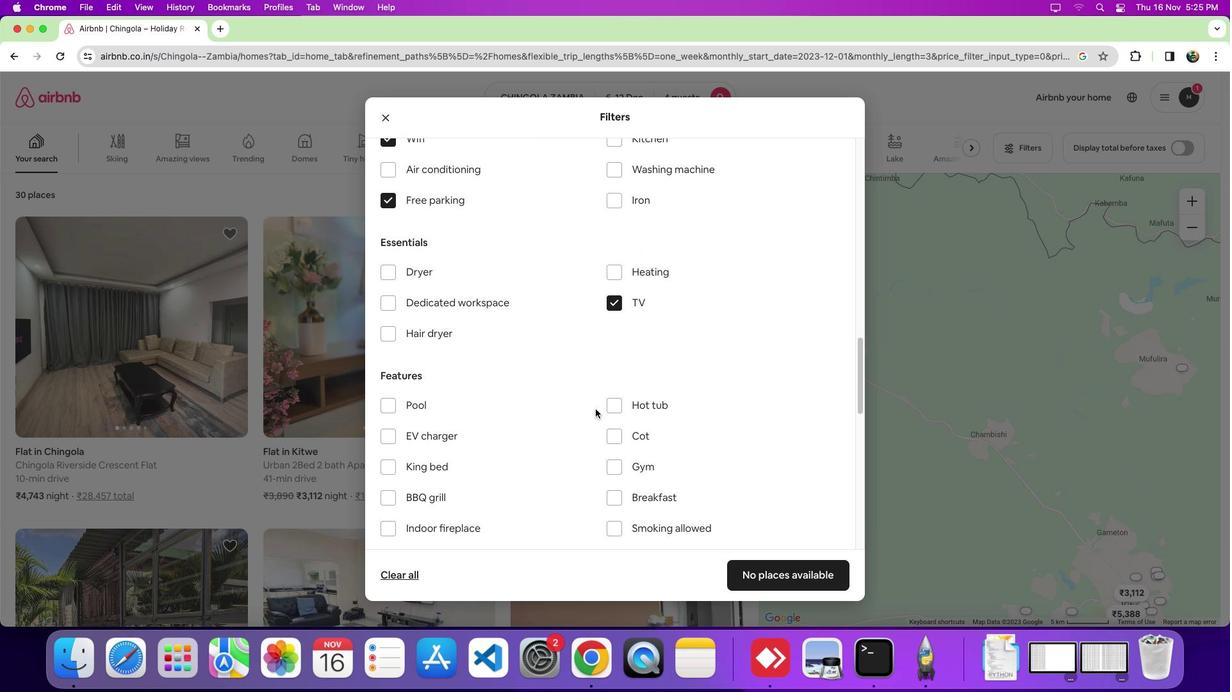 
Action: Mouse scrolled (600, 400) with delta (24, 40)
Screenshot: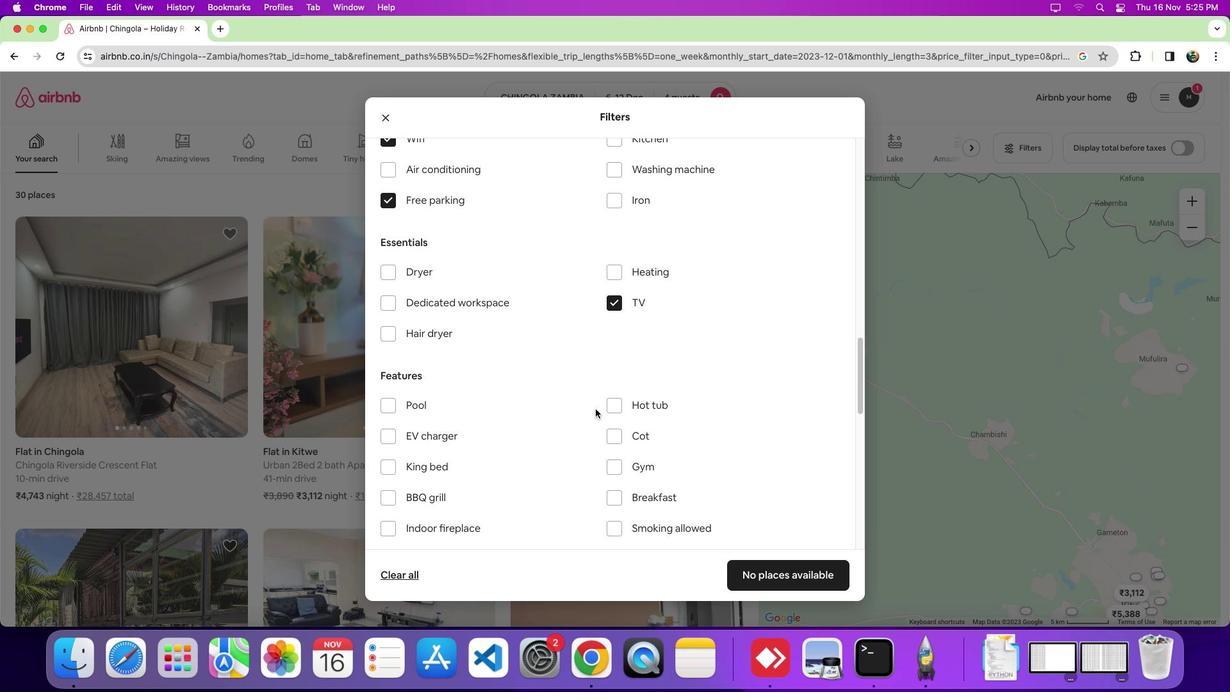 
Action: Mouse moved to (620, 449)
Screenshot: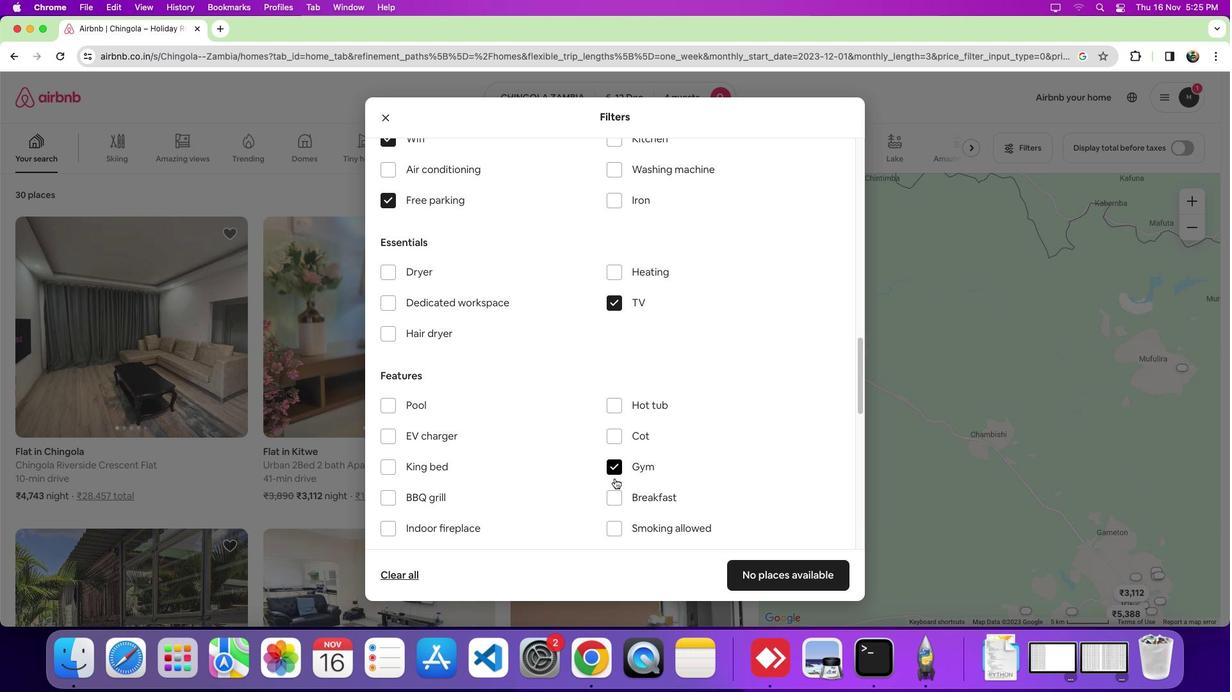 
Action: Mouse pressed left at (620, 449)
Screenshot: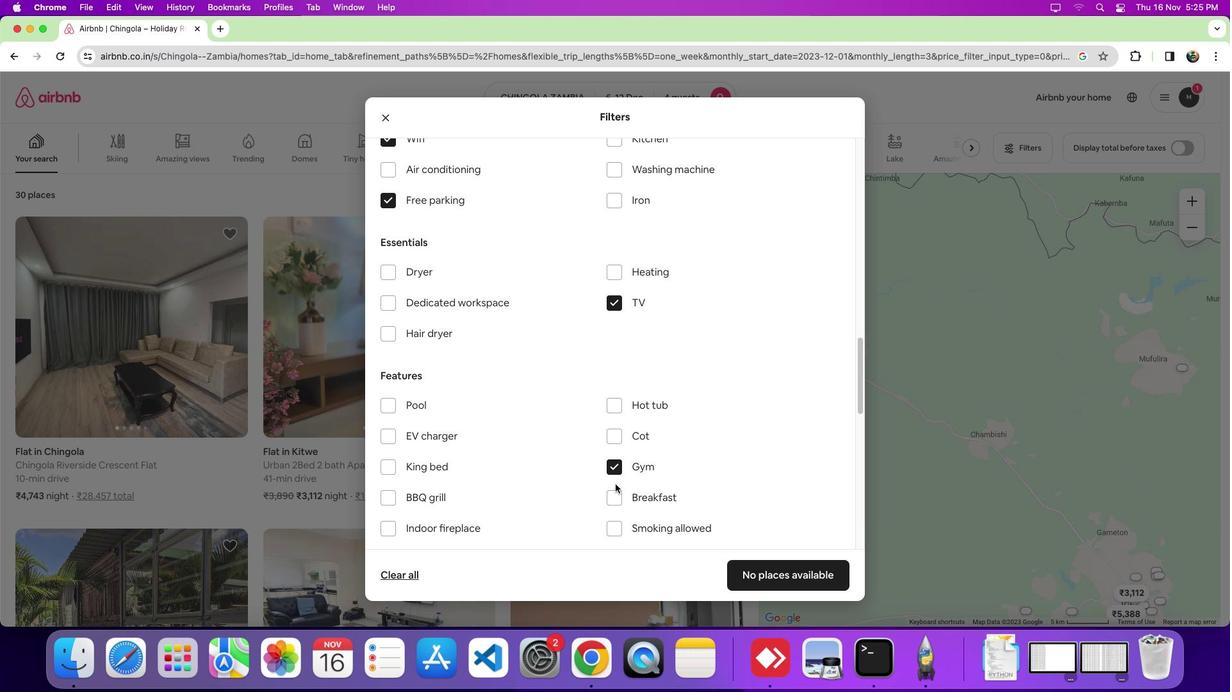 
Action: Mouse moved to (619, 478)
Screenshot: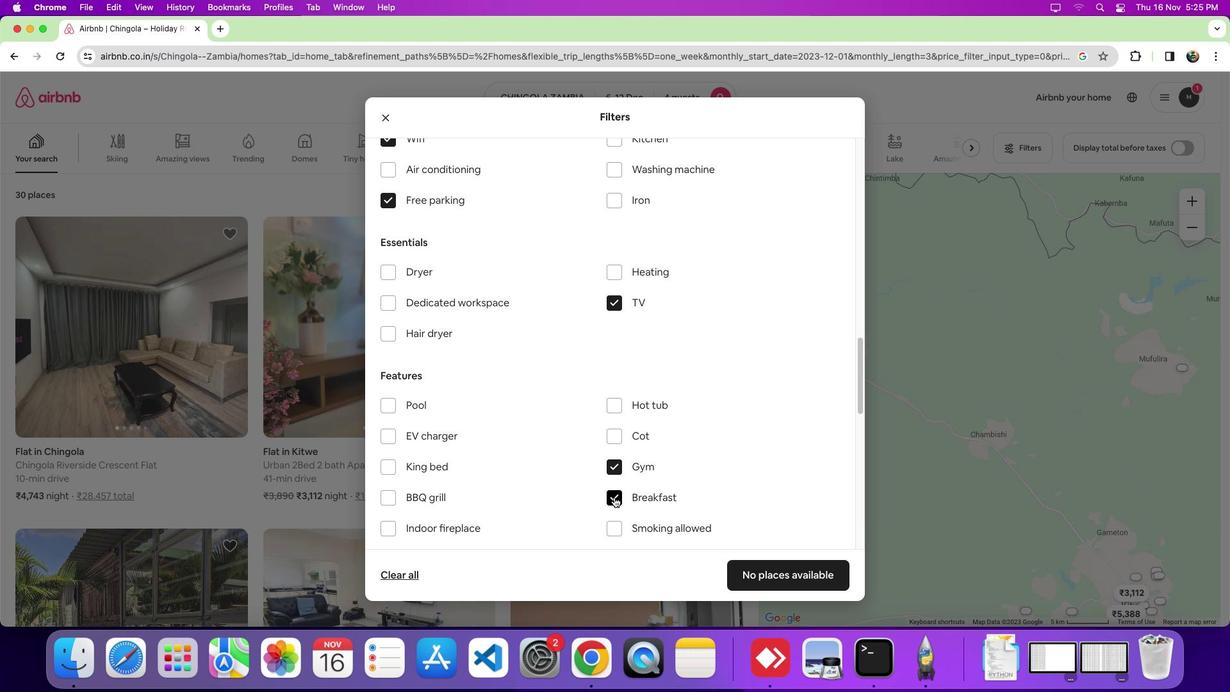 
Action: Mouse pressed left at (619, 478)
Screenshot: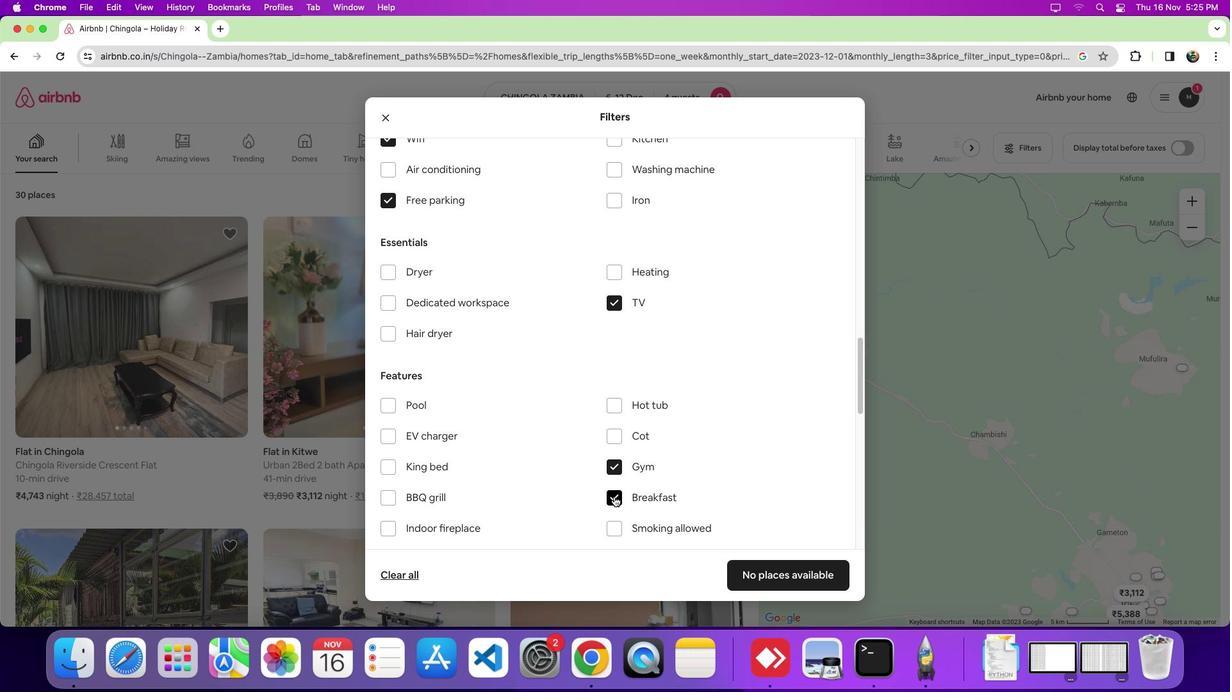 
Action: Mouse moved to (779, 547)
Screenshot: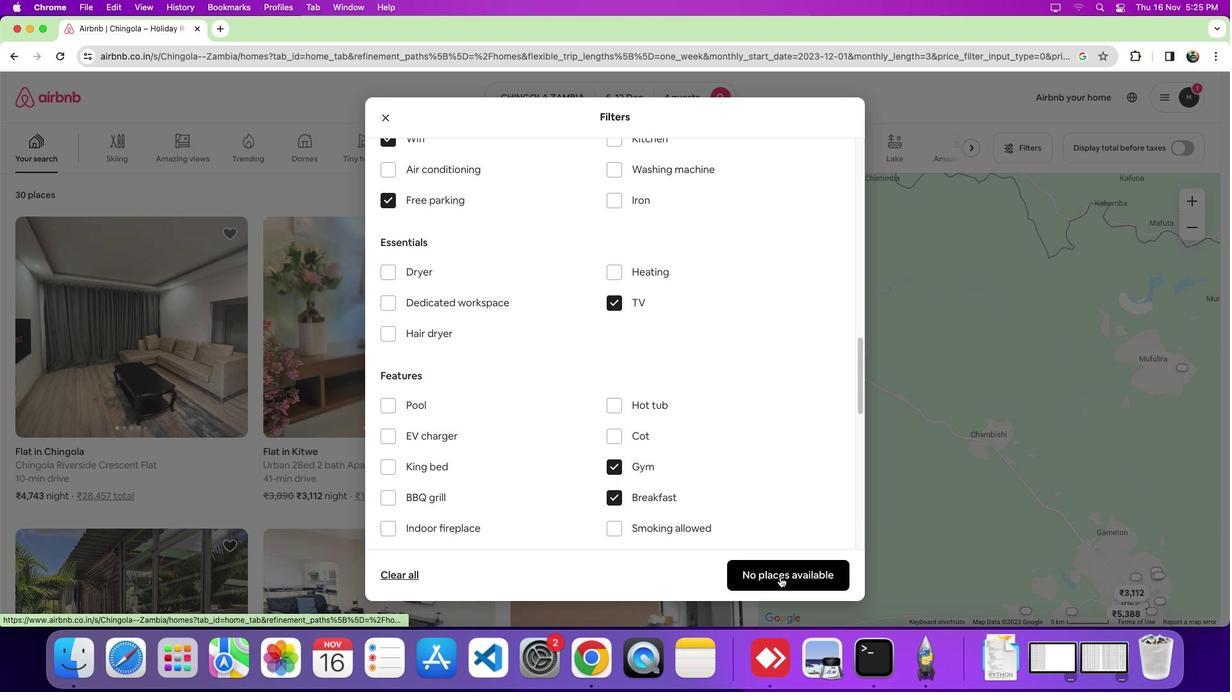 
Action: Mouse pressed left at (779, 547)
Screenshot: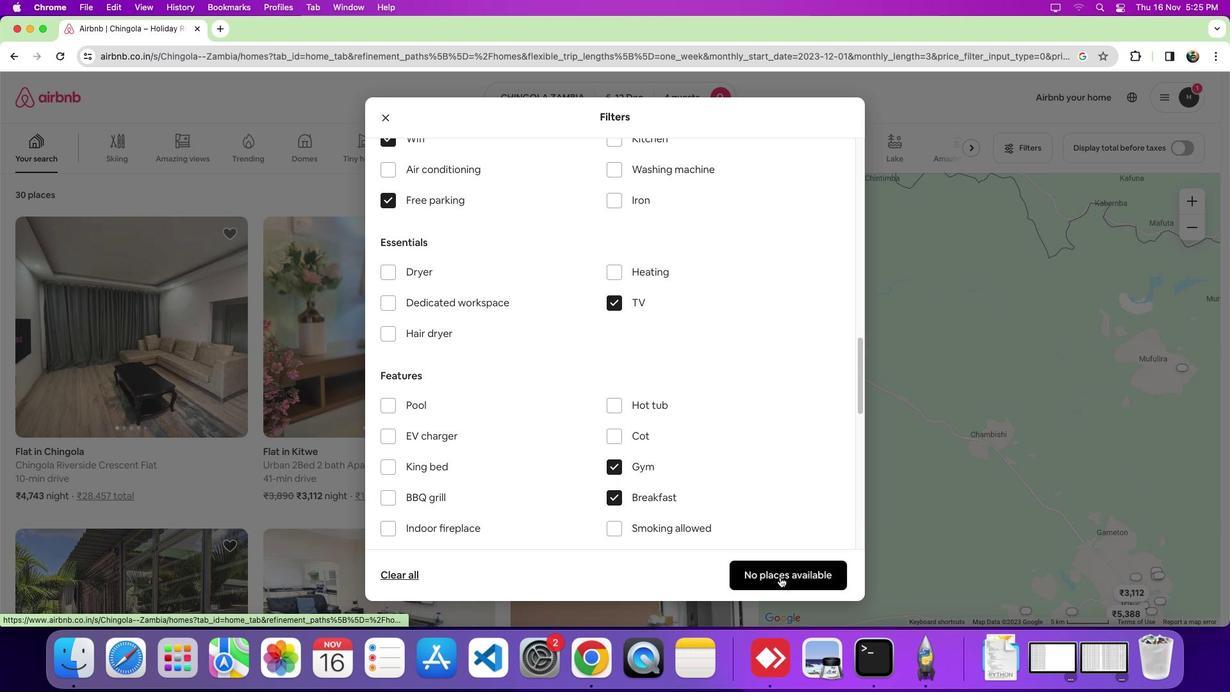 
Action: Mouse moved to (658, 487)
Screenshot: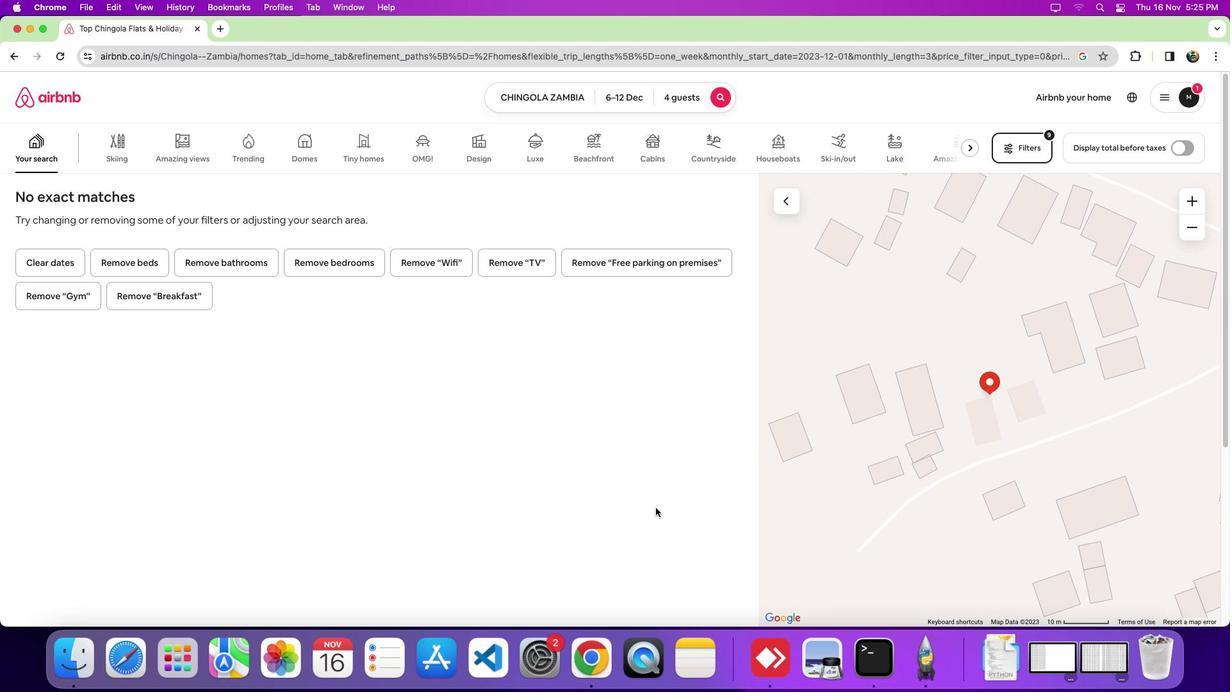 
Action: Mouse pressed left at (658, 487)
Screenshot: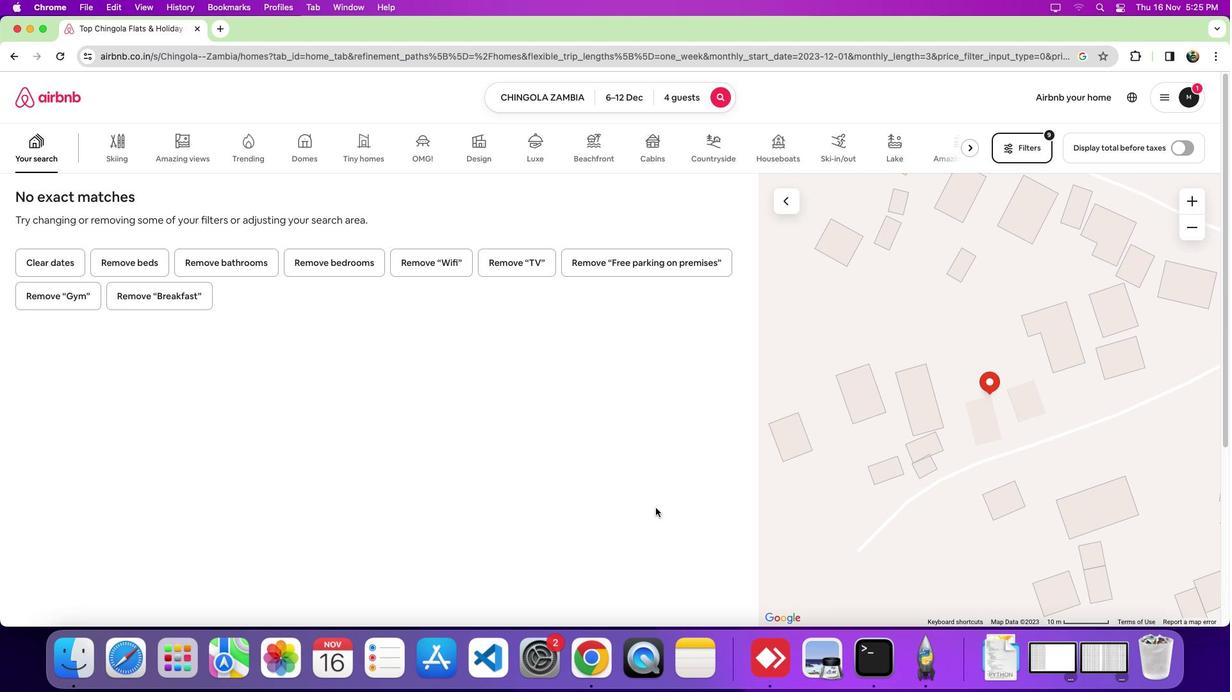 
